 Task: Add a signature Danielle Scott containing Have a great vacation, Danielle Scott to email address softage.1@softage.net and add a label Security
Action: Mouse moved to (434, 716)
Screenshot: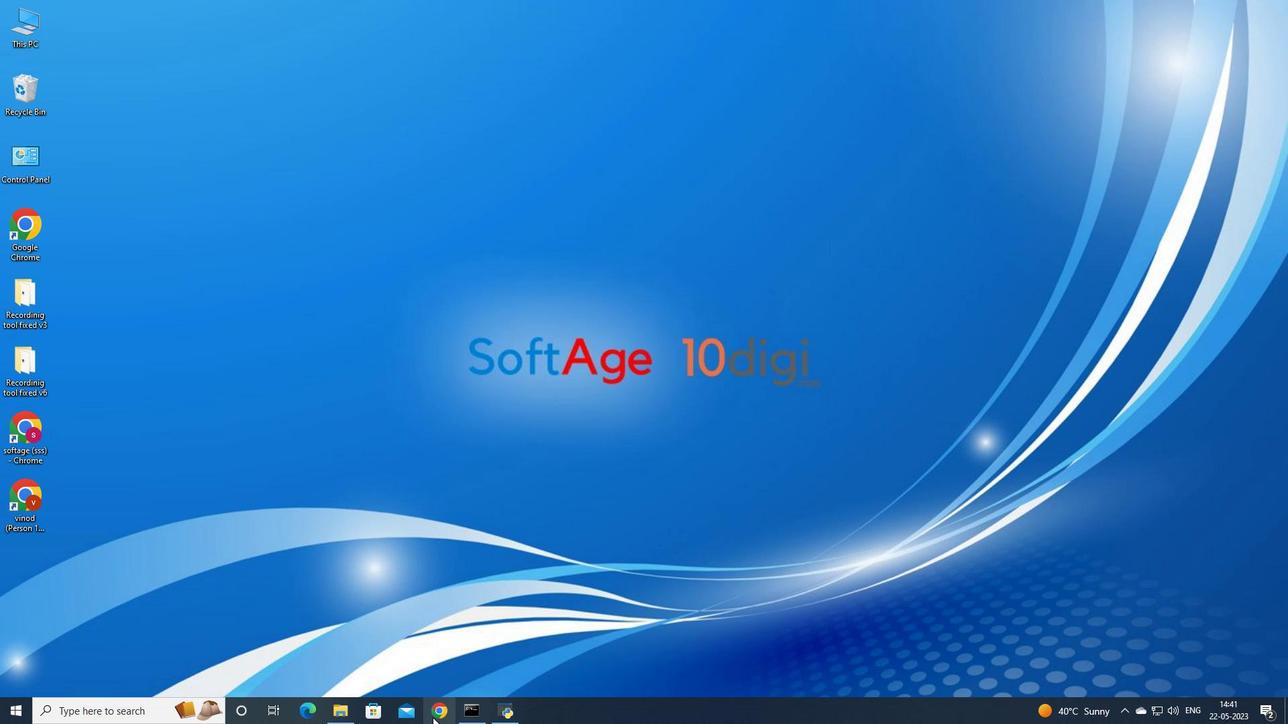 
Action: Mouse pressed left at (434, 716)
Screenshot: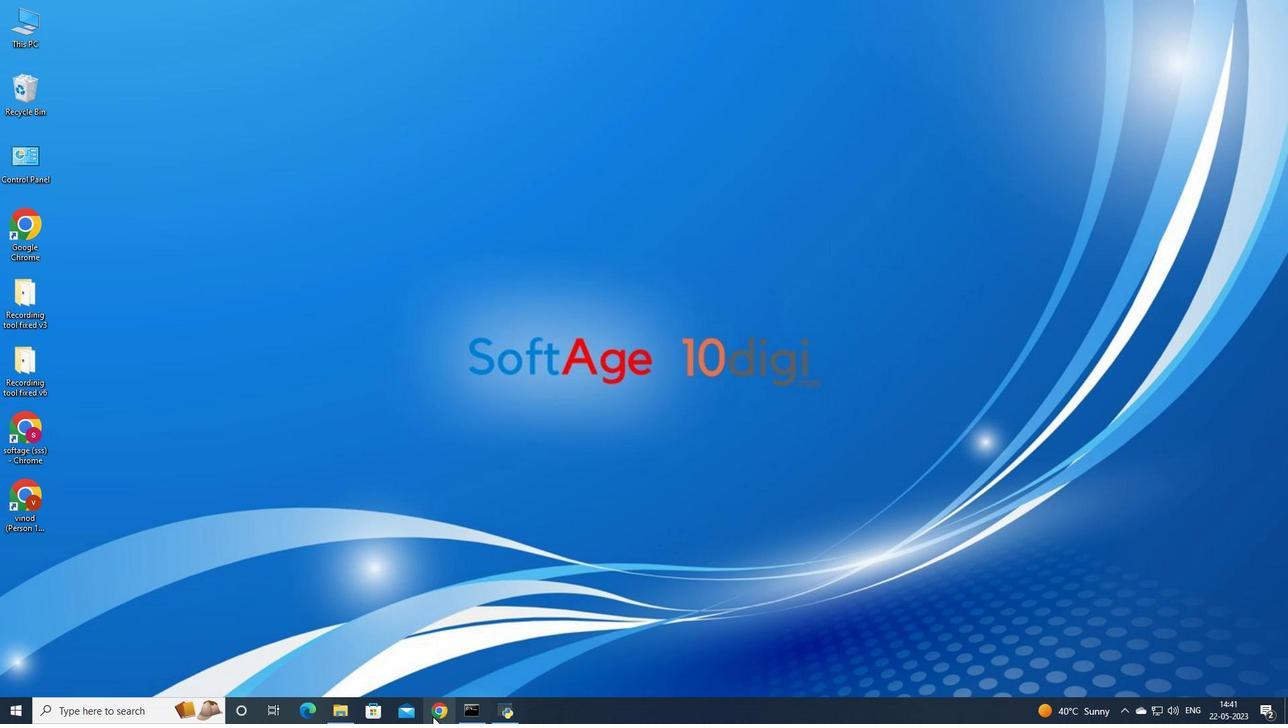 
Action: Mouse moved to (538, 417)
Screenshot: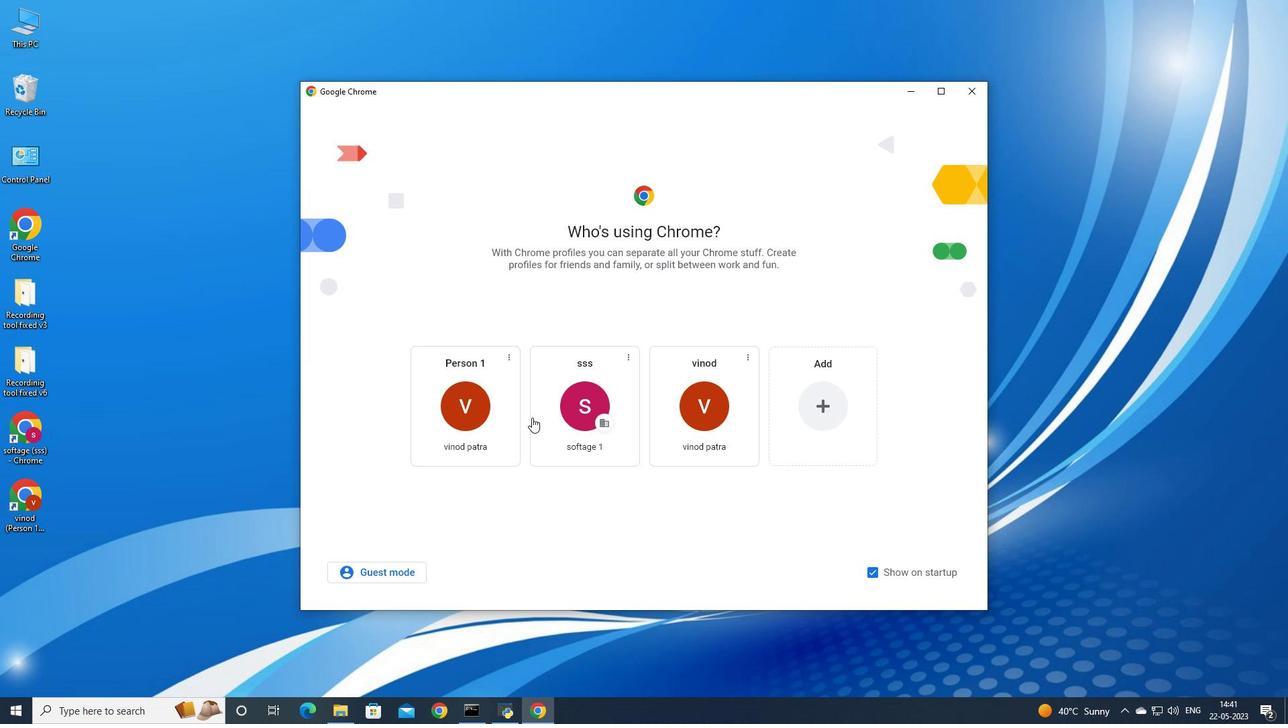 
Action: Mouse pressed left at (538, 417)
Screenshot: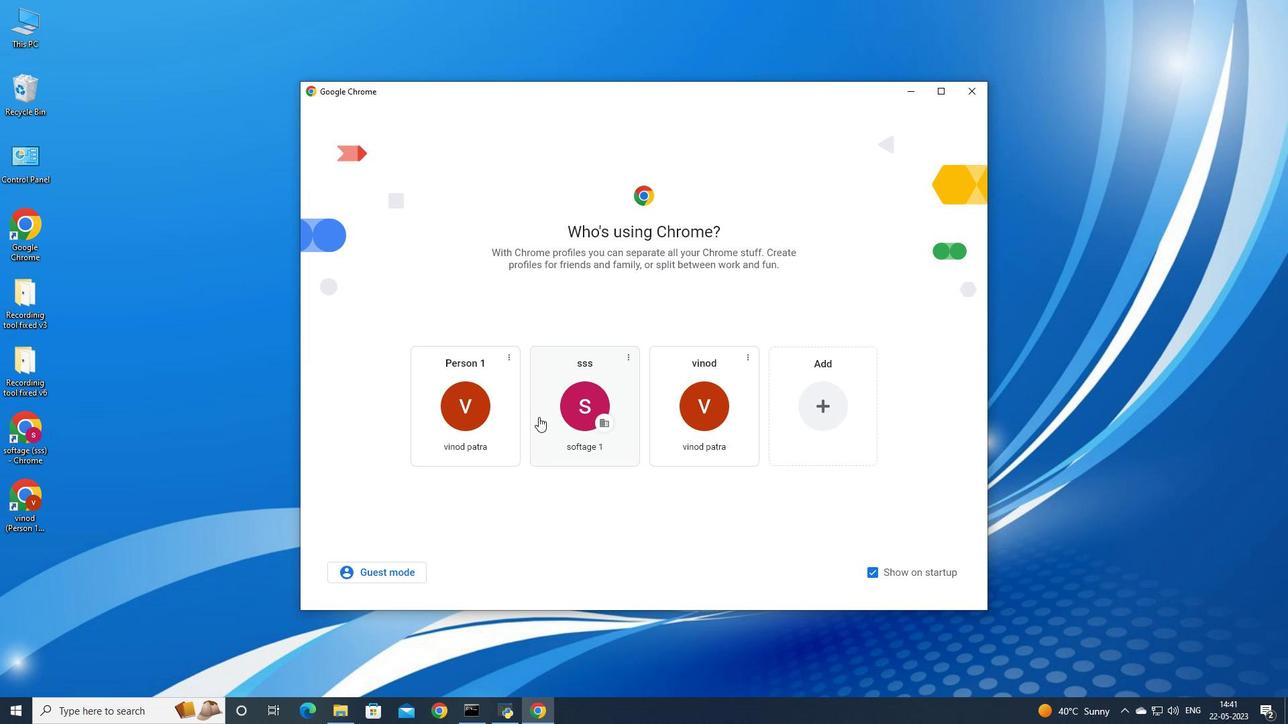 
Action: Mouse moved to (1160, 72)
Screenshot: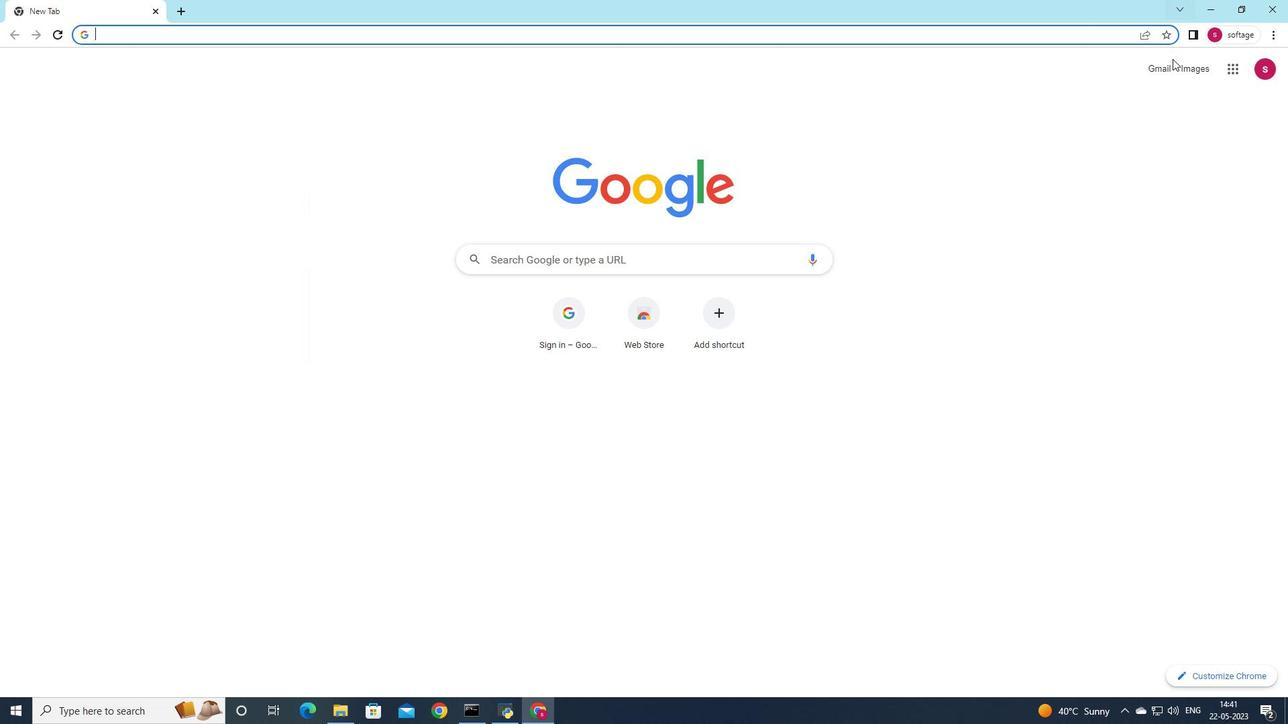 
Action: Mouse pressed left at (1160, 72)
Screenshot: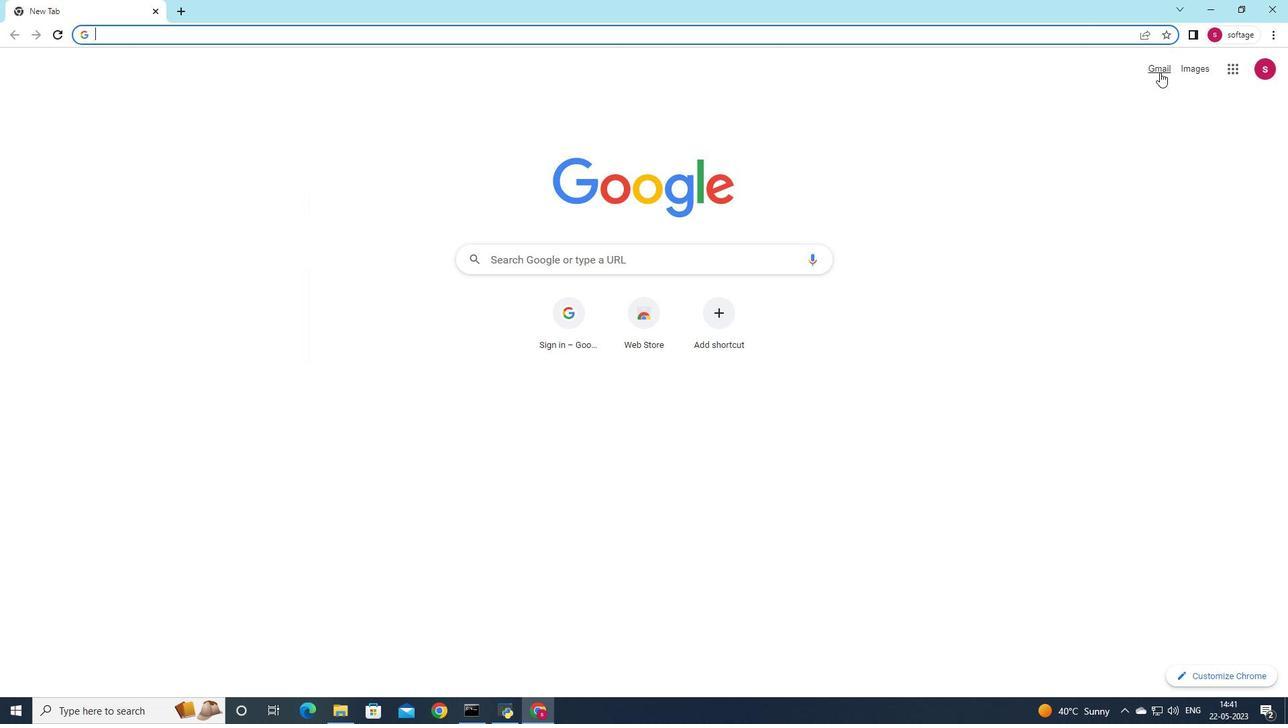 
Action: Mouse moved to (1136, 98)
Screenshot: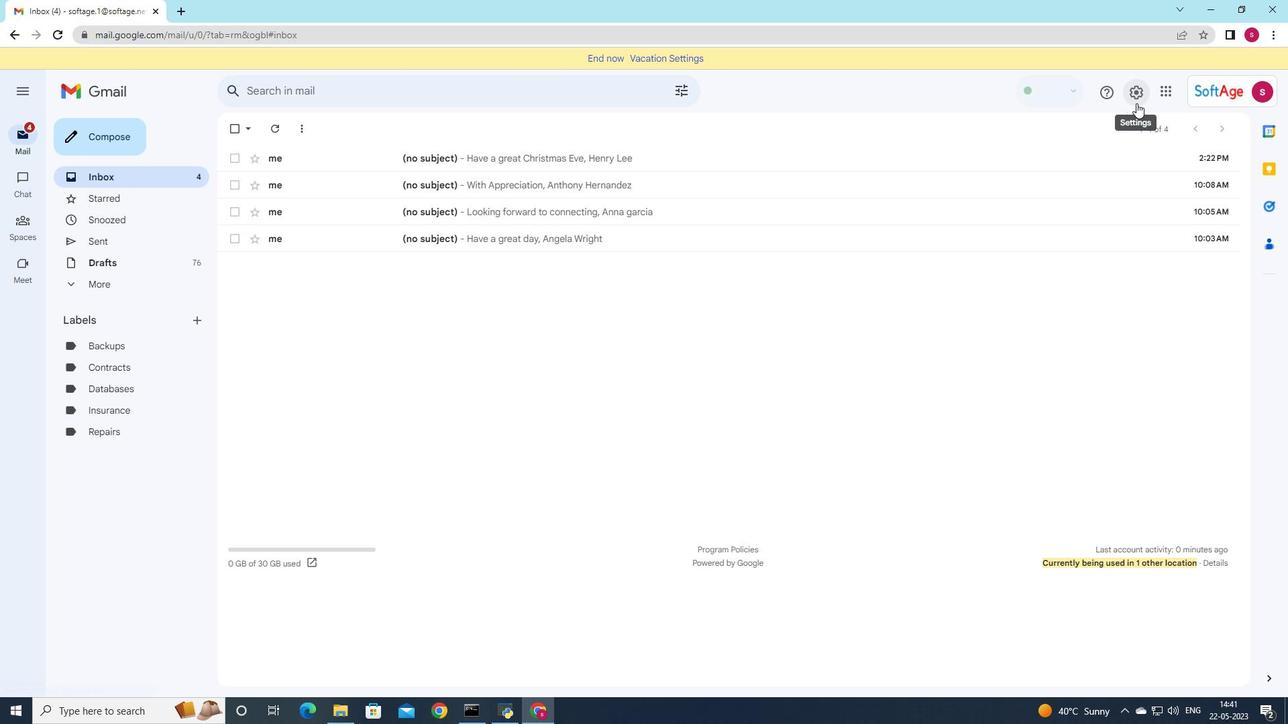 
Action: Mouse pressed left at (1136, 98)
Screenshot: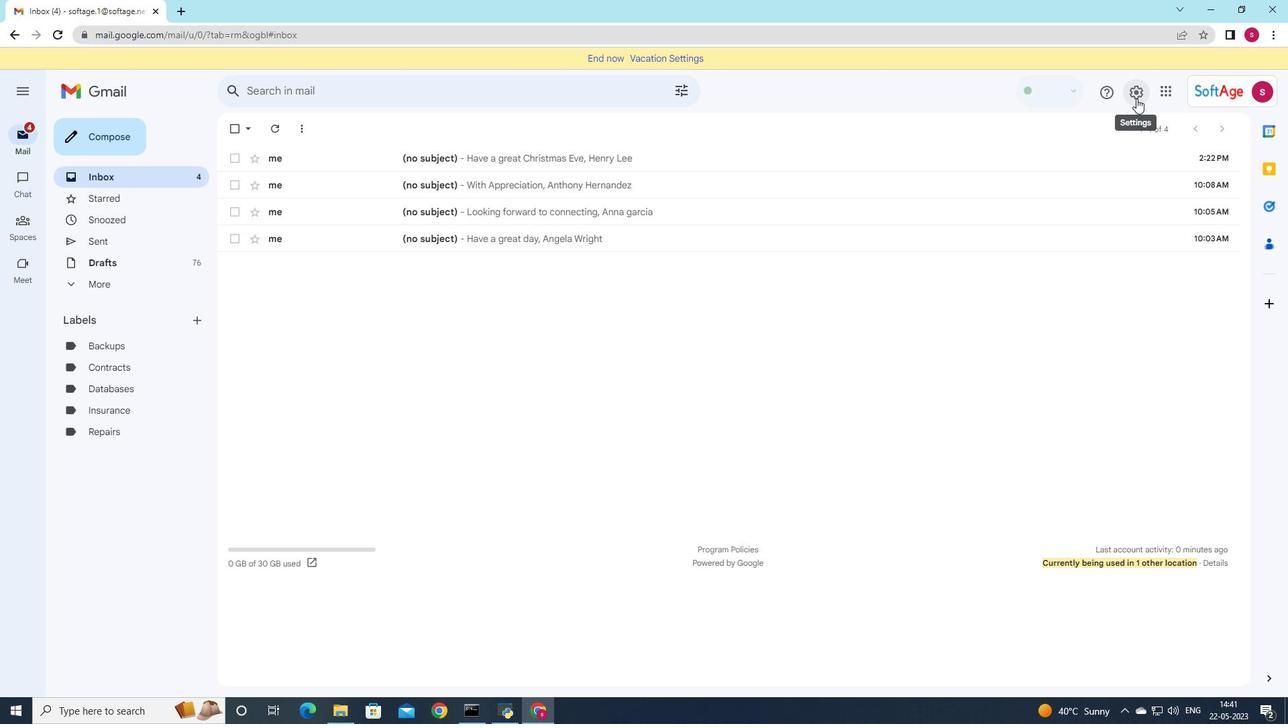 
Action: Mouse moved to (1121, 159)
Screenshot: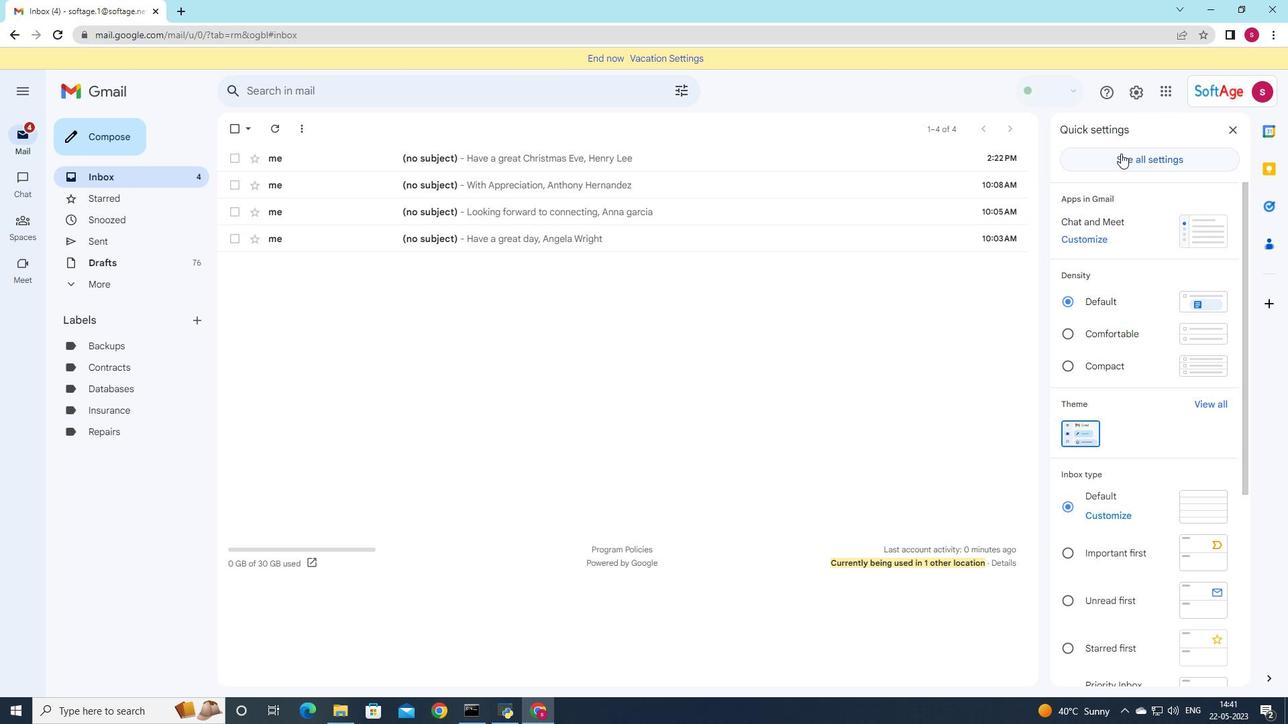 
Action: Mouse pressed left at (1121, 159)
Screenshot: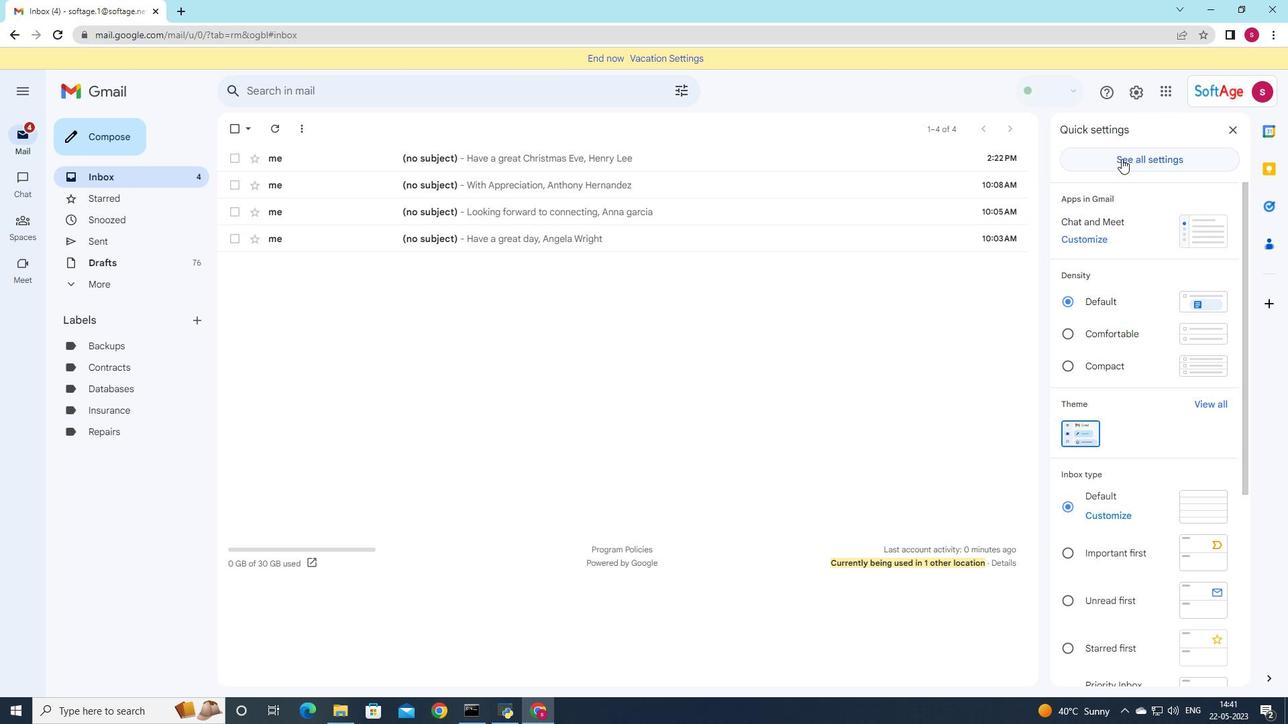 
Action: Mouse moved to (563, 595)
Screenshot: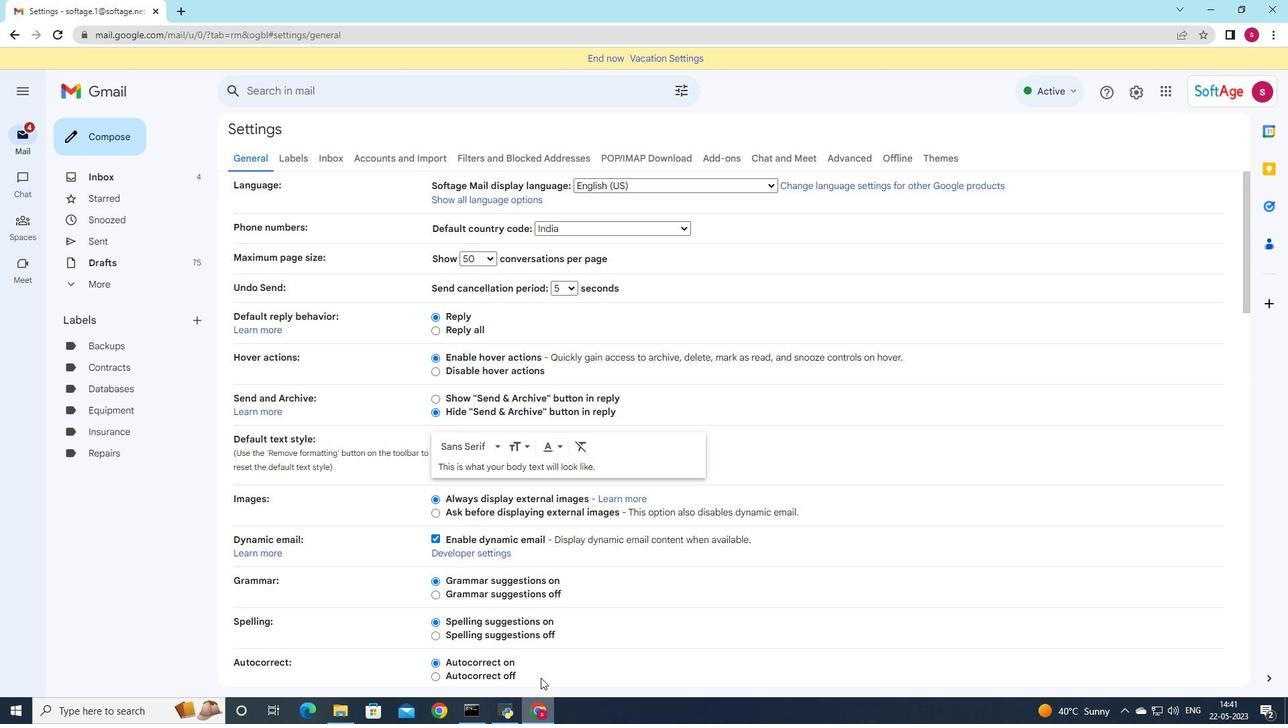 
Action: Mouse scrolled (563, 594) with delta (0, 0)
Screenshot: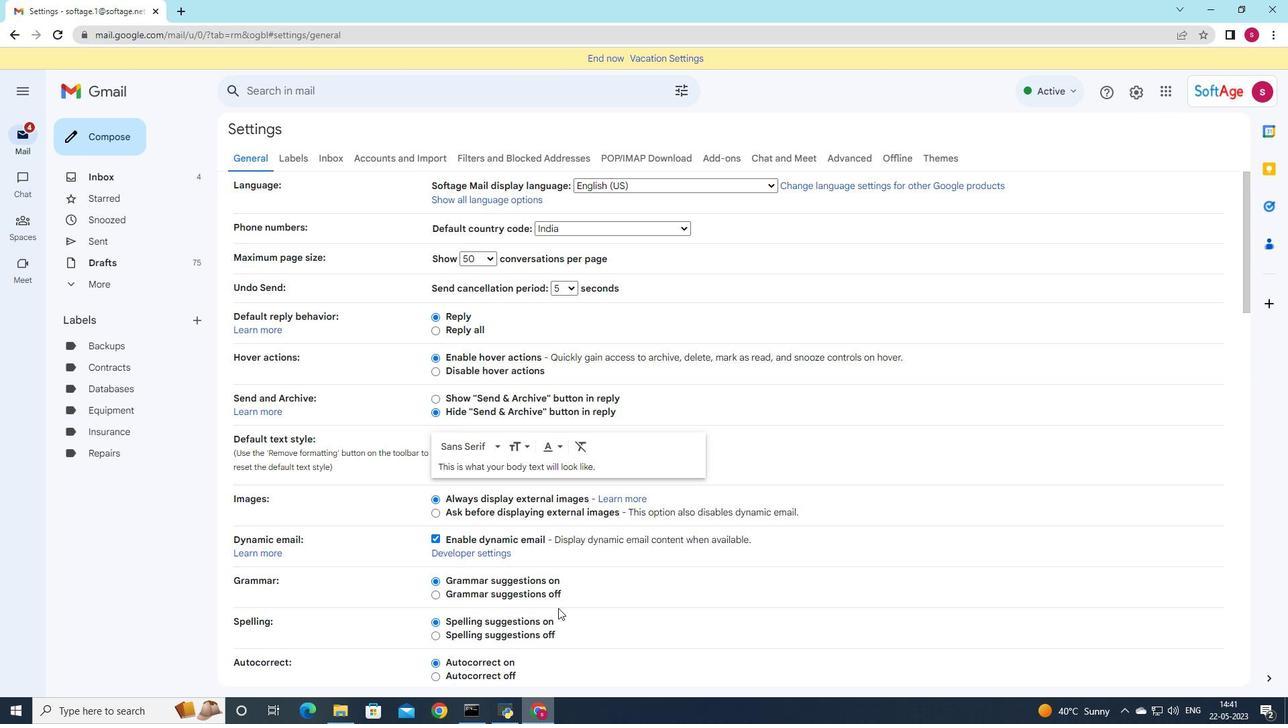 
Action: Mouse moved to (563, 594)
Screenshot: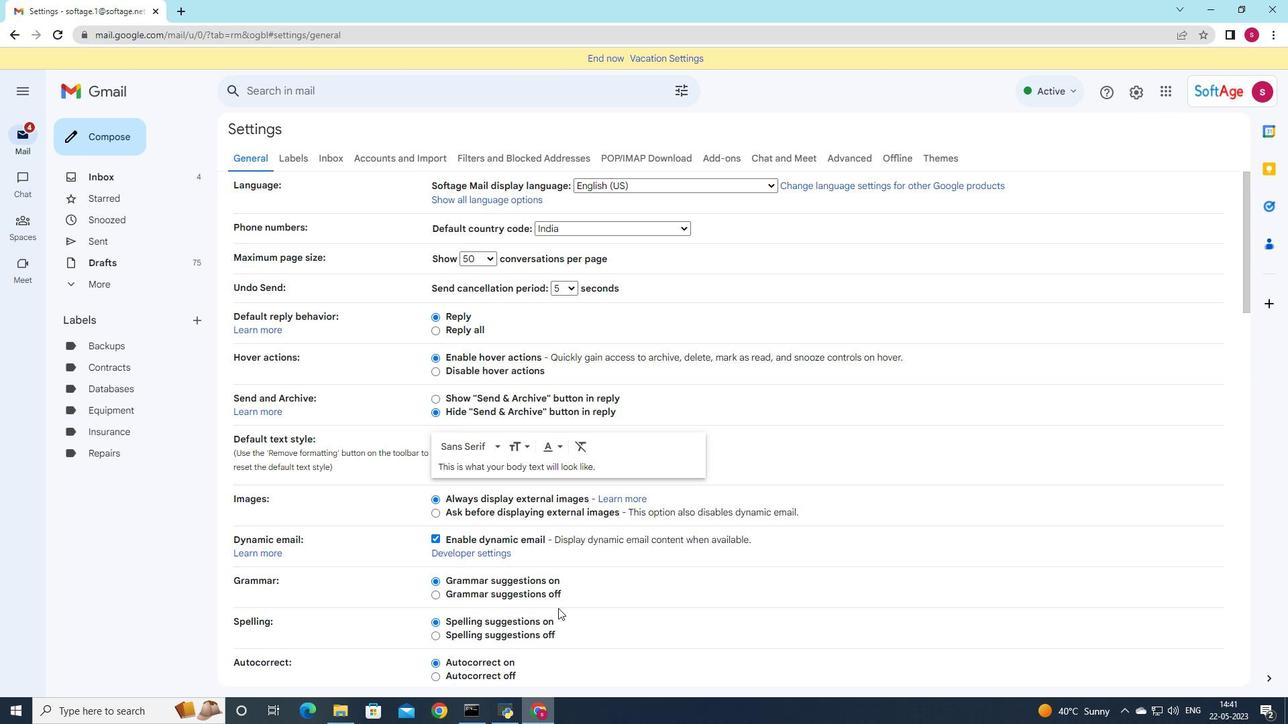 
Action: Mouse scrolled (563, 593) with delta (0, 0)
Screenshot: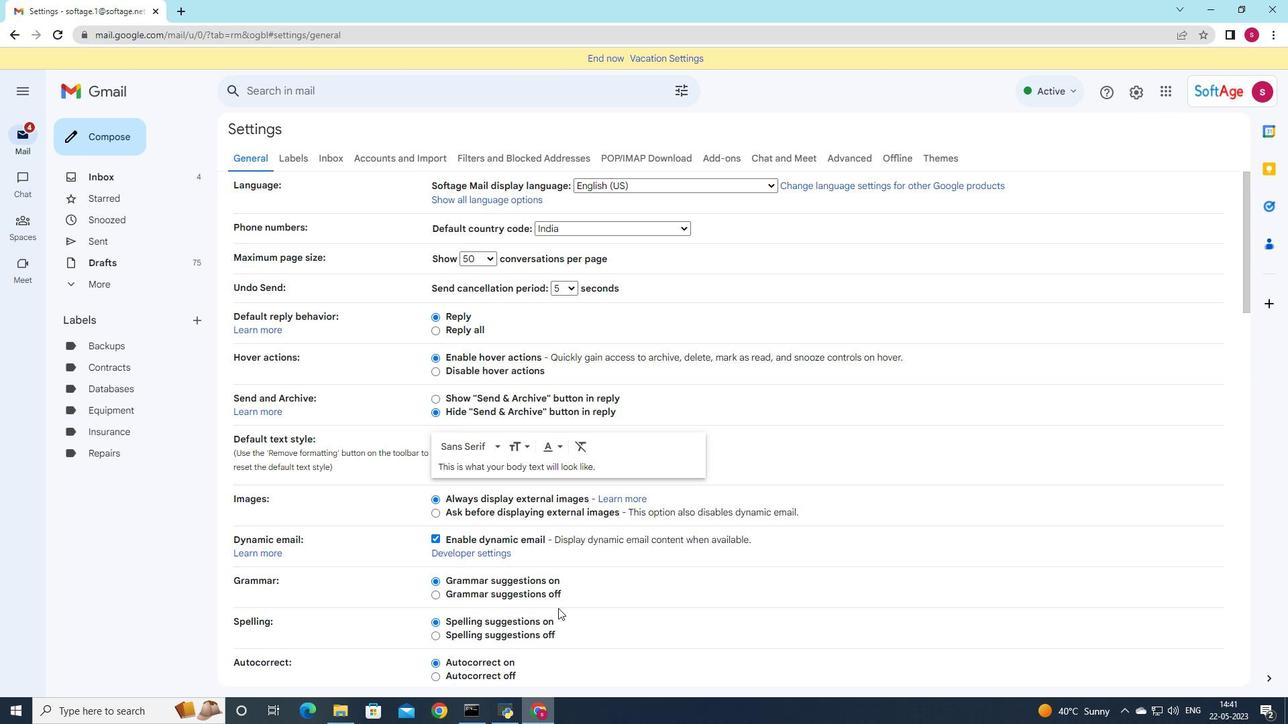 
Action: Mouse scrolled (563, 593) with delta (0, 0)
Screenshot: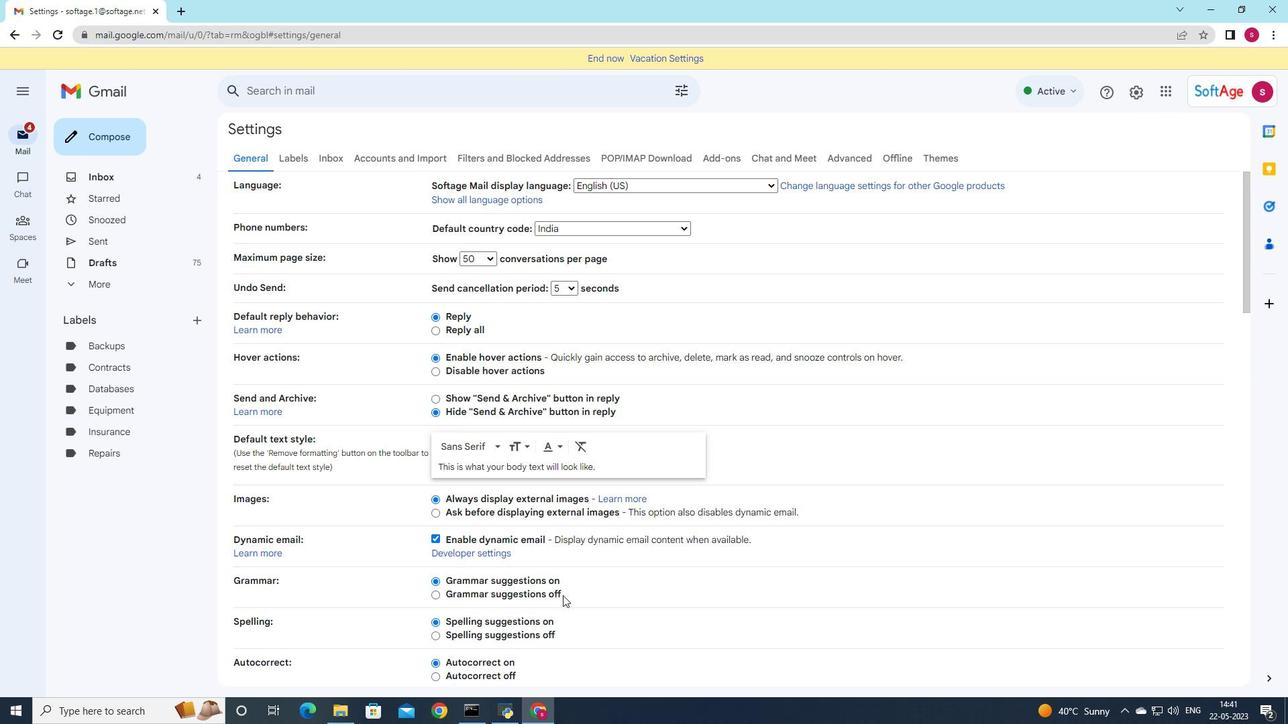 
Action: Mouse scrolled (563, 593) with delta (0, 0)
Screenshot: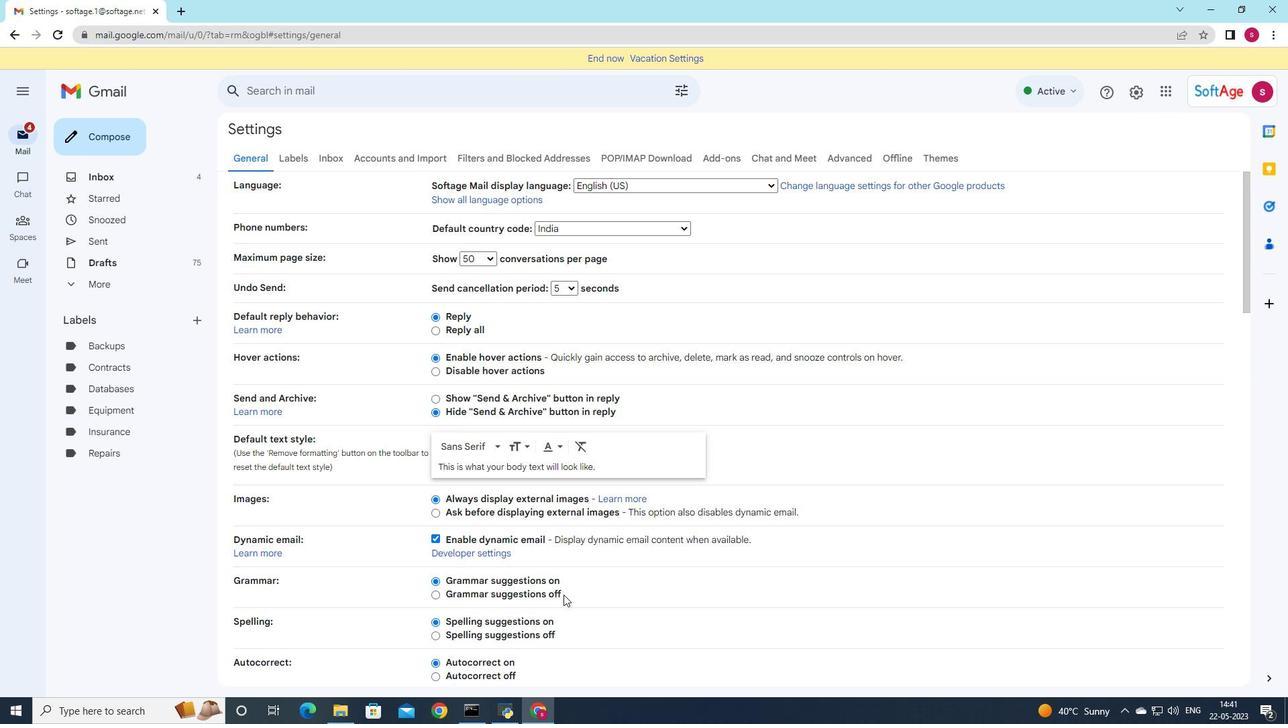 
Action: Mouse scrolled (563, 593) with delta (0, 0)
Screenshot: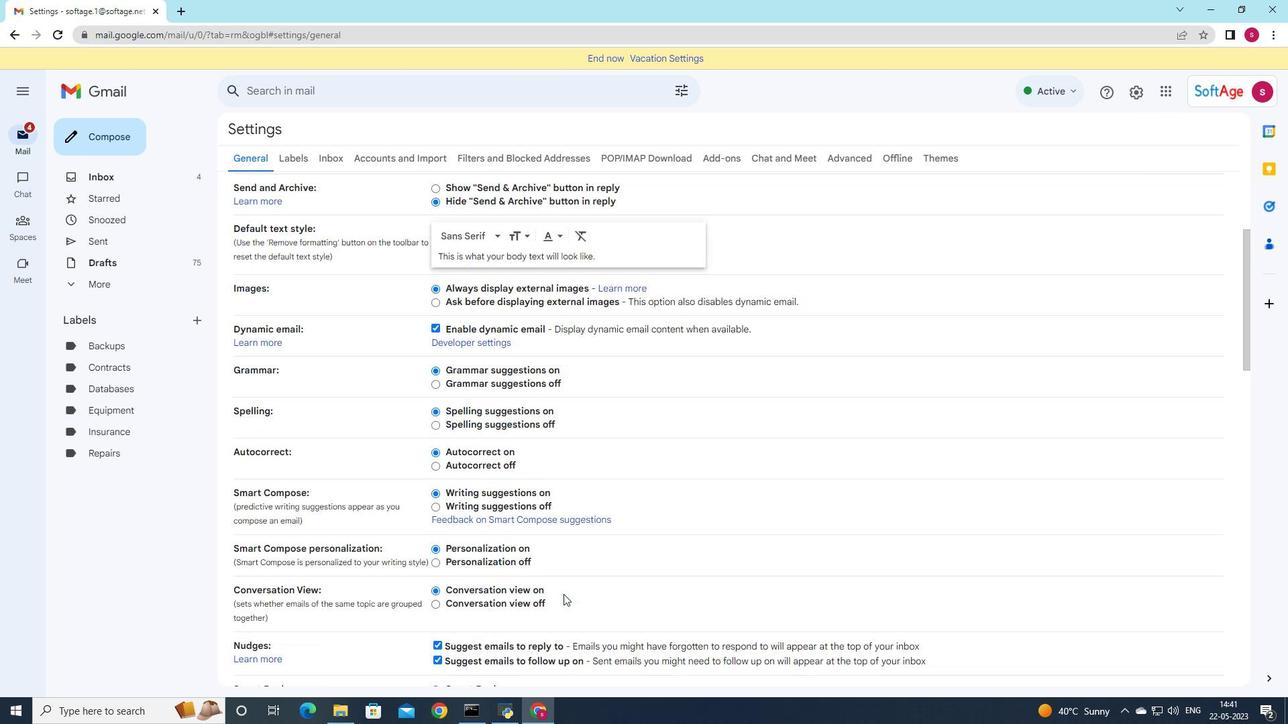 
Action: Mouse scrolled (563, 593) with delta (0, 0)
Screenshot: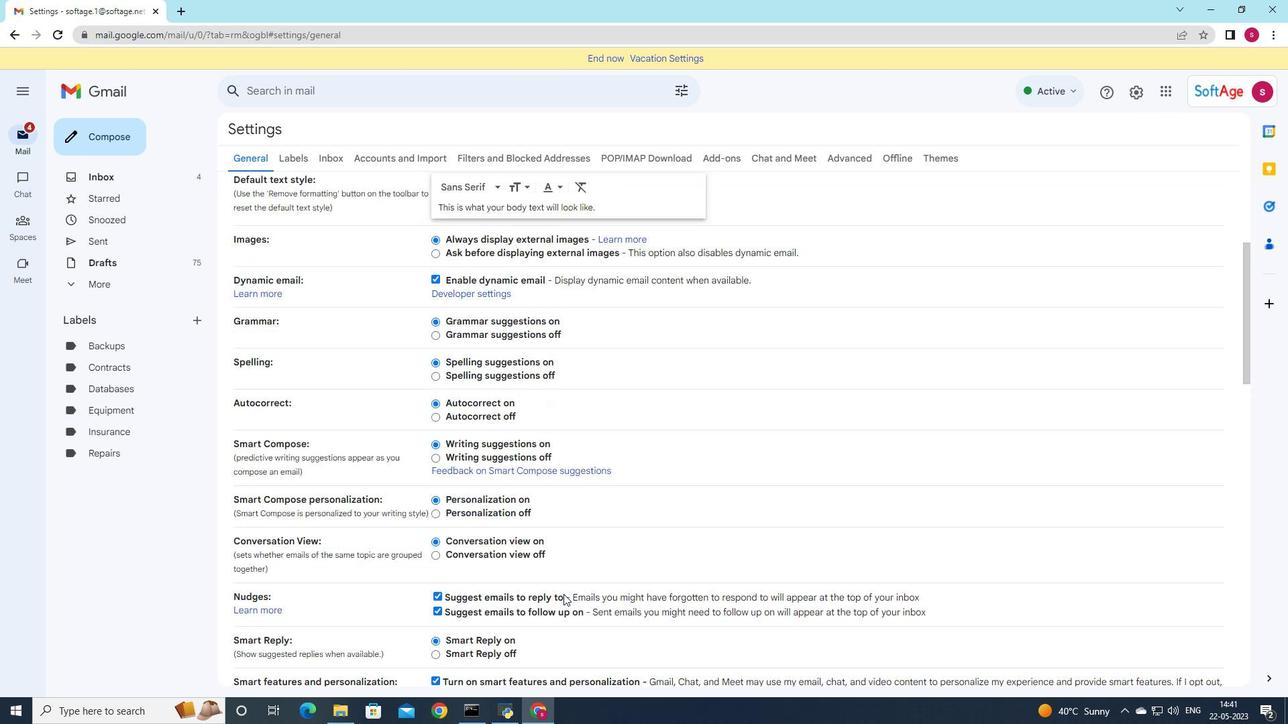 
Action: Mouse scrolled (563, 593) with delta (0, 0)
Screenshot: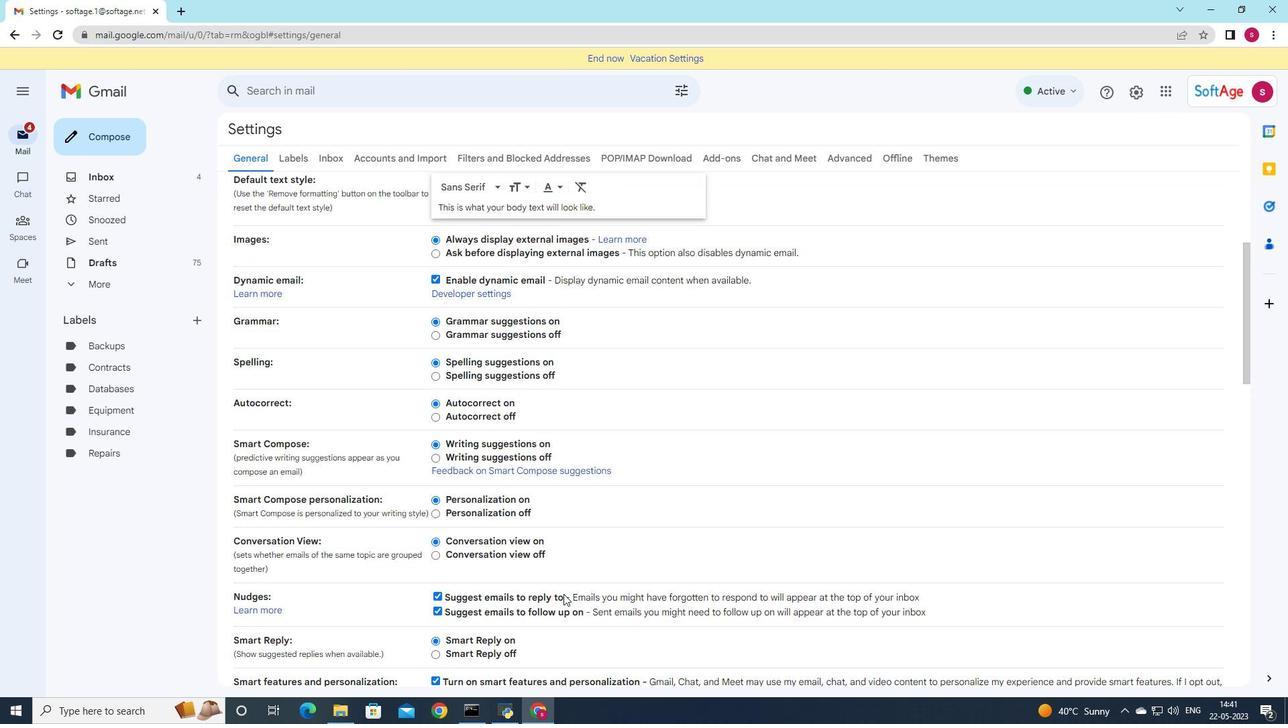 
Action: Mouse scrolled (563, 593) with delta (0, 0)
Screenshot: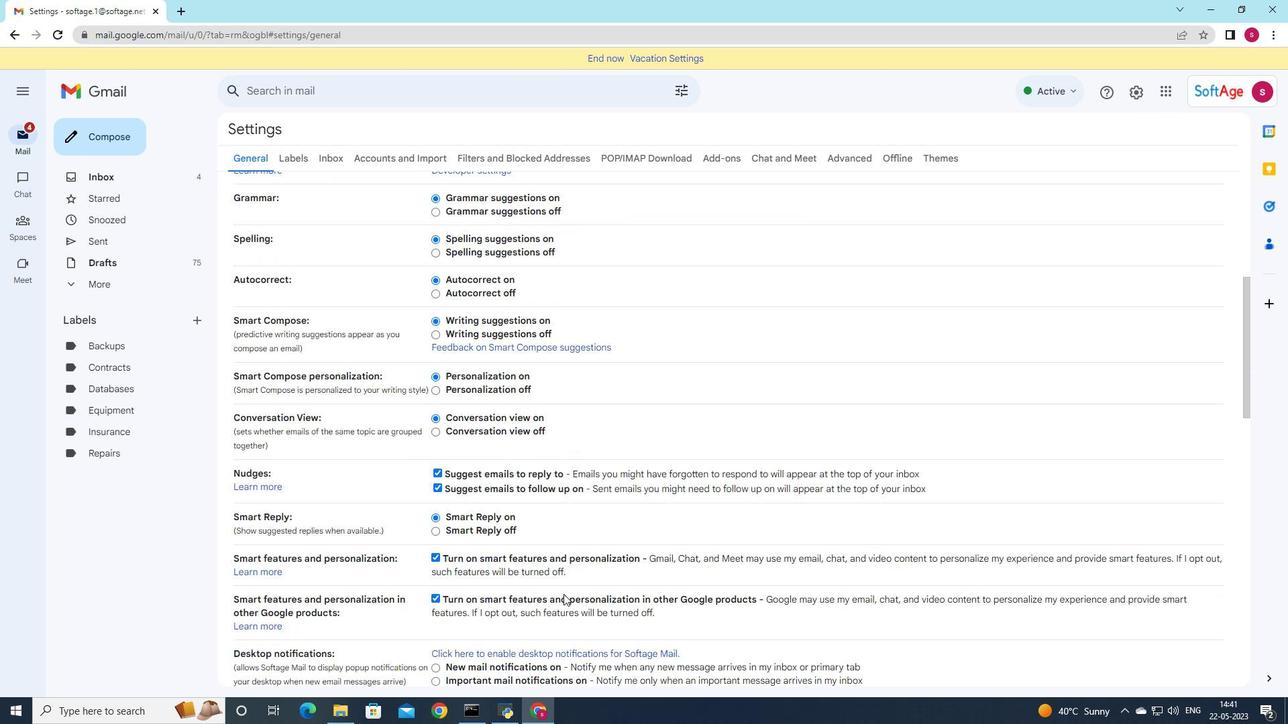 
Action: Mouse scrolled (563, 593) with delta (0, 0)
Screenshot: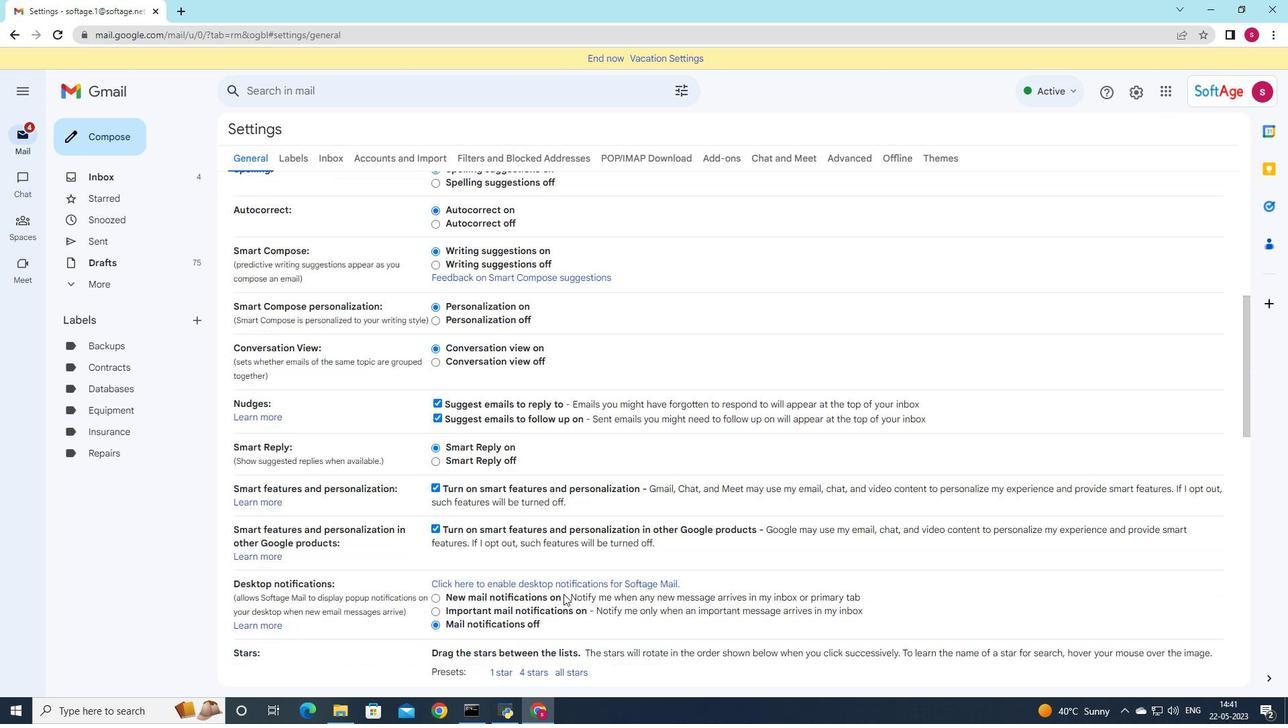 
Action: Mouse scrolled (563, 593) with delta (0, 0)
Screenshot: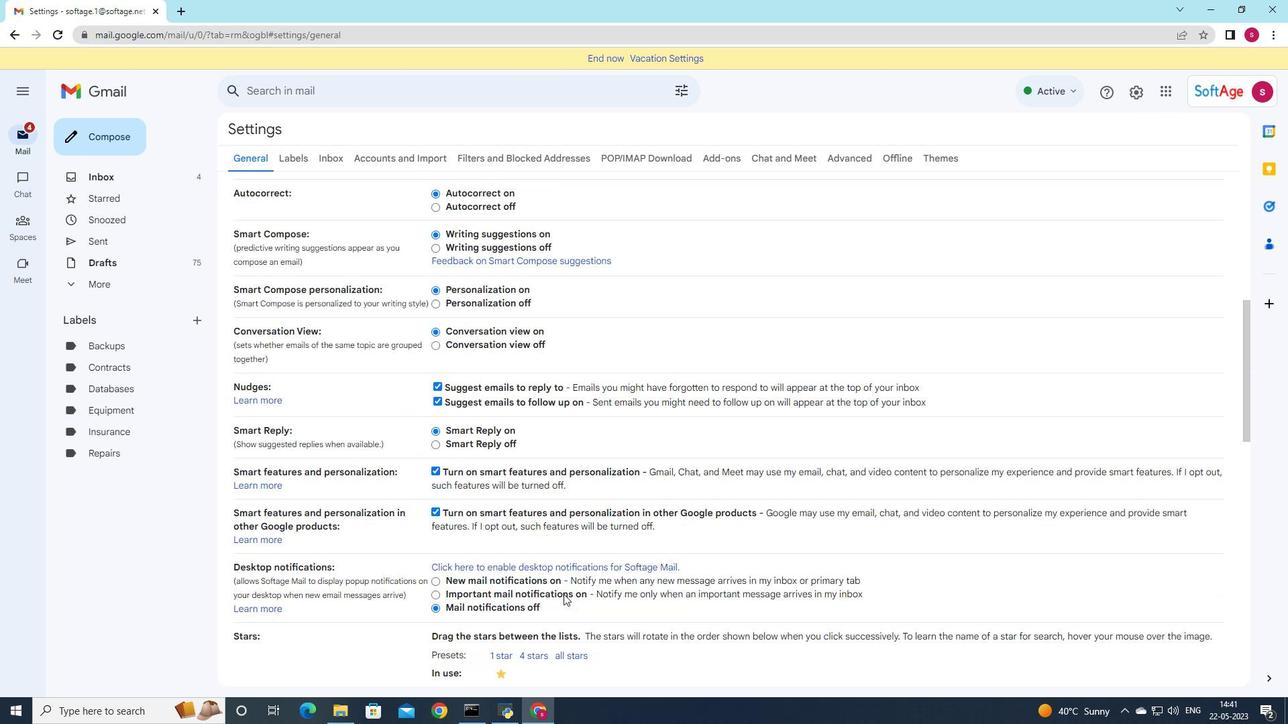 
Action: Mouse moved to (524, 612)
Screenshot: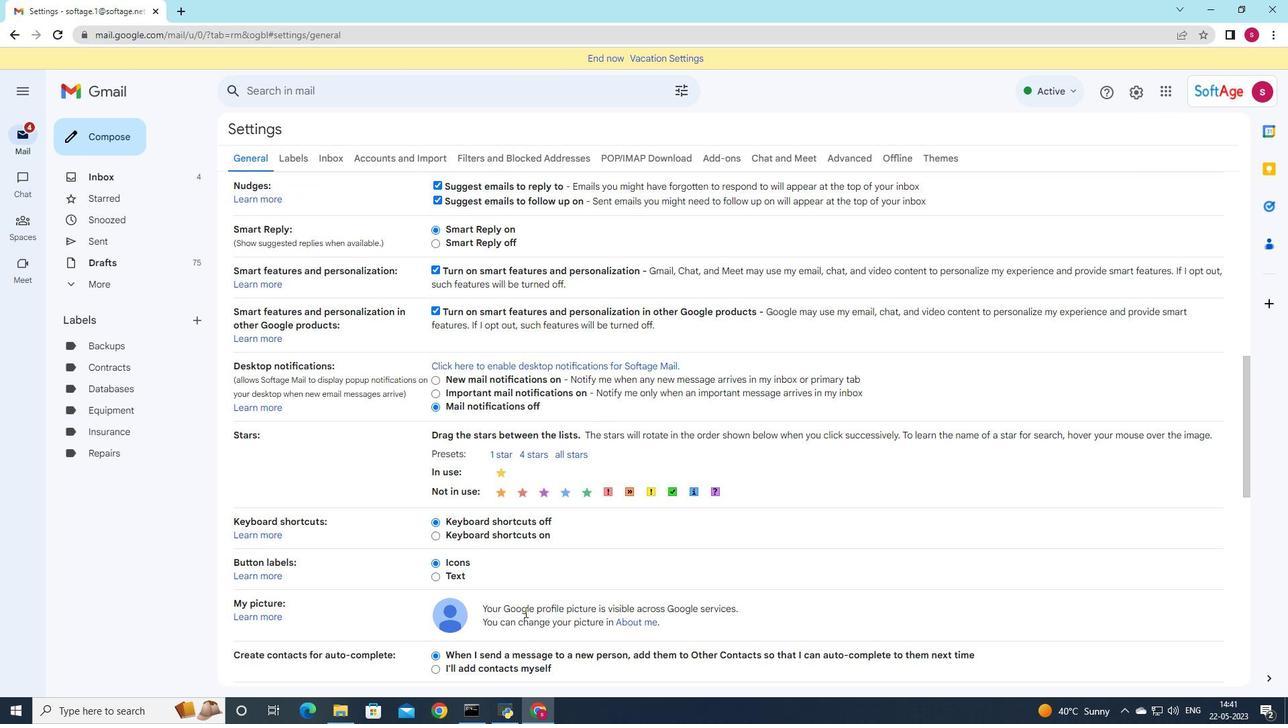 
Action: Mouse scrolled (524, 611) with delta (0, 0)
Screenshot: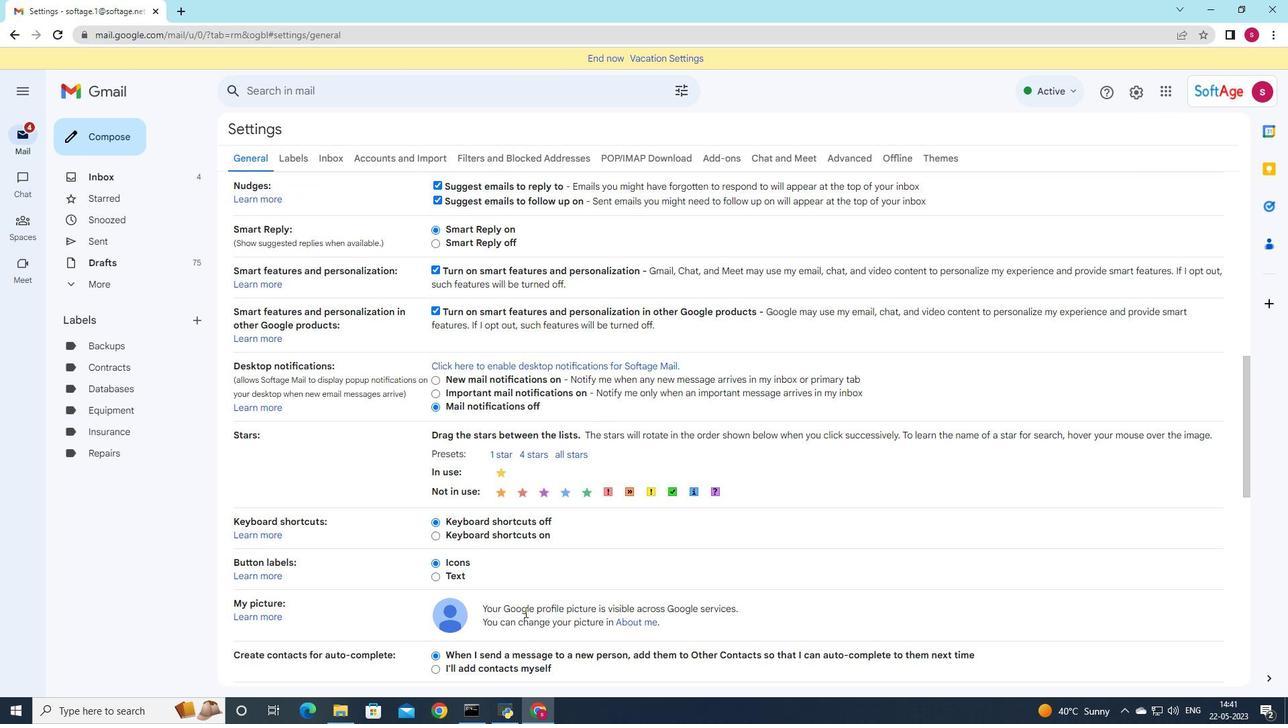 
Action: Mouse scrolled (524, 611) with delta (0, 0)
Screenshot: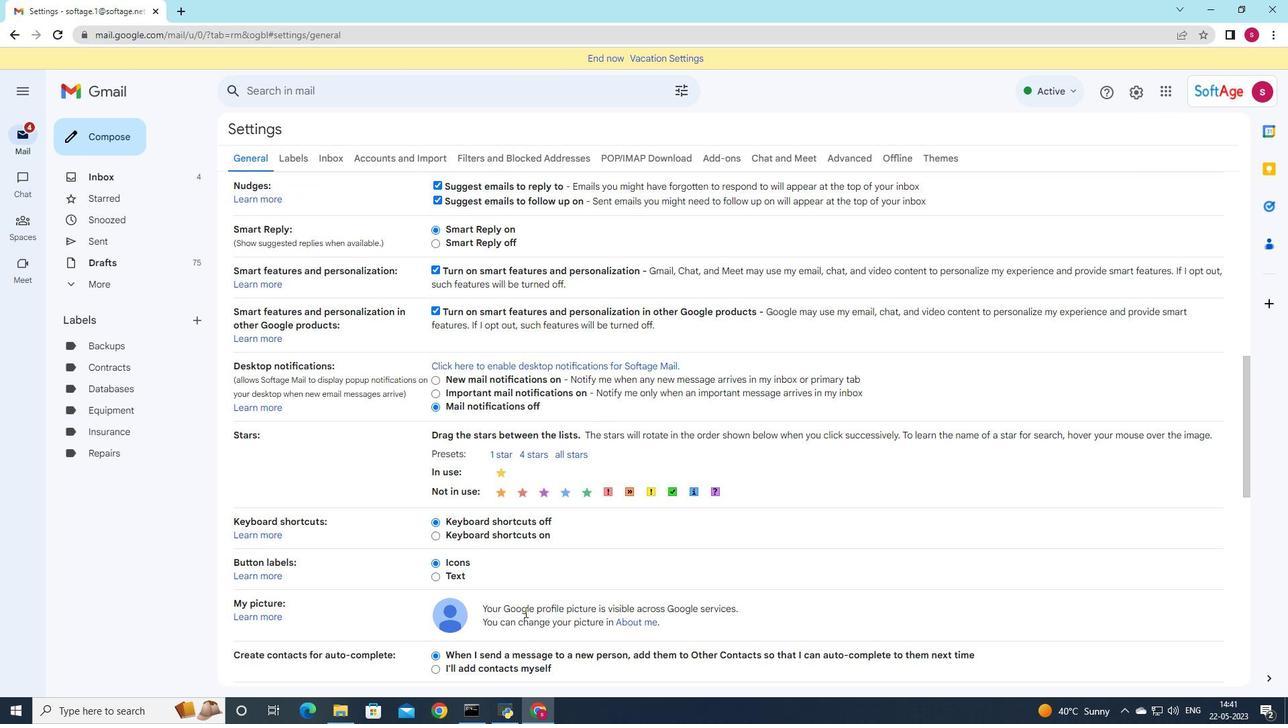 
Action: Mouse moved to (580, 576)
Screenshot: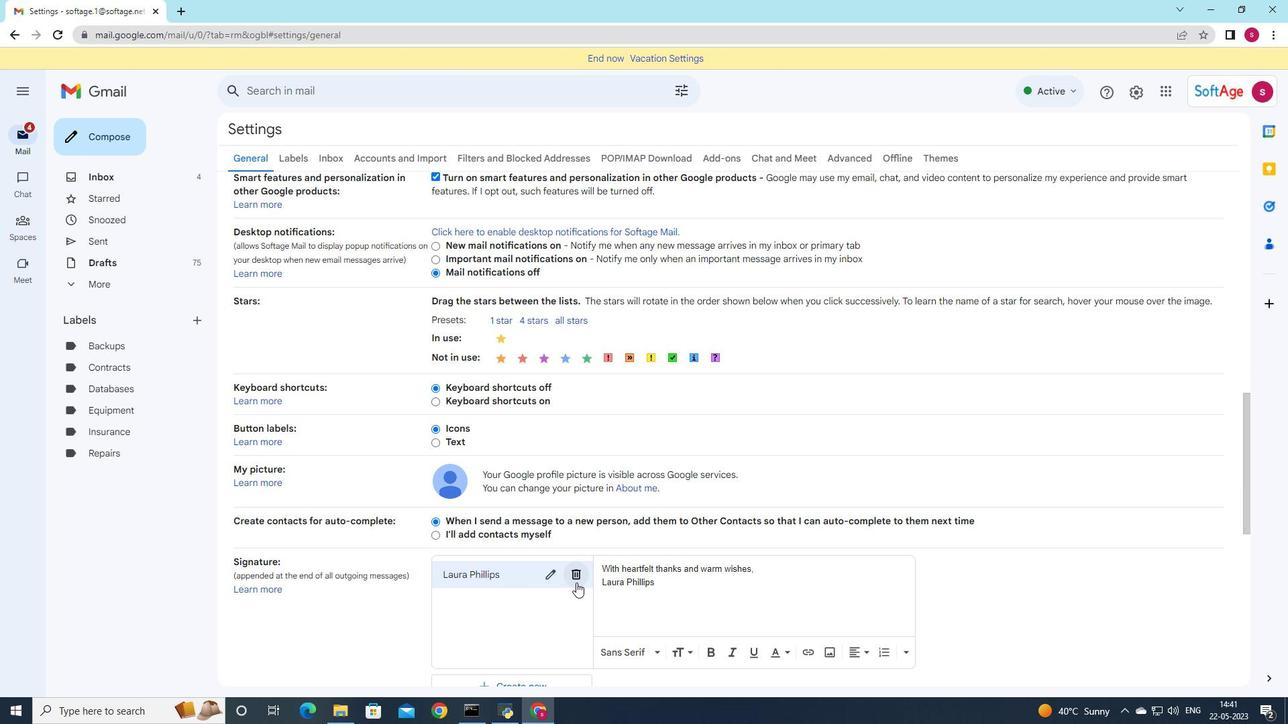 
Action: Mouse pressed left at (580, 576)
Screenshot: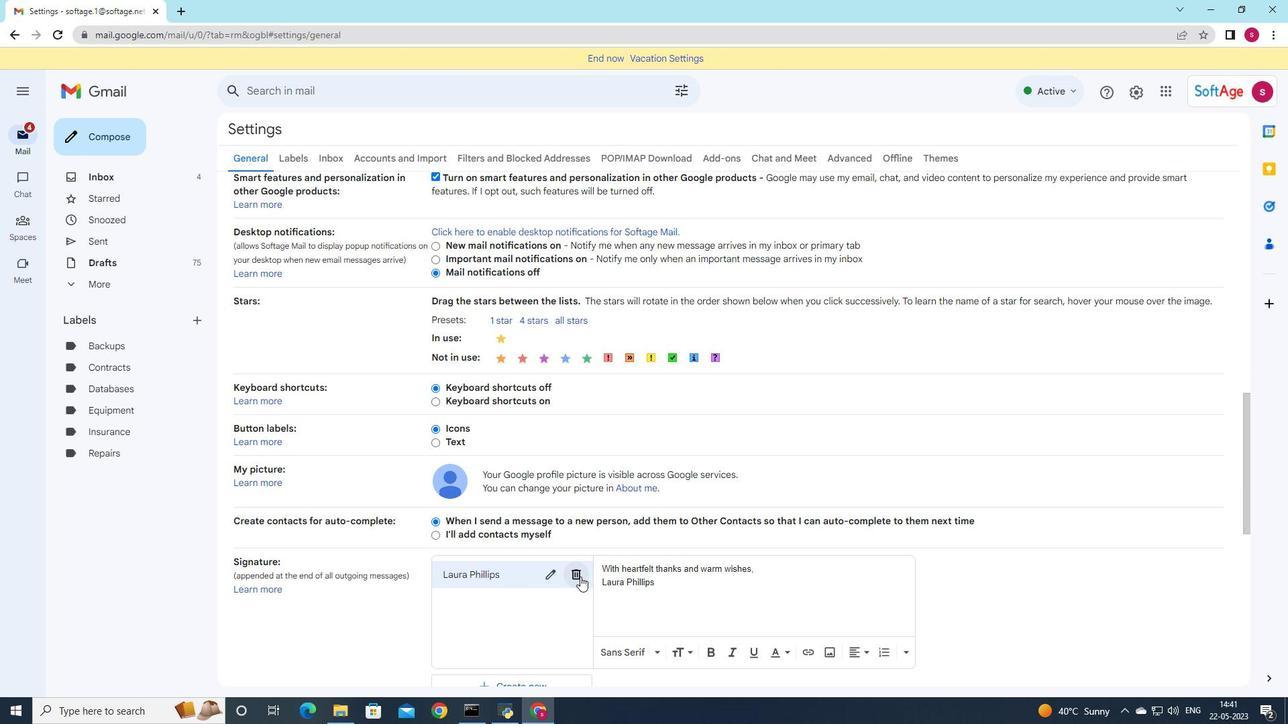 
Action: Mouse moved to (760, 402)
Screenshot: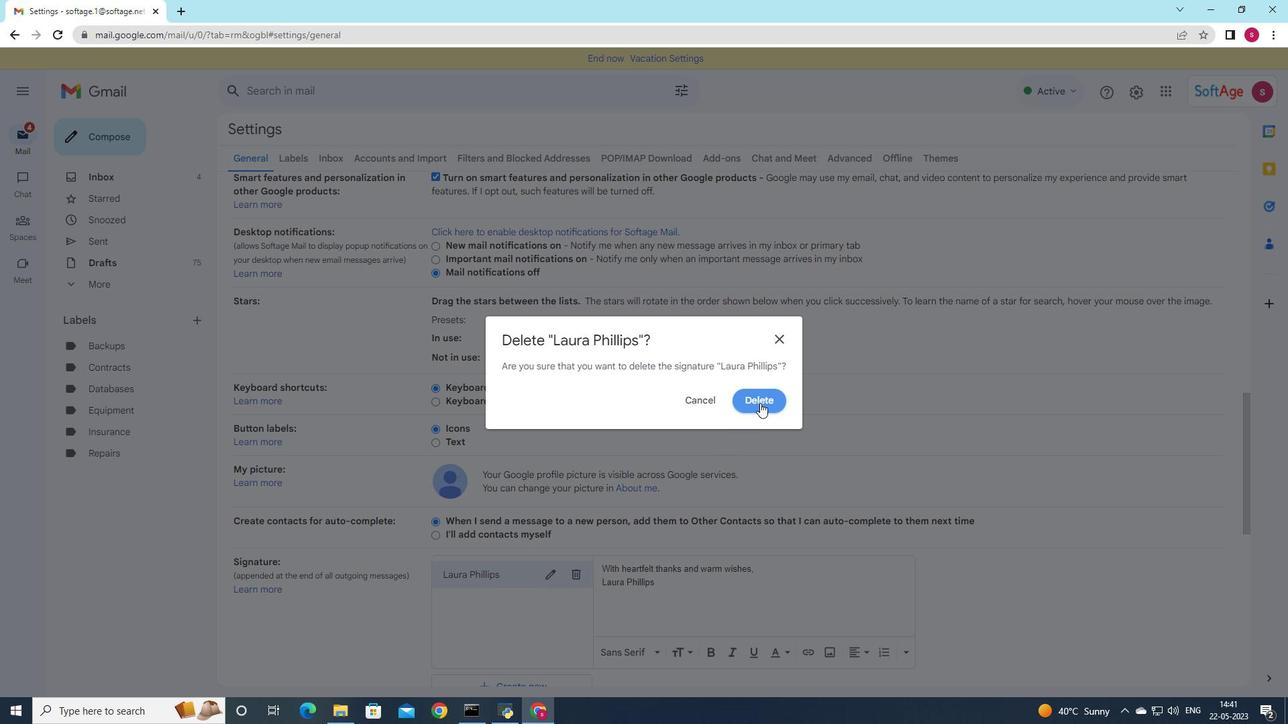 
Action: Mouse pressed left at (760, 402)
Screenshot: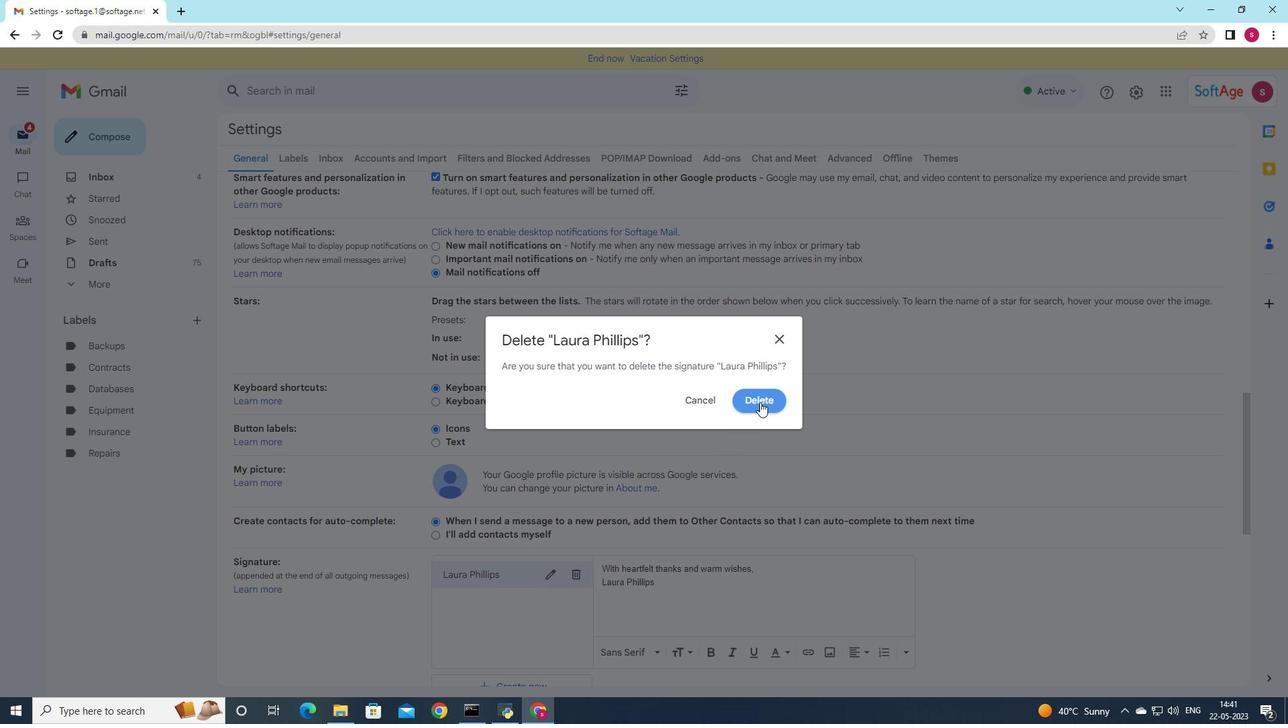 
Action: Mouse moved to (515, 583)
Screenshot: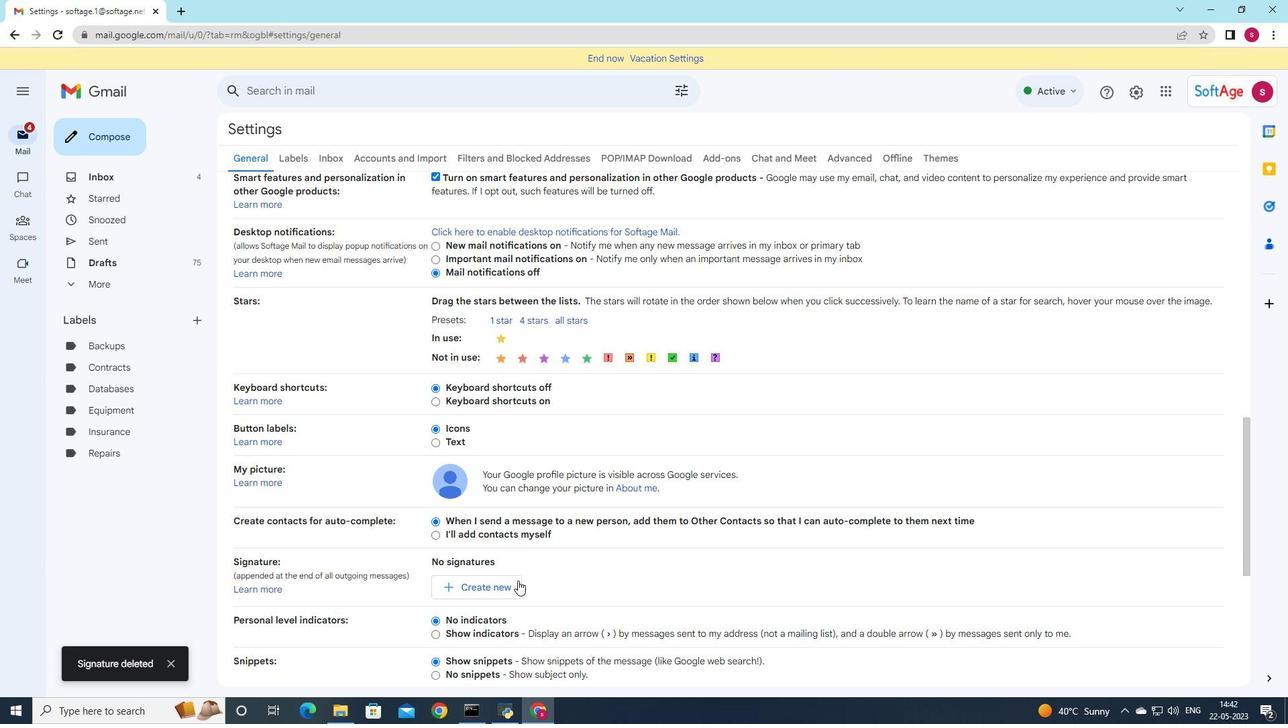 
Action: Mouse pressed left at (515, 583)
Screenshot: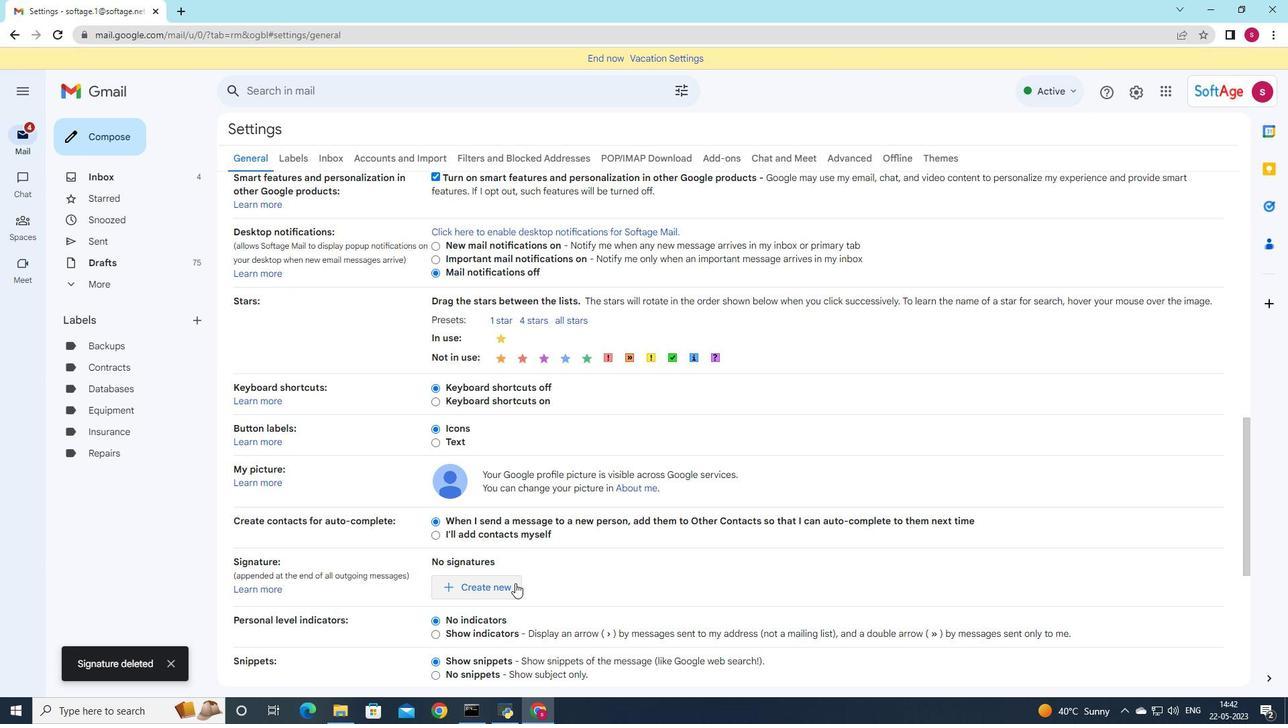 
Action: Mouse moved to (728, 424)
Screenshot: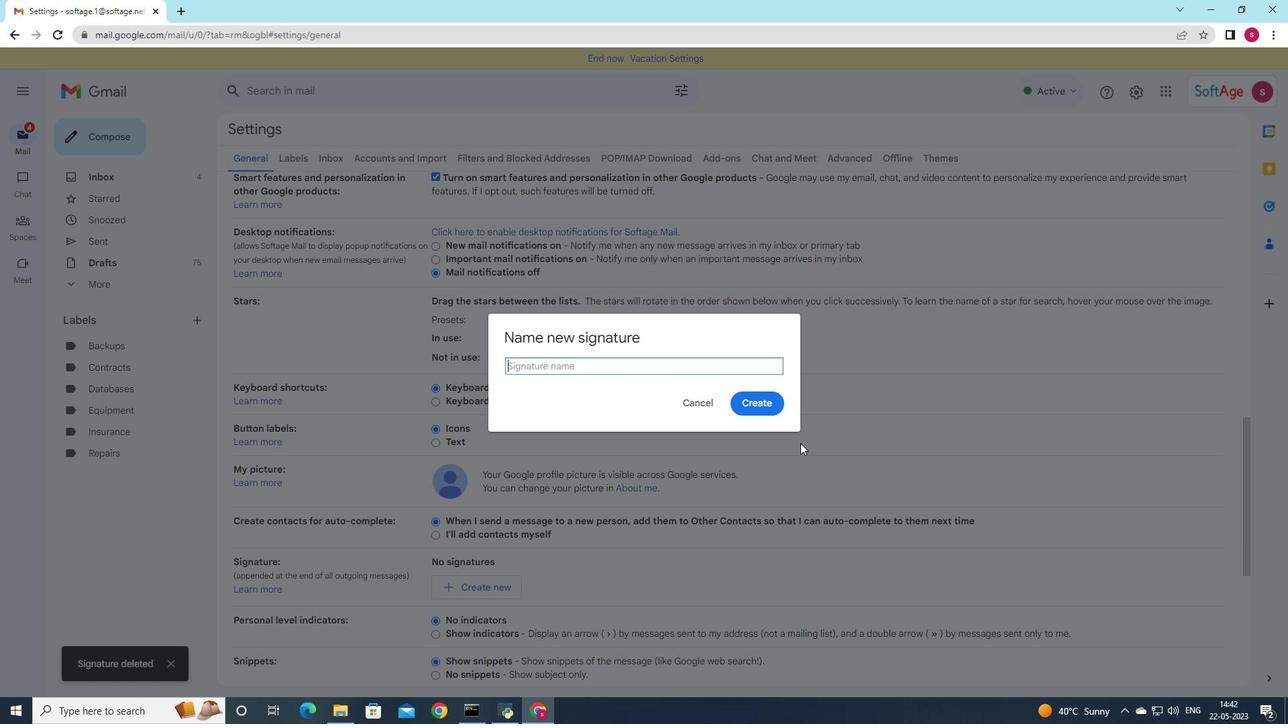 
Action: Key pressed <Key.shift><Key.shift>Ds<Key.backspace>anielle
Screenshot: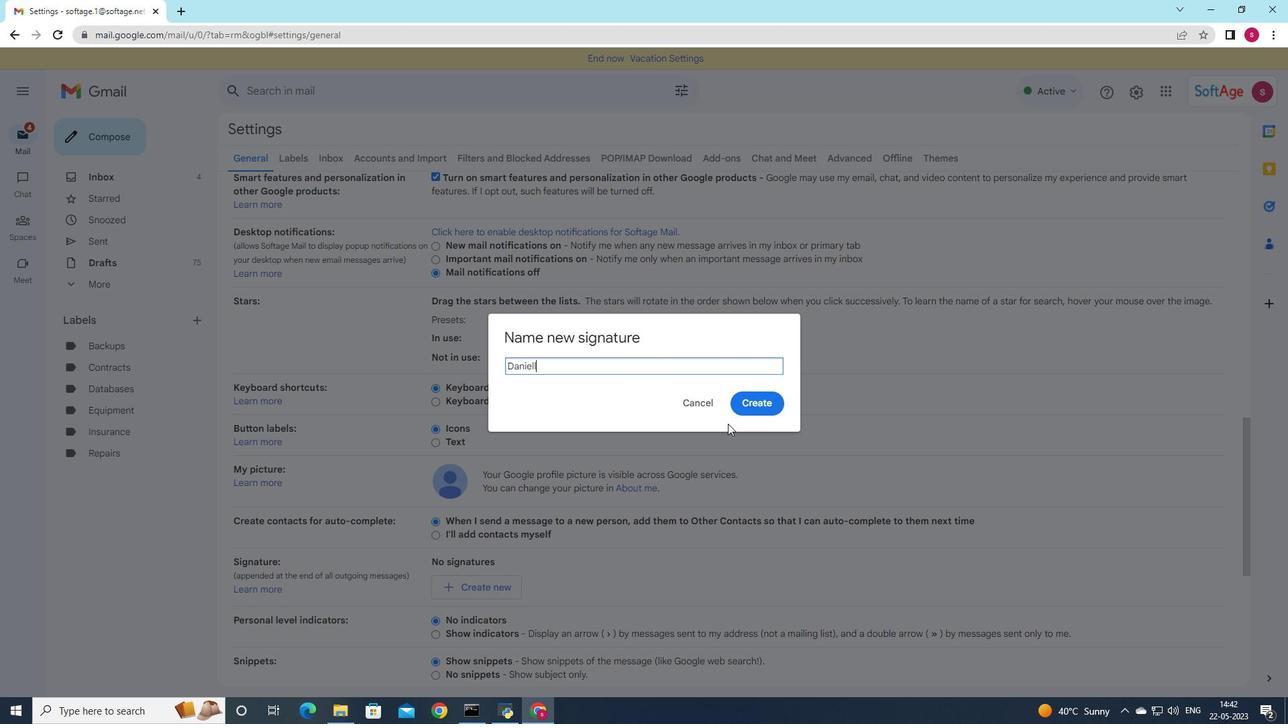 
Action: Mouse moved to (767, 405)
Screenshot: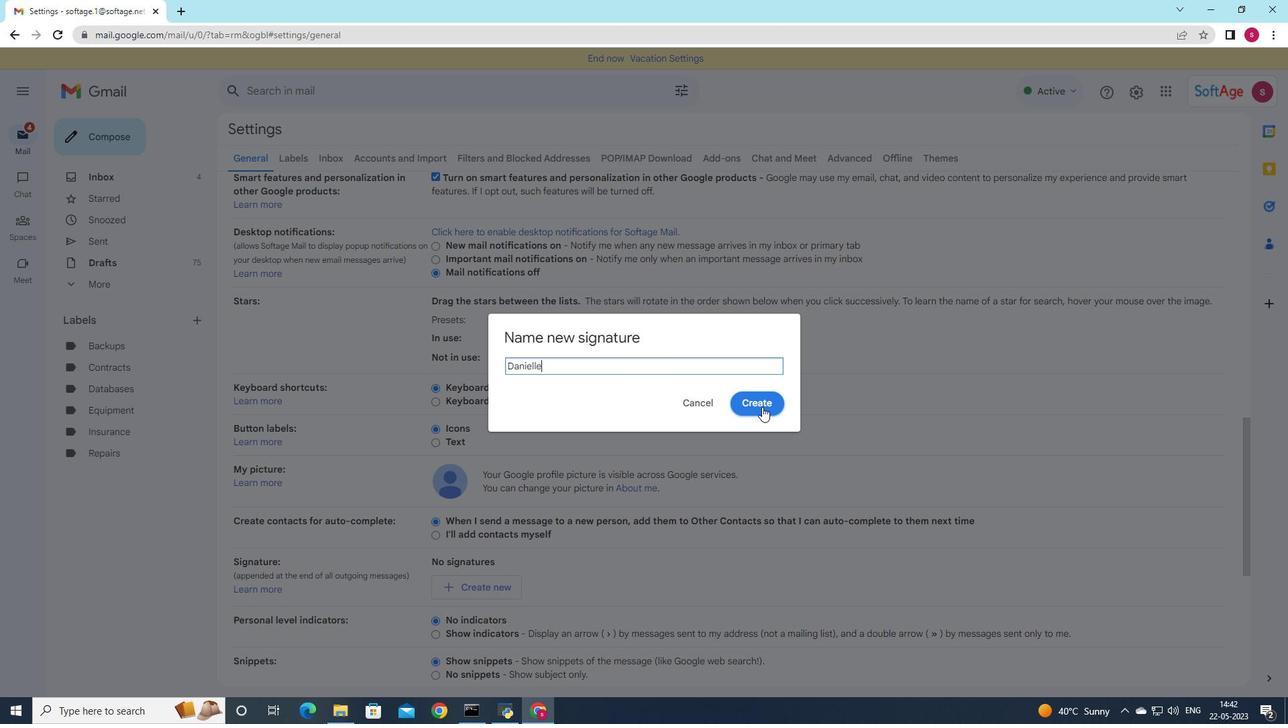 
Action: Mouse pressed left at (767, 405)
Screenshot: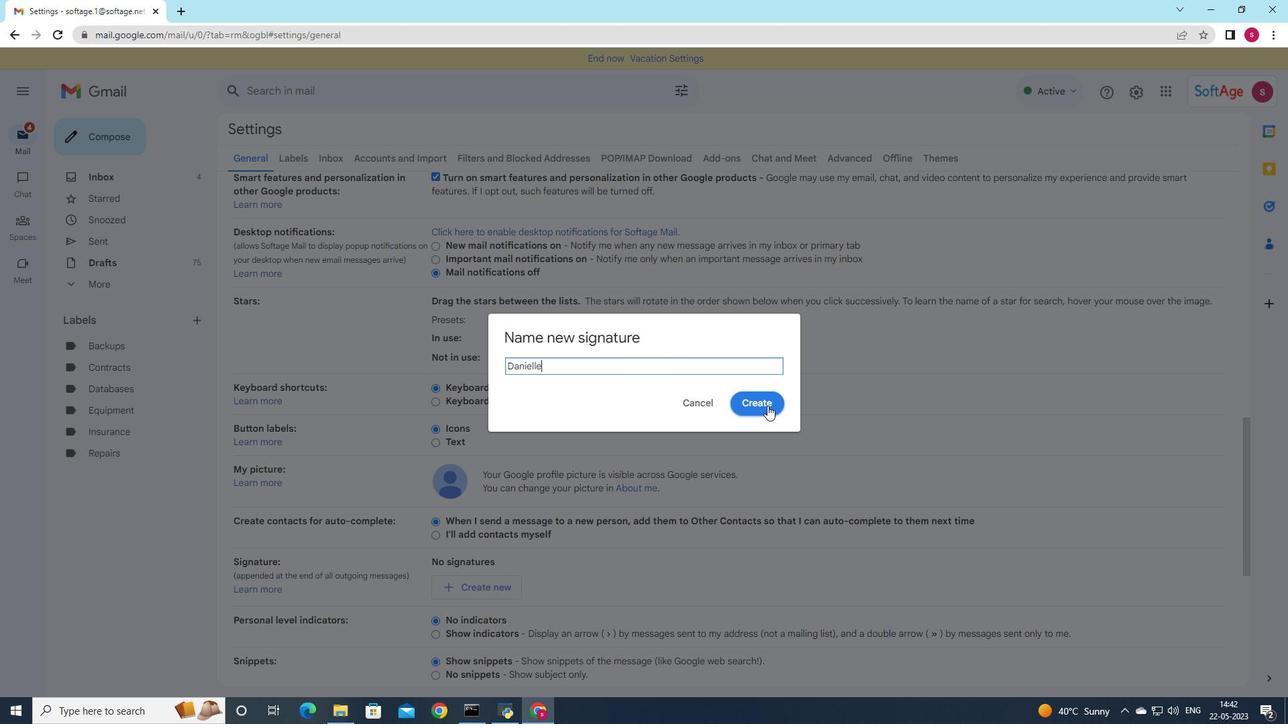 
Action: Mouse moved to (646, 477)
Screenshot: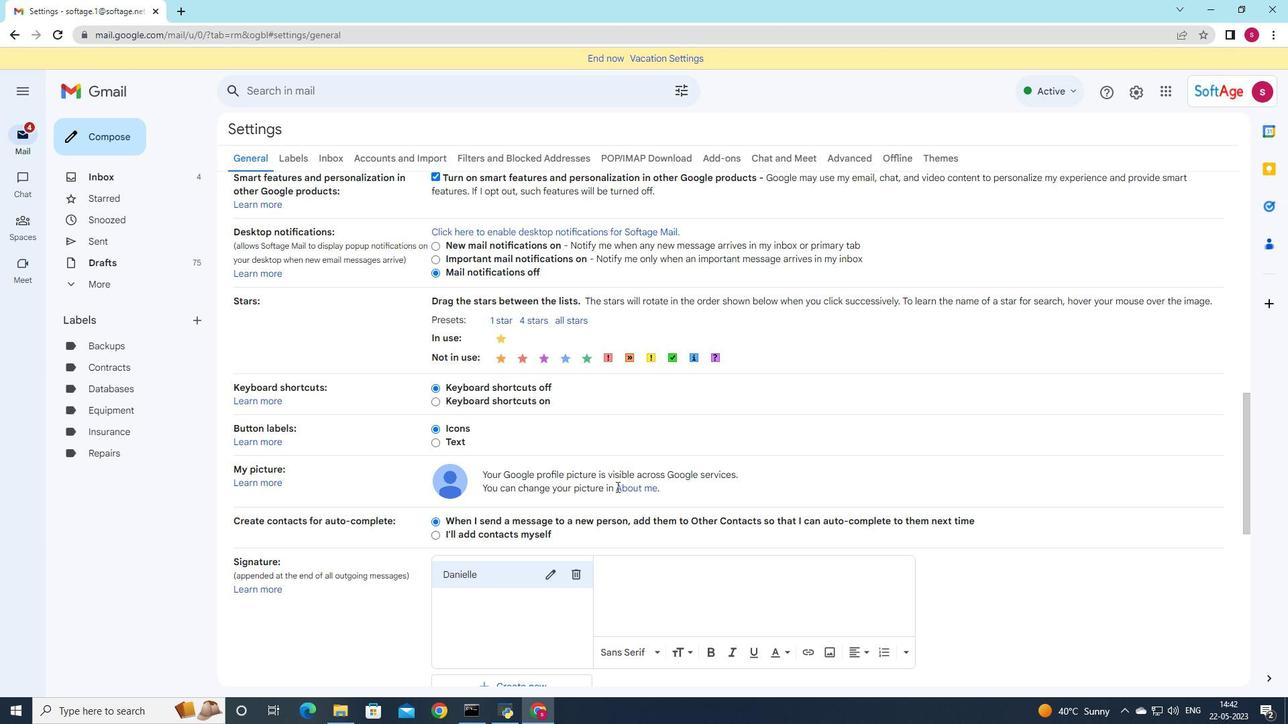 
Action: Mouse scrolled (646, 477) with delta (0, 0)
Screenshot: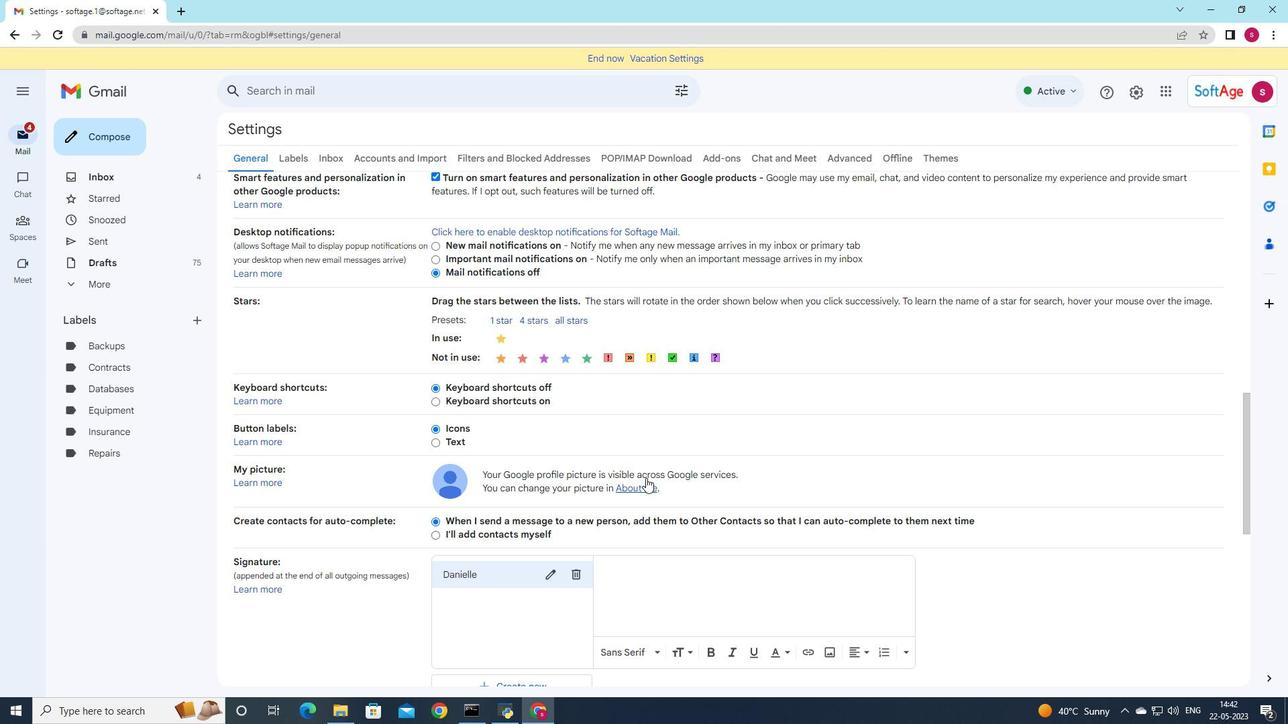 
Action: Mouse scrolled (646, 477) with delta (0, 0)
Screenshot: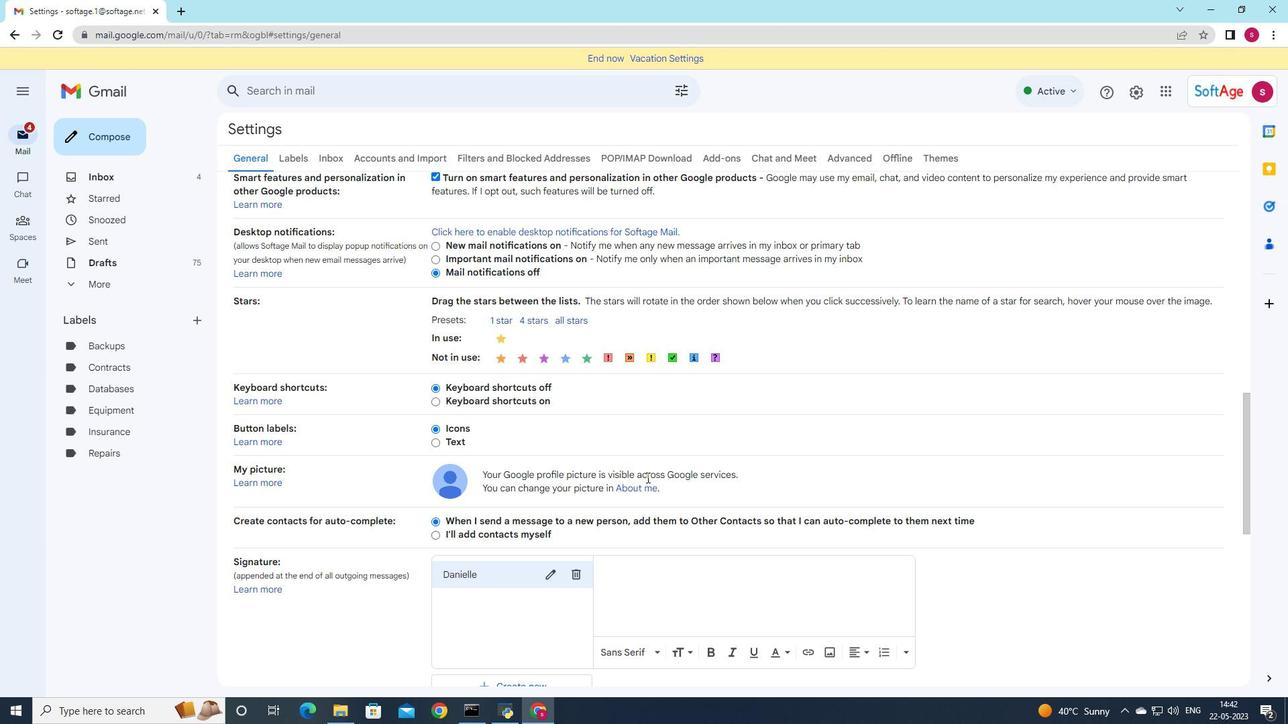 
Action: Mouse moved to (656, 470)
Screenshot: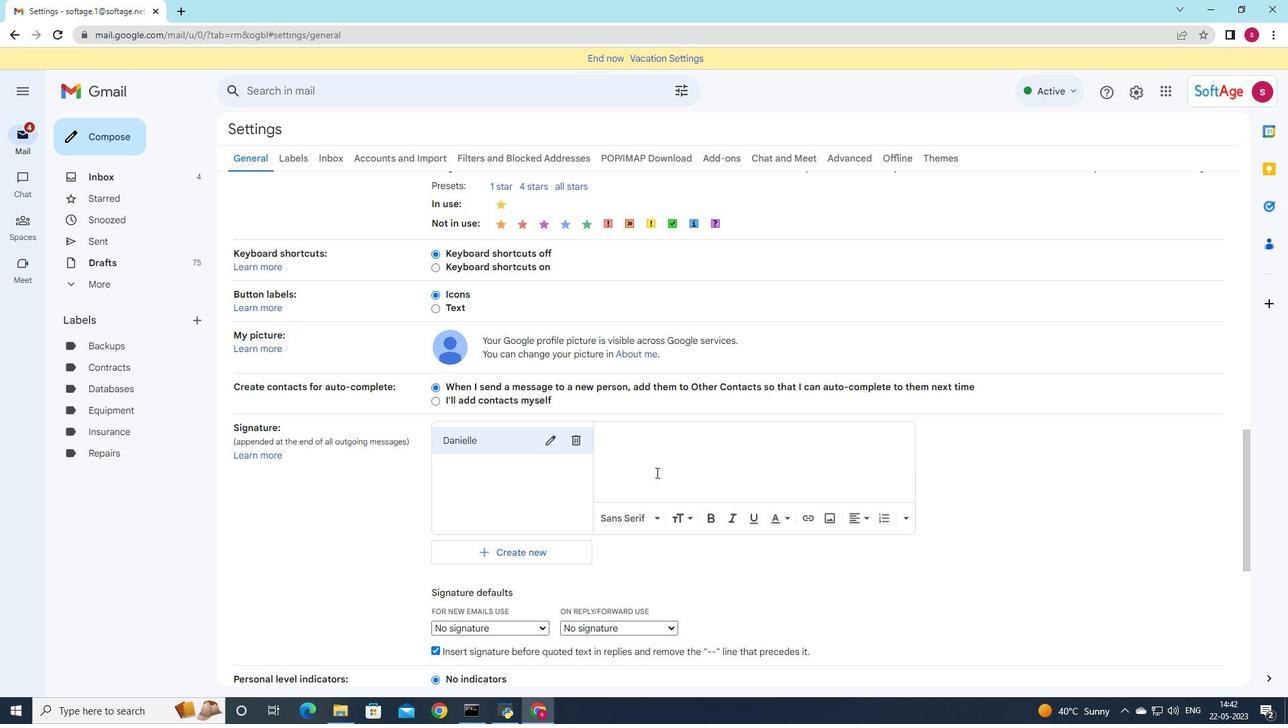 
Action: Mouse pressed left at (656, 470)
Screenshot: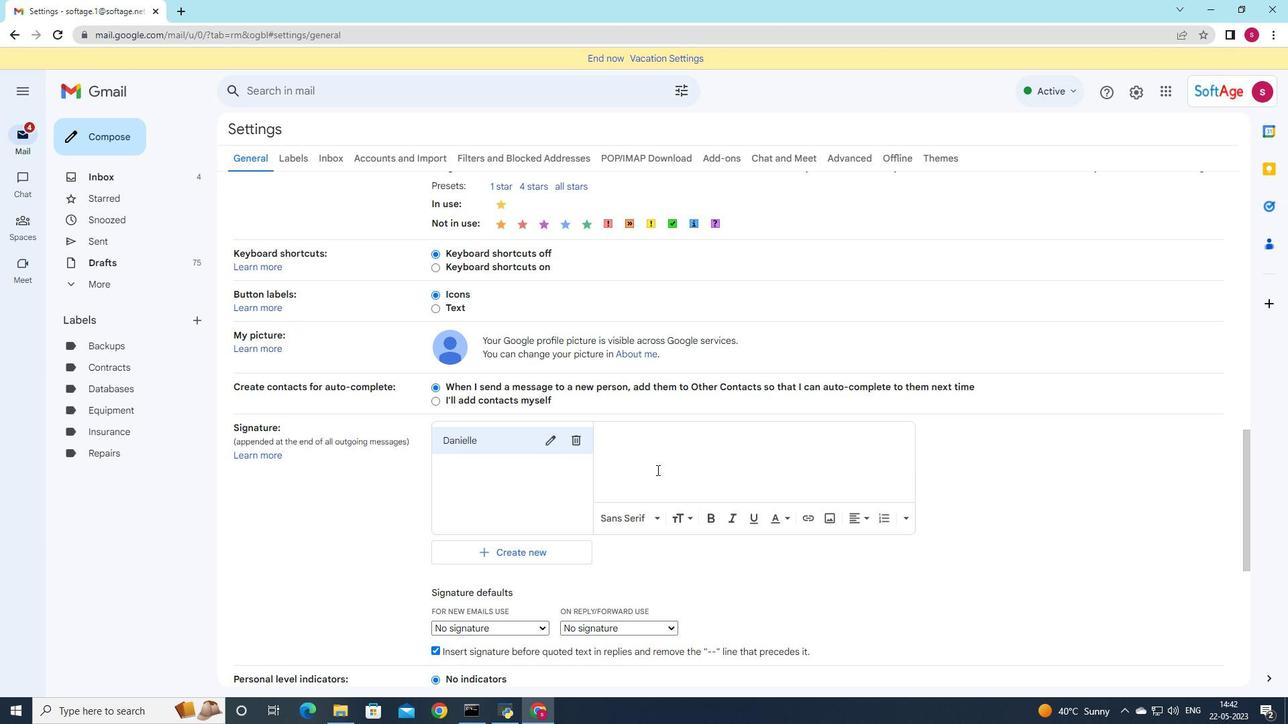 
Action: Mouse moved to (677, 465)
Screenshot: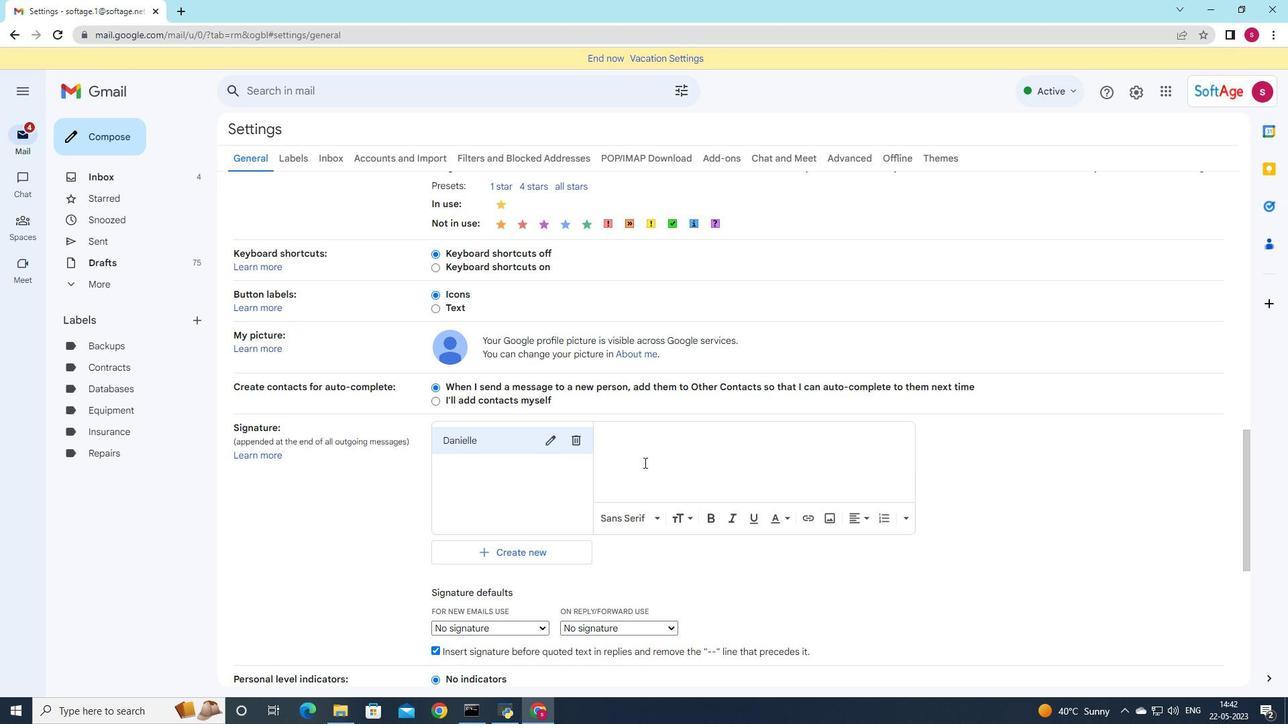 
Action: Key pressed <Key.shift_r><Key.shift_r><Key.shift_r><Key.shift_r>Have<Key.space>a<Key.space>great<Key.space>vacation,<Key.shift><Key.shift><Key.shift>Daniu<Key.backspace>elle<Key.space><Key.shift>Scott
Screenshot: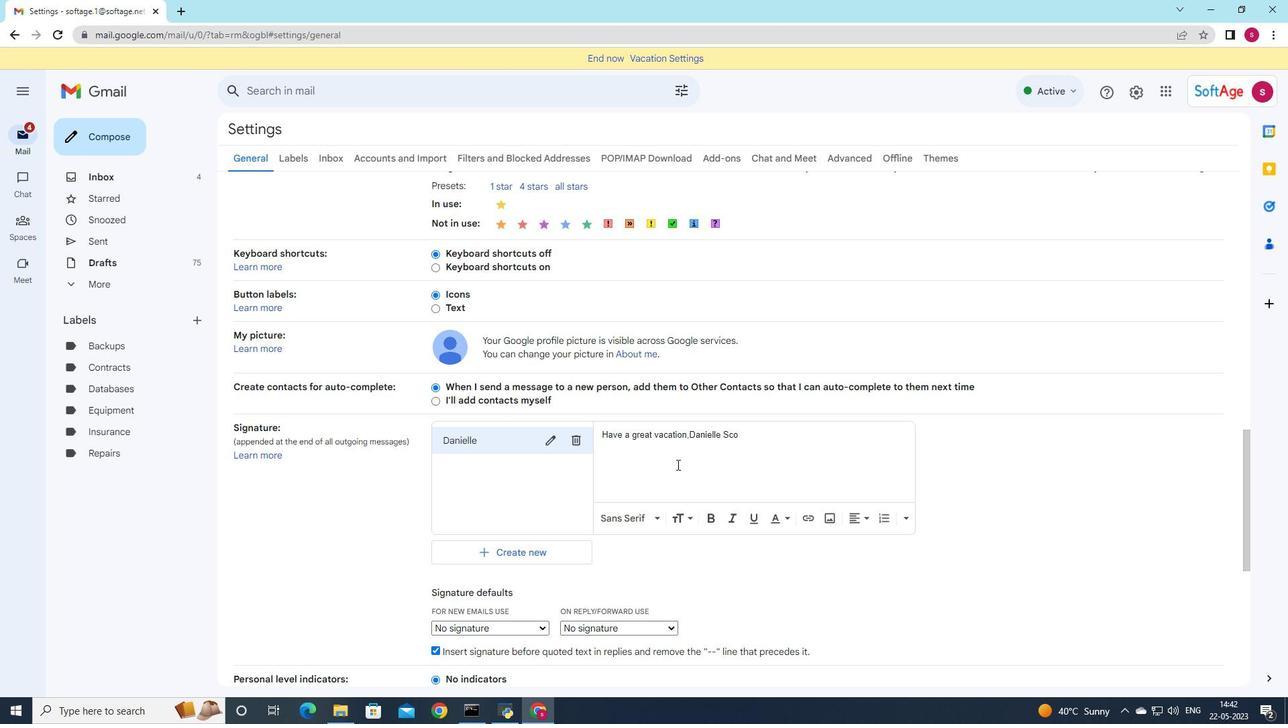 
Action: Mouse moved to (691, 436)
Screenshot: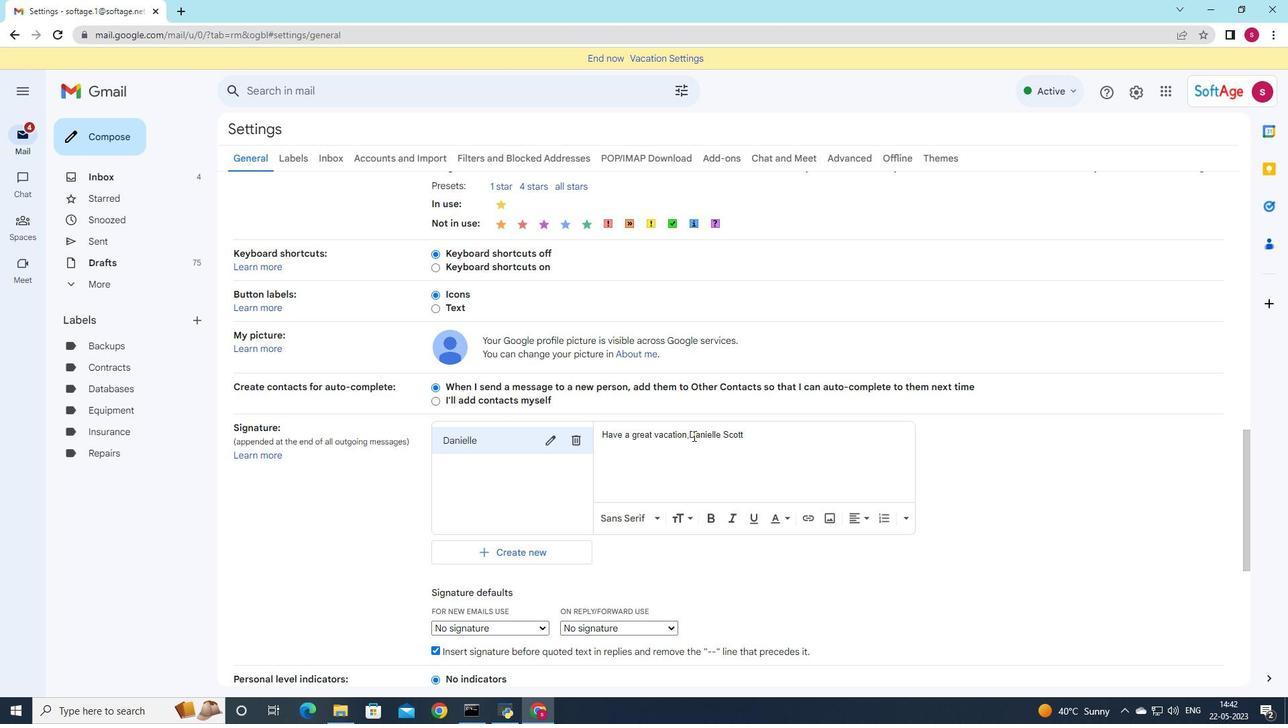 
Action: Mouse pressed left at (691, 436)
Screenshot: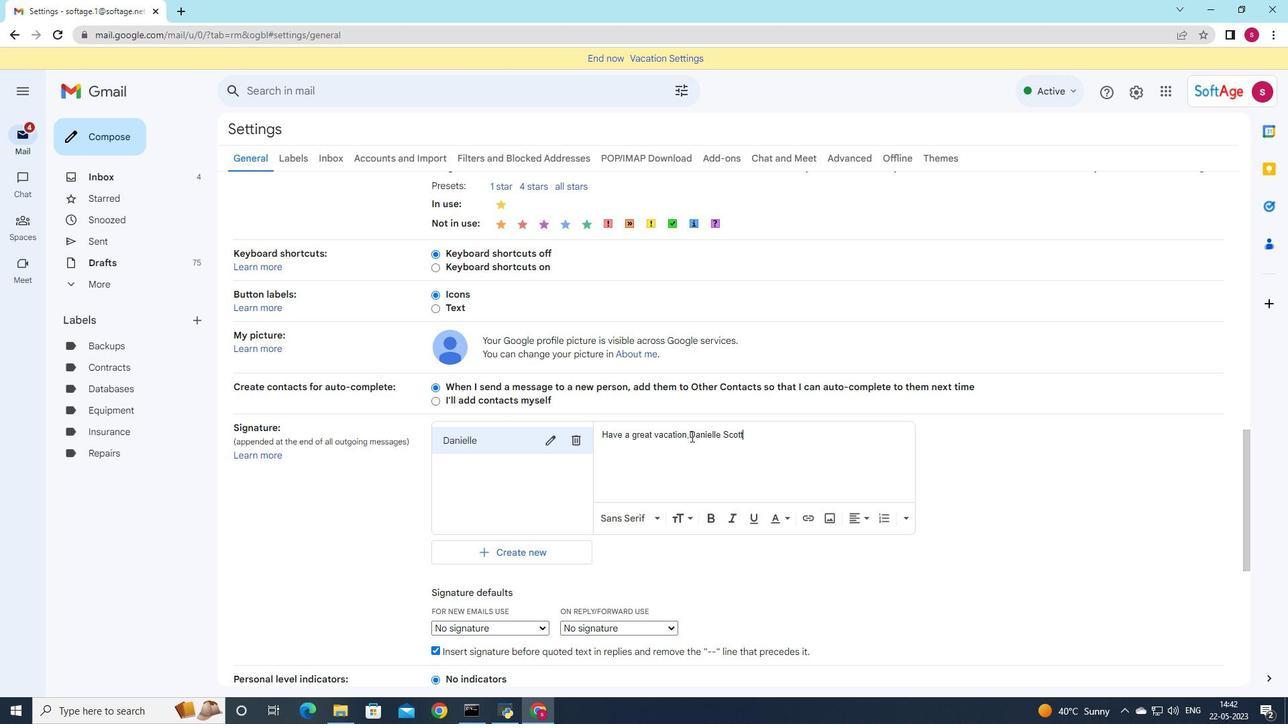 
Action: Key pressed <Key.enter>
Screenshot: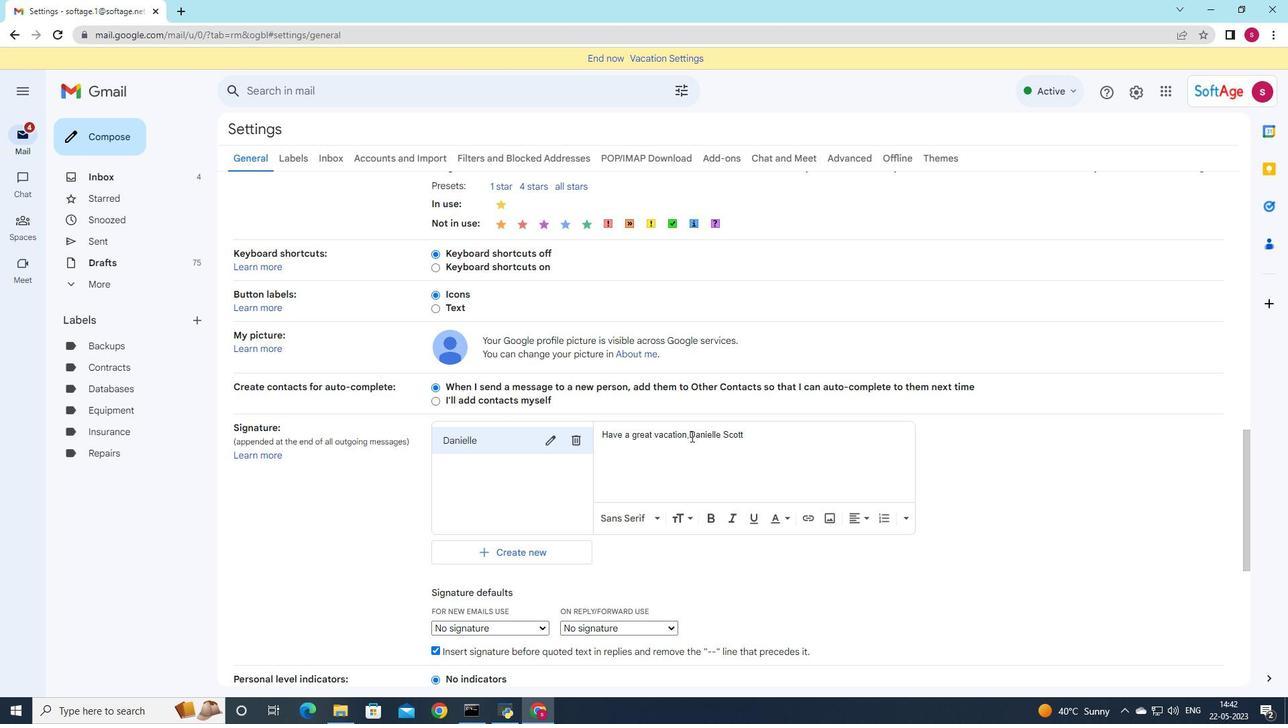 
Action: Mouse moved to (620, 432)
Screenshot: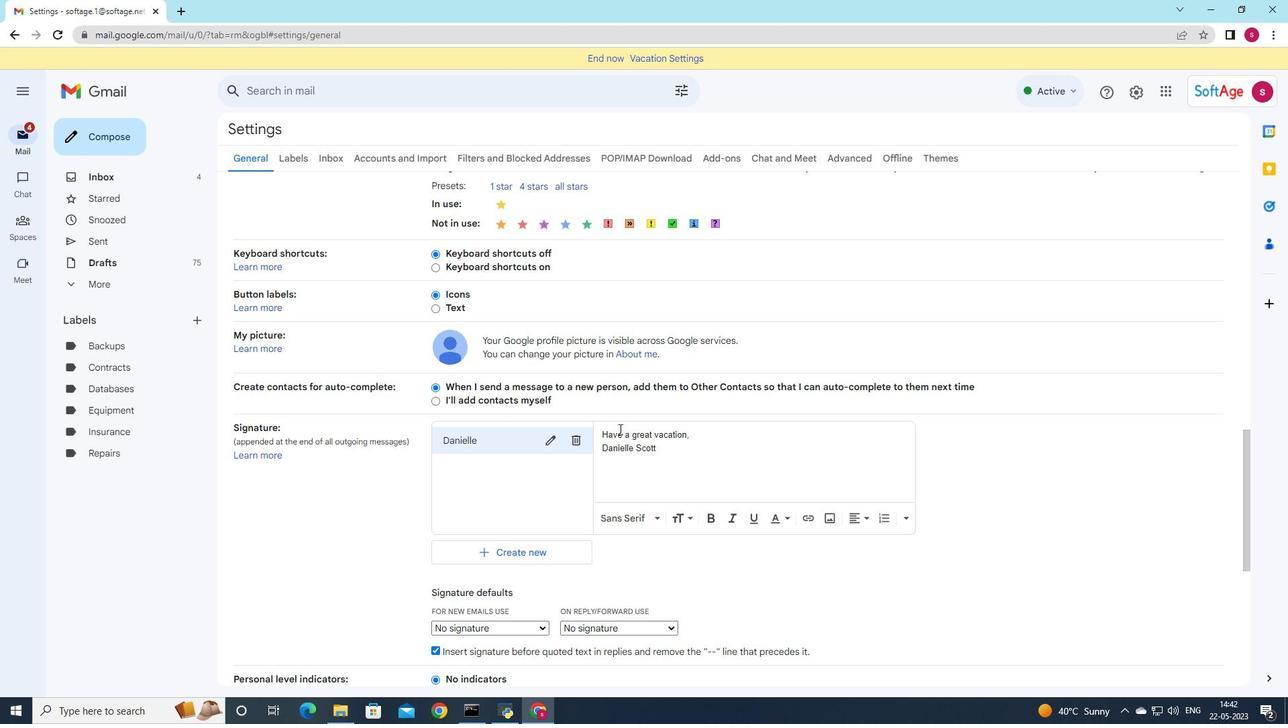 
Action: Mouse scrolled (620, 431) with delta (0, 0)
Screenshot: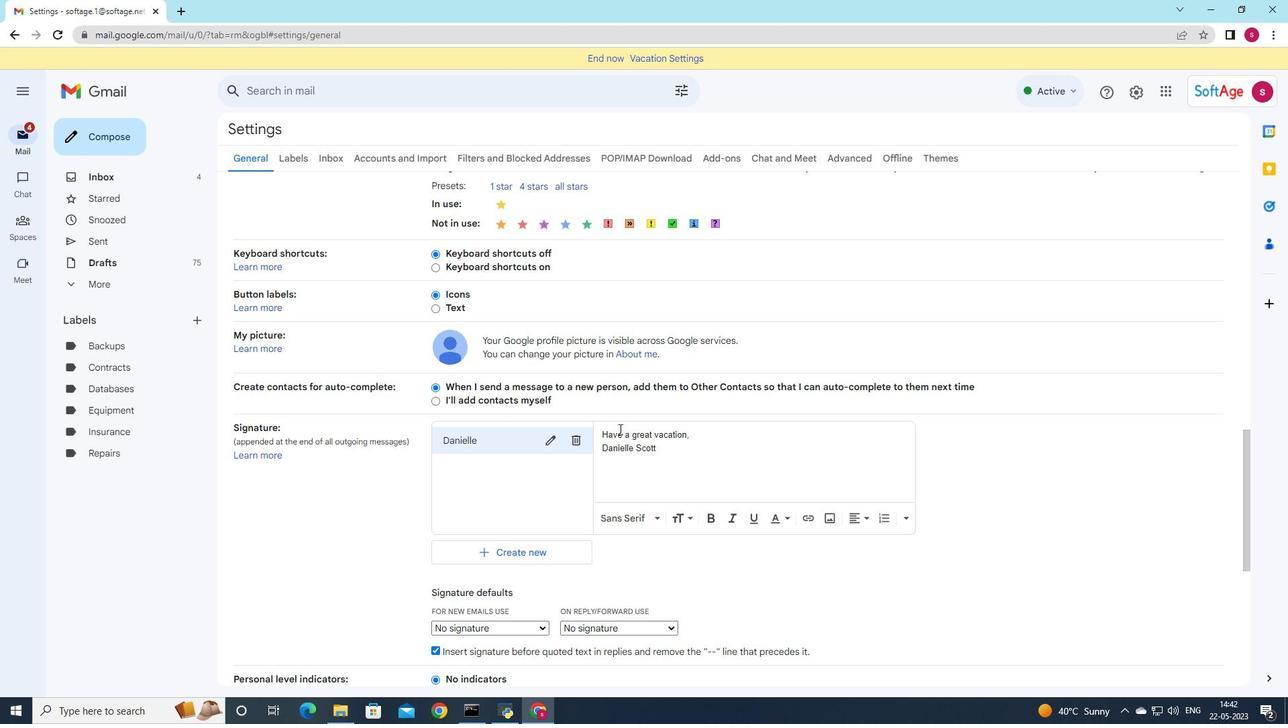 
Action: Mouse moved to (516, 559)
Screenshot: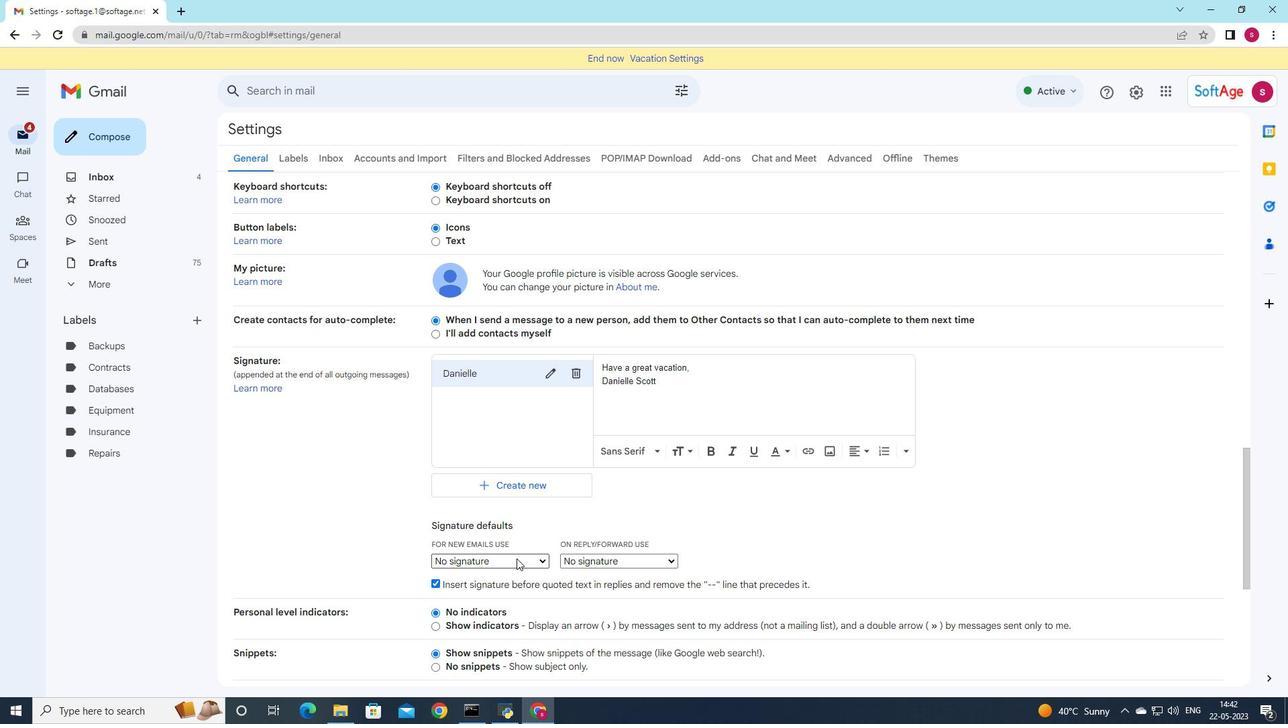 
Action: Mouse pressed left at (516, 559)
Screenshot: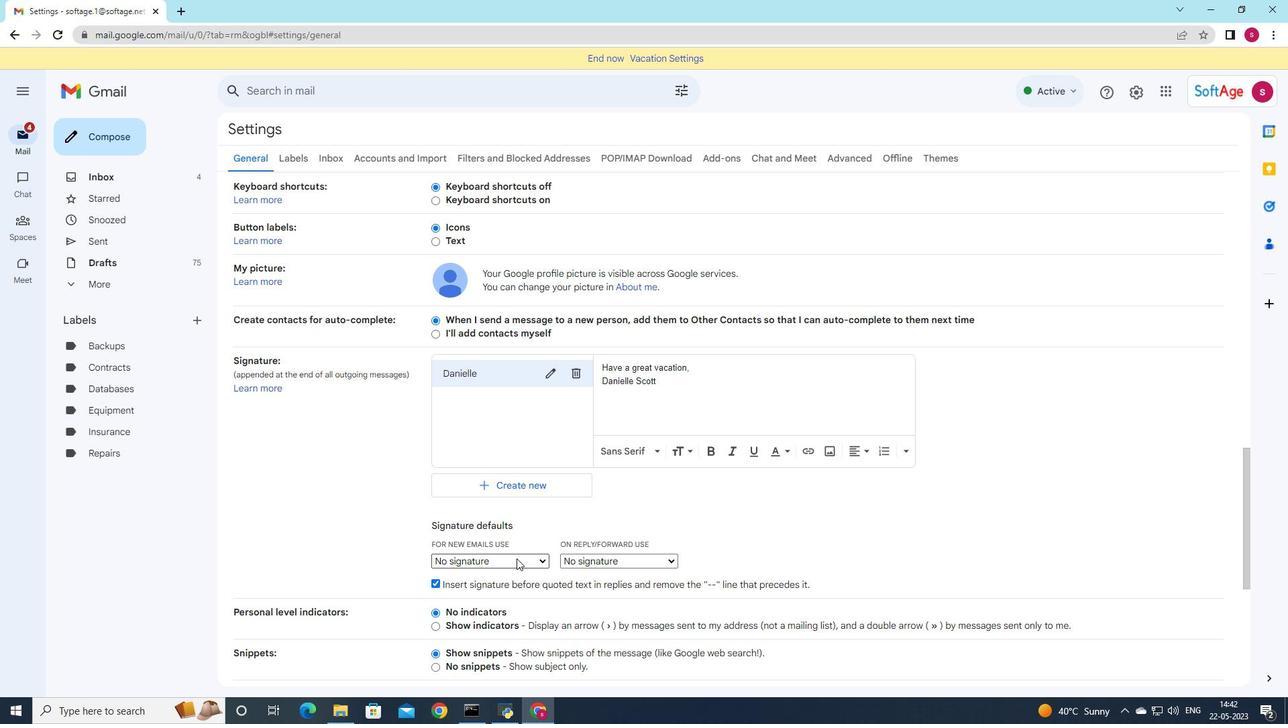 
Action: Mouse moved to (512, 584)
Screenshot: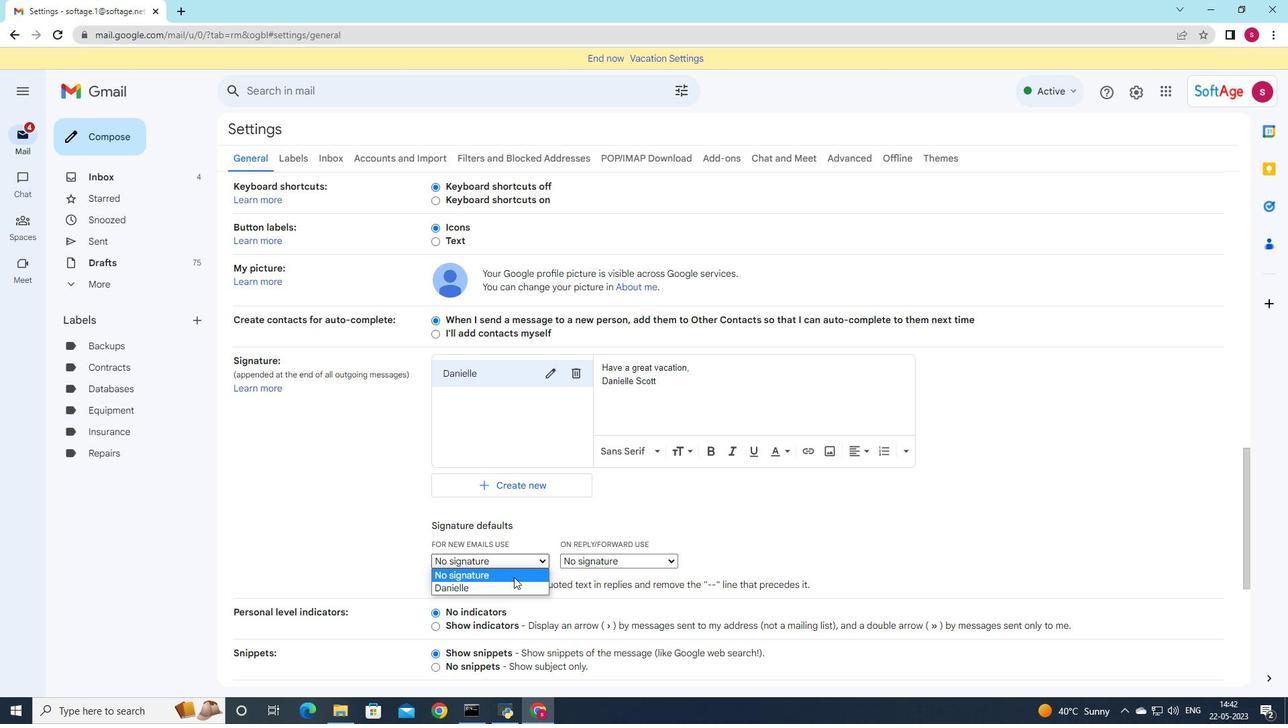 
Action: Mouse pressed left at (512, 584)
Screenshot: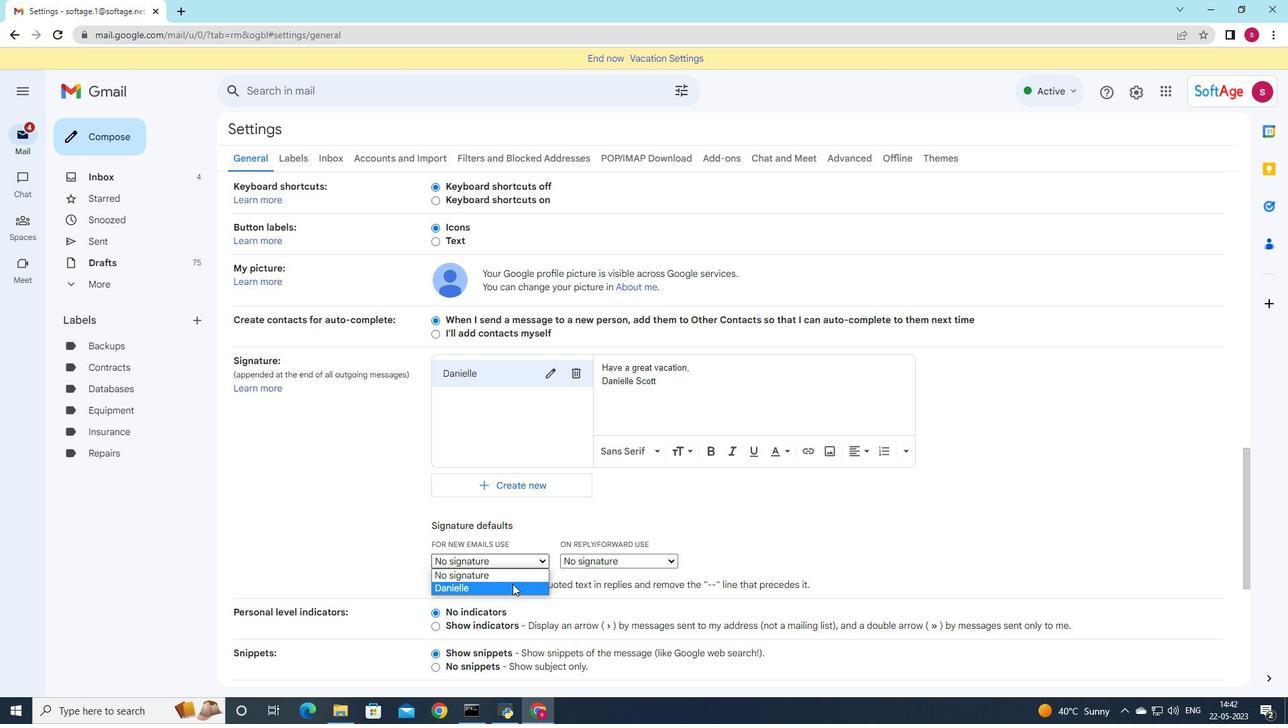 
Action: Mouse moved to (627, 565)
Screenshot: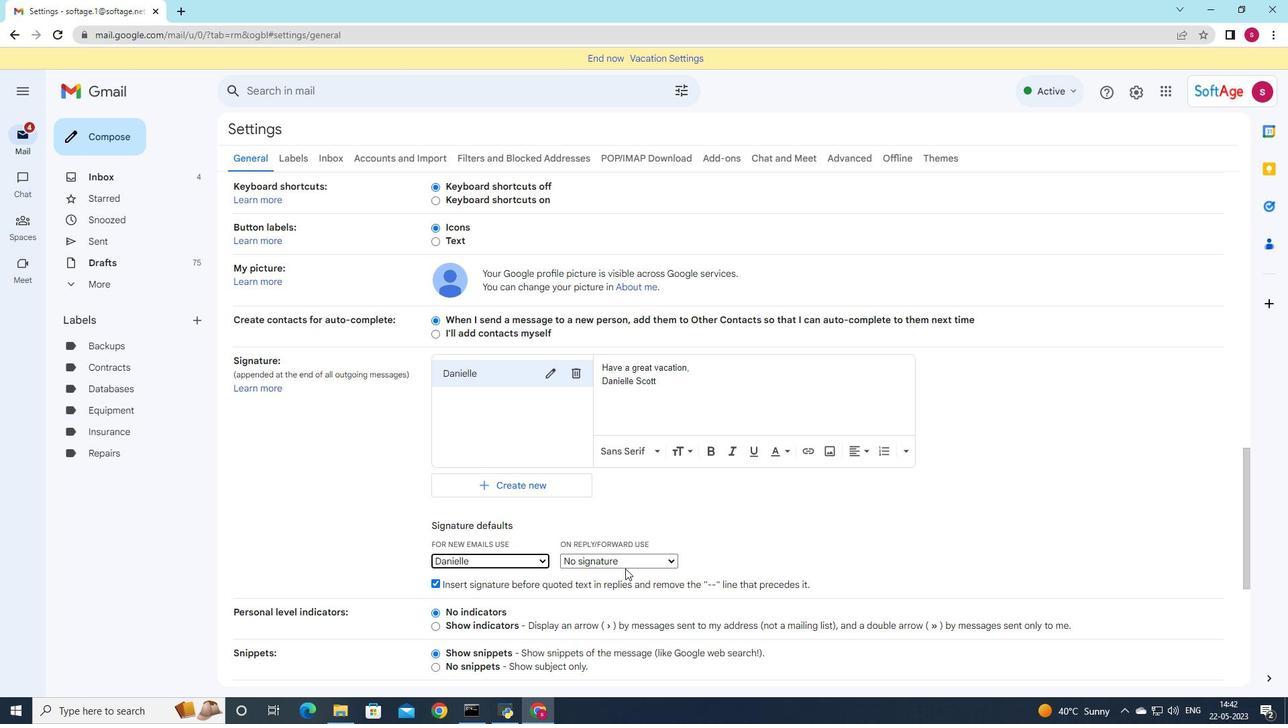 
Action: Mouse pressed left at (627, 565)
Screenshot: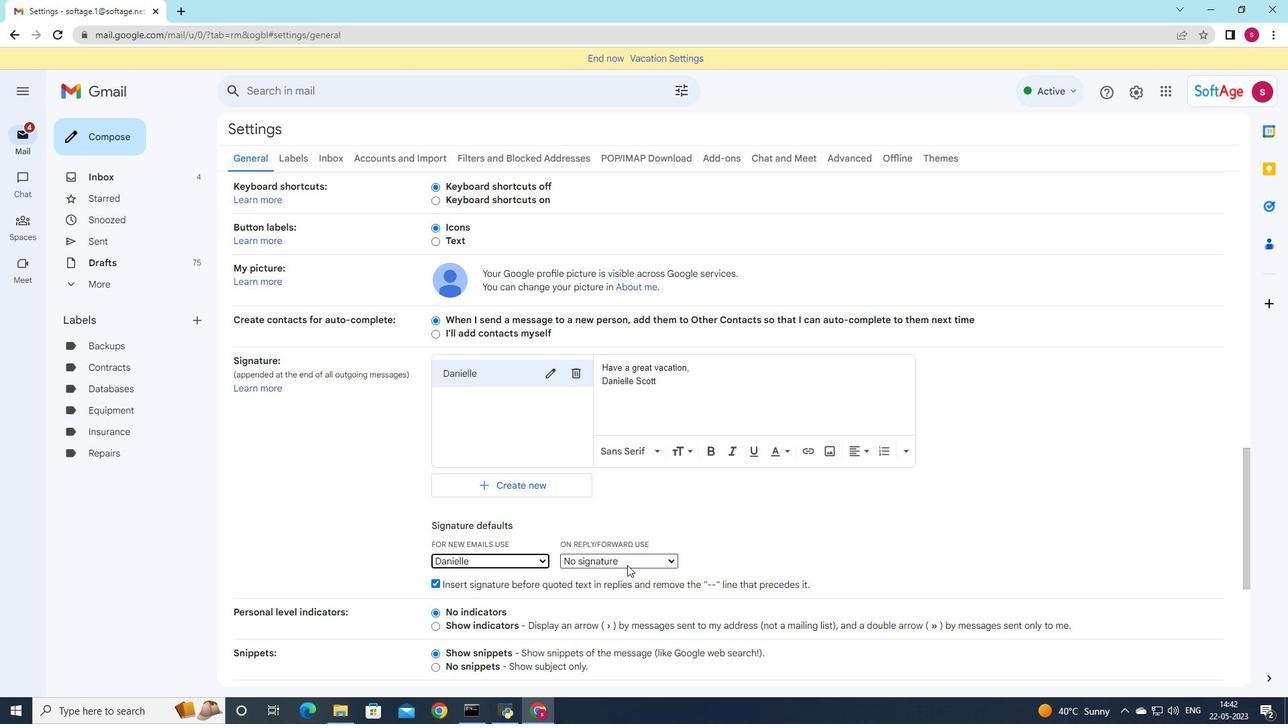 
Action: Mouse moved to (624, 580)
Screenshot: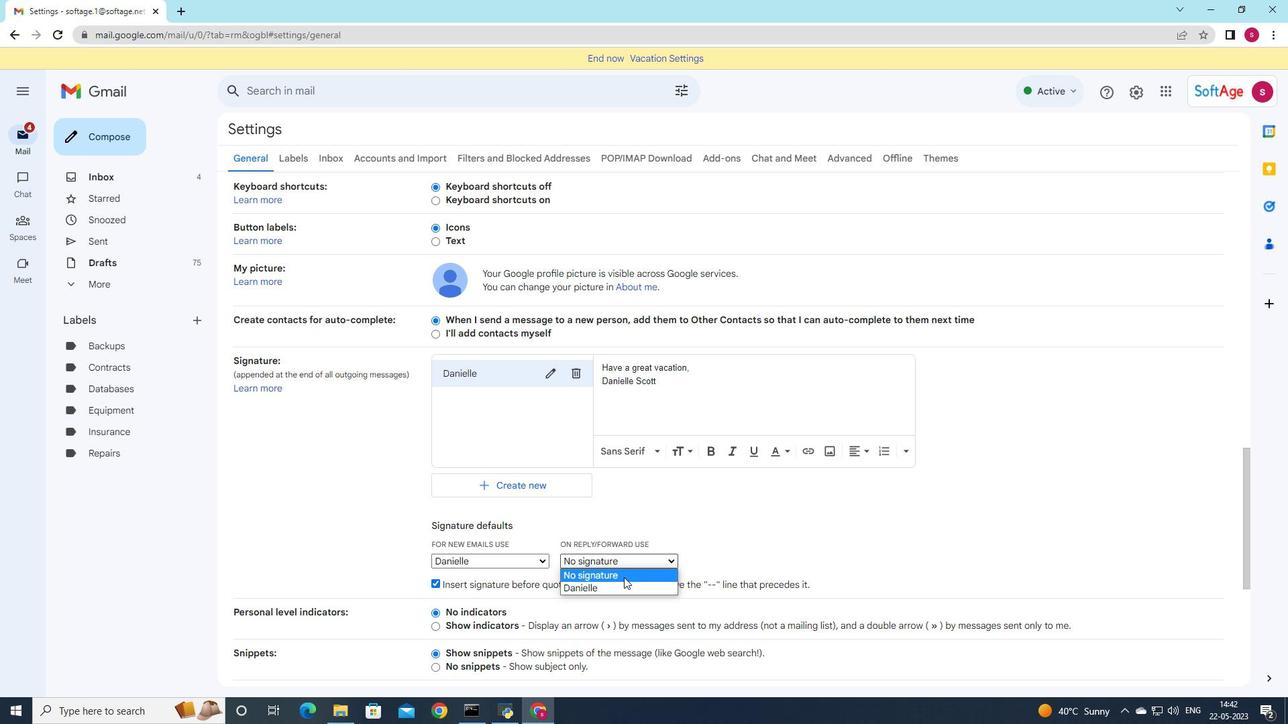 
Action: Mouse pressed left at (624, 580)
Screenshot: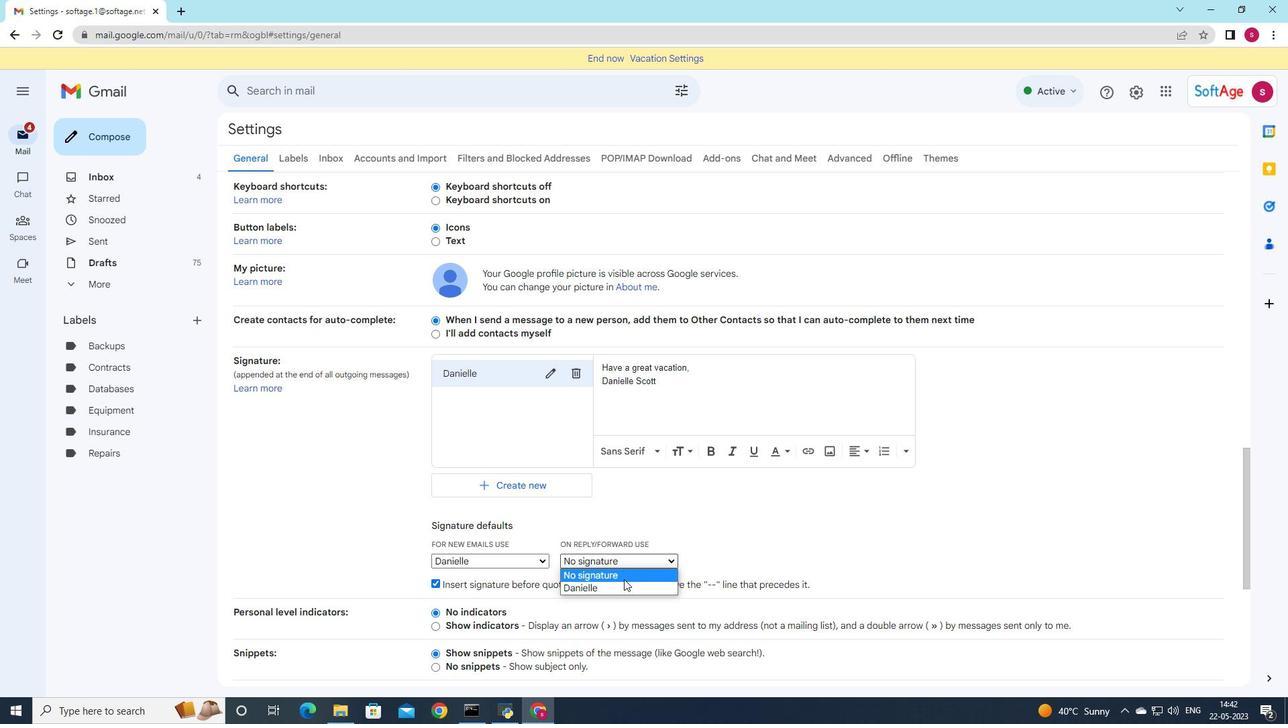 
Action: Mouse moved to (624, 564)
Screenshot: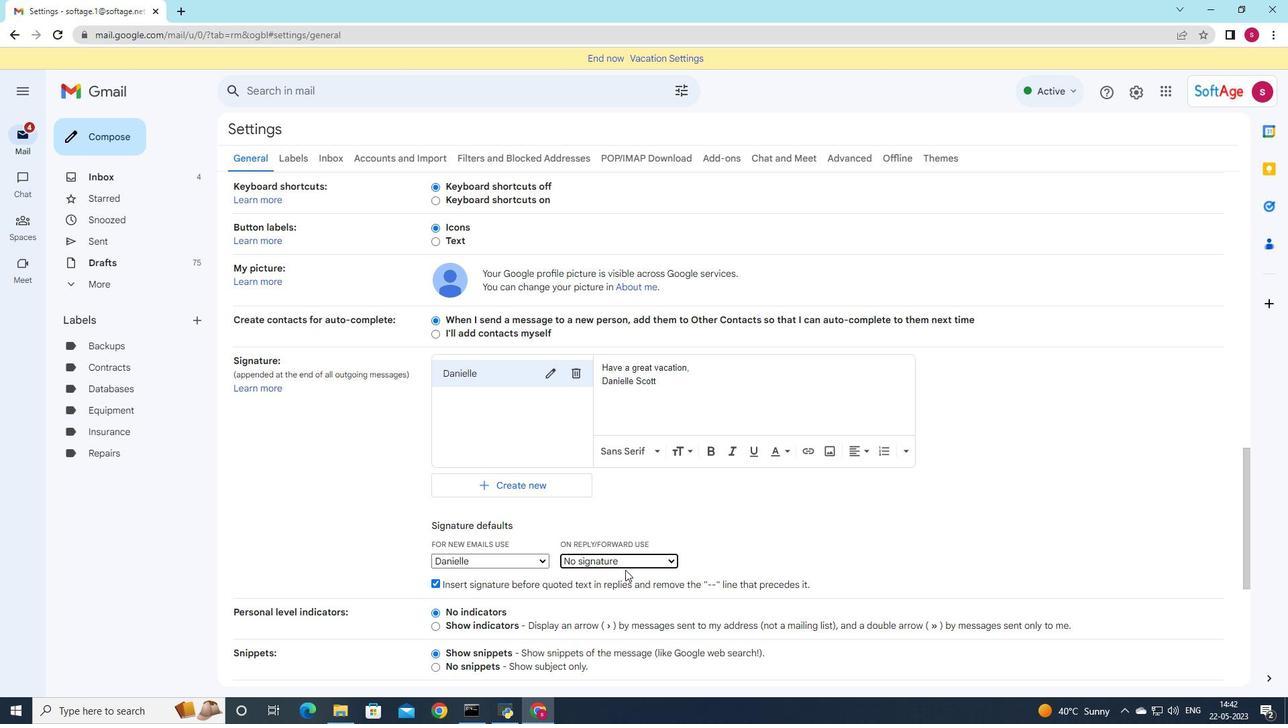 
Action: Mouse pressed left at (624, 564)
Screenshot: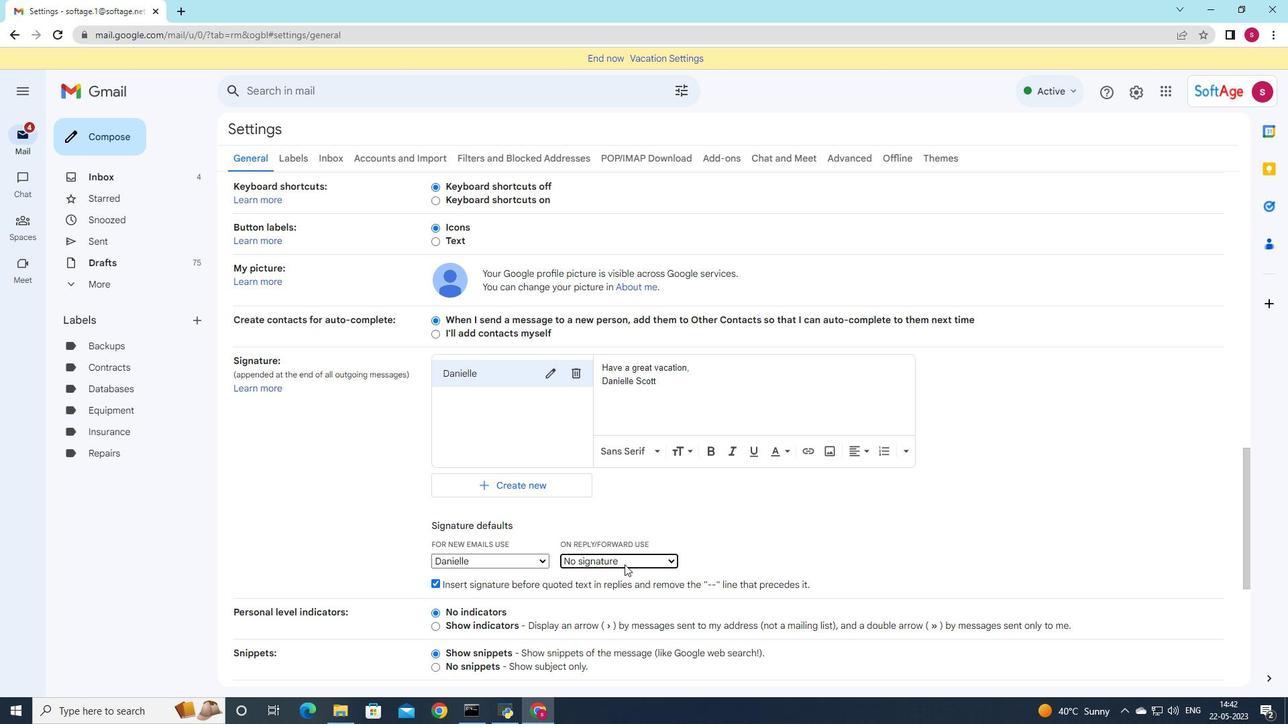 
Action: Mouse moved to (620, 587)
Screenshot: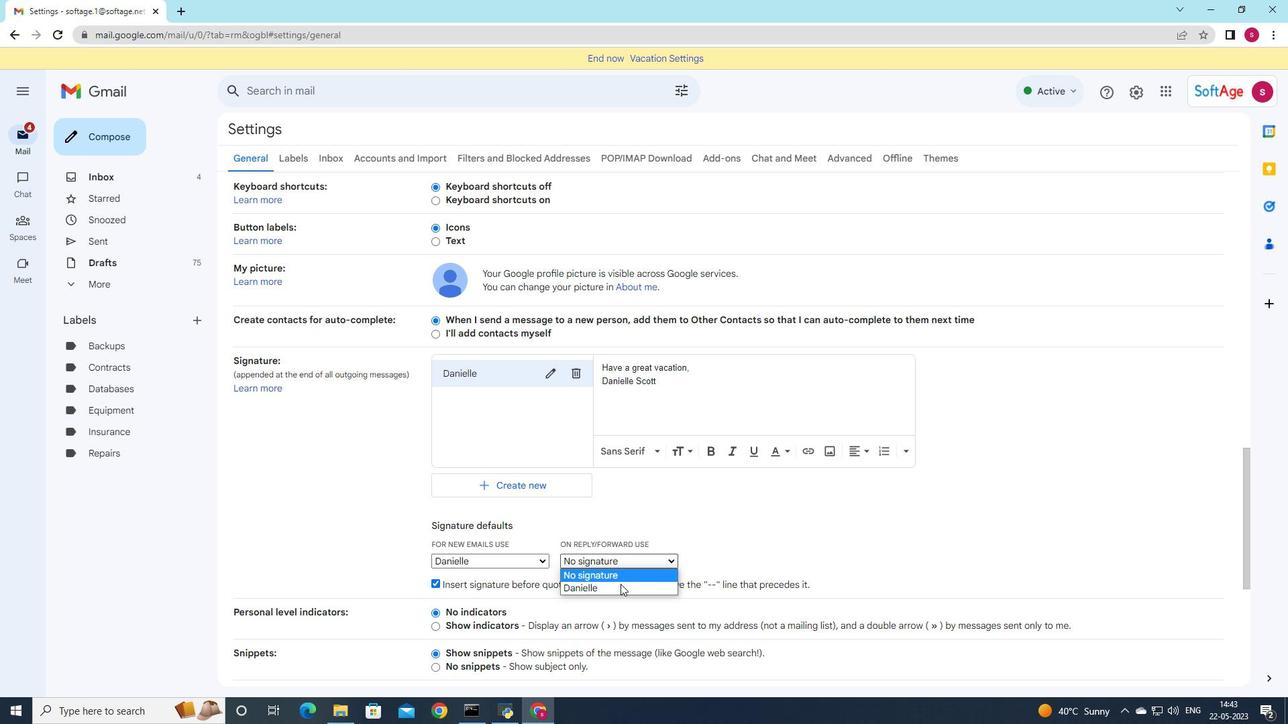 
Action: Mouse pressed left at (620, 587)
Screenshot: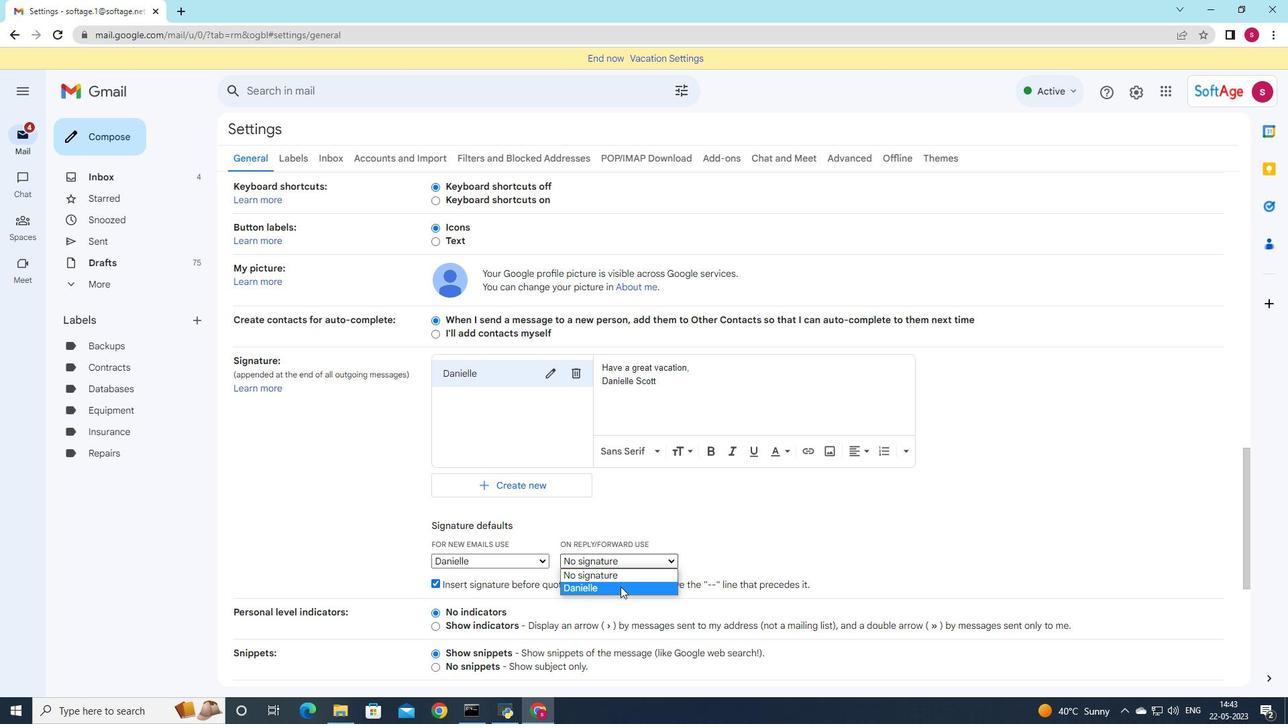 
Action: Mouse moved to (608, 584)
Screenshot: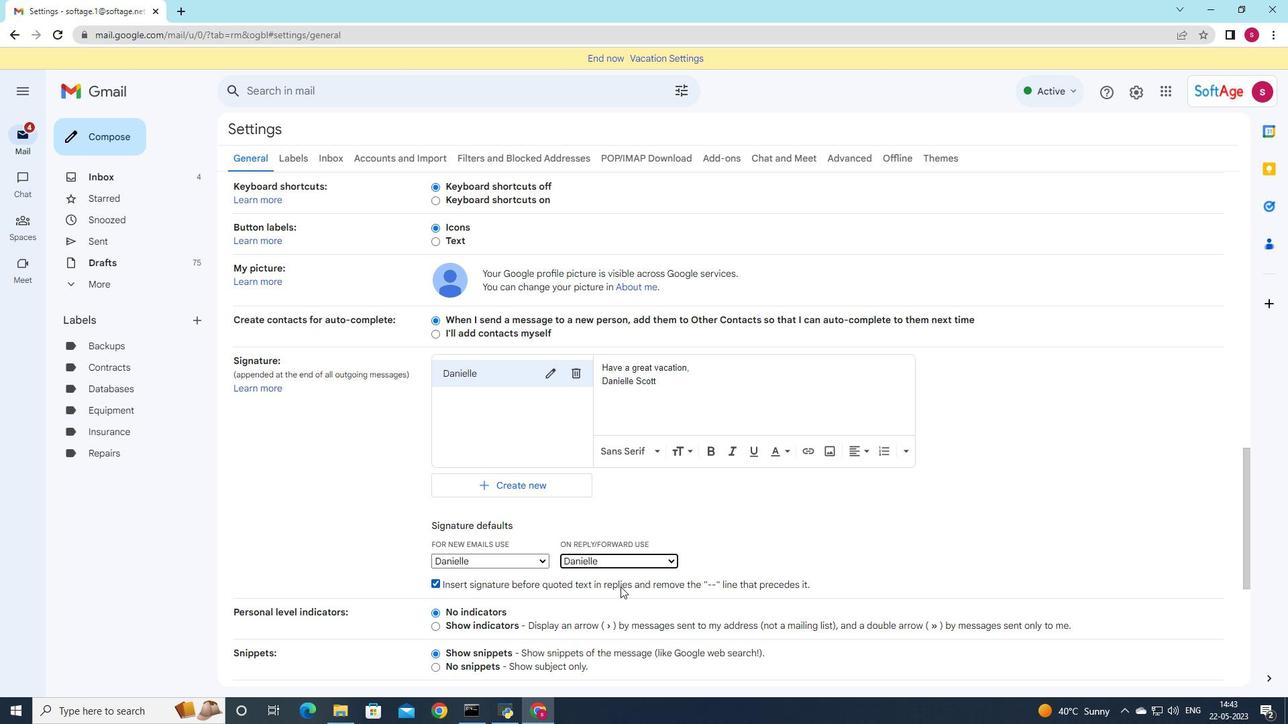 
Action: Mouse scrolled (608, 583) with delta (0, 0)
Screenshot: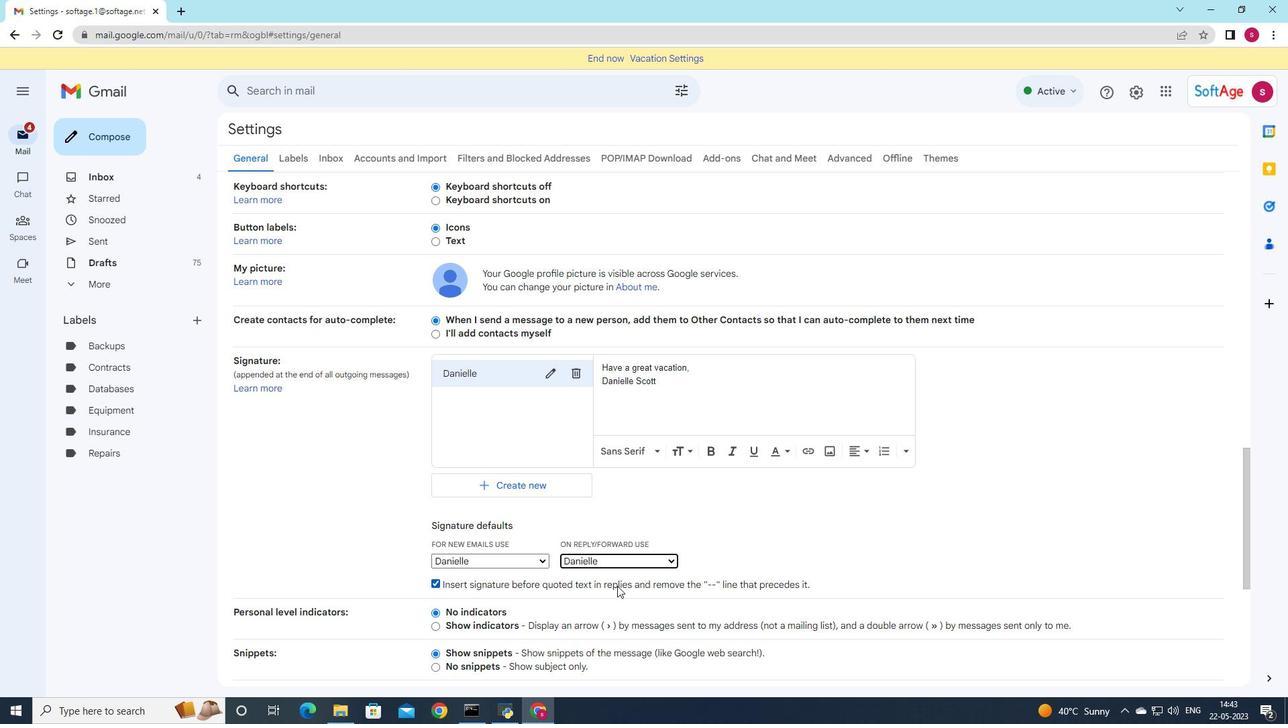 
Action: Mouse moved to (603, 585)
Screenshot: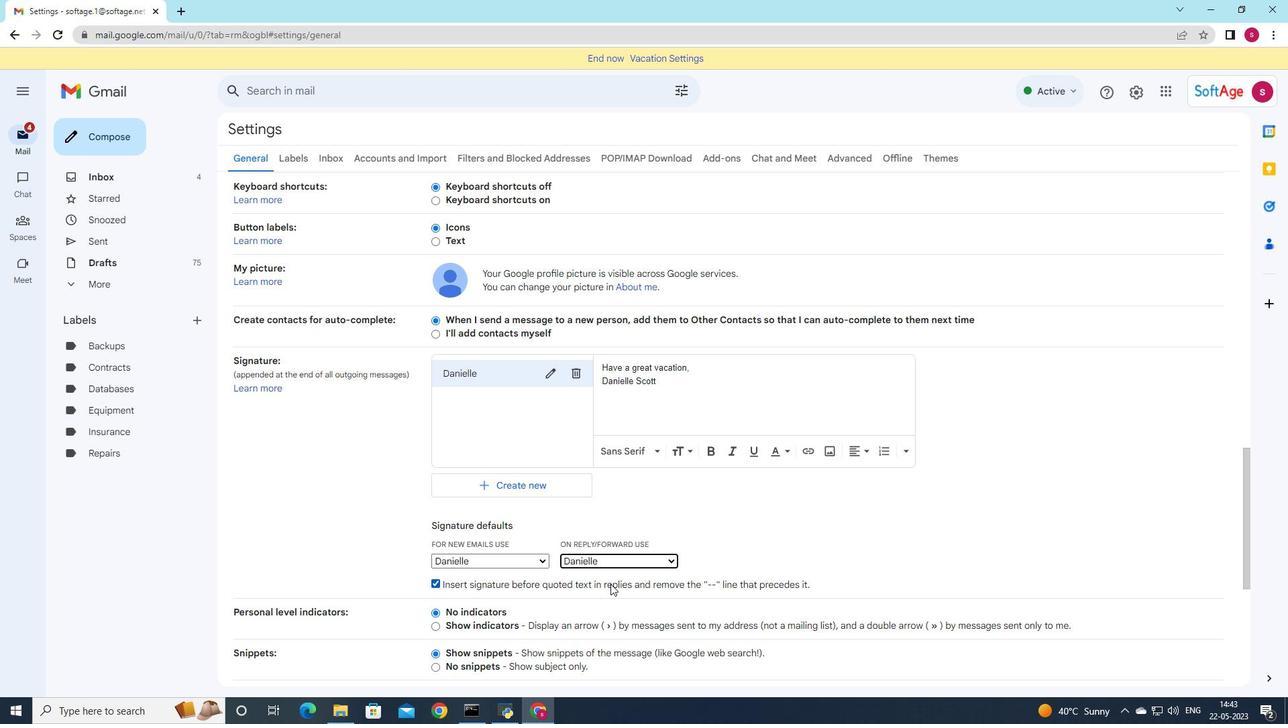 
Action: Mouse scrolled (603, 585) with delta (0, 0)
Screenshot: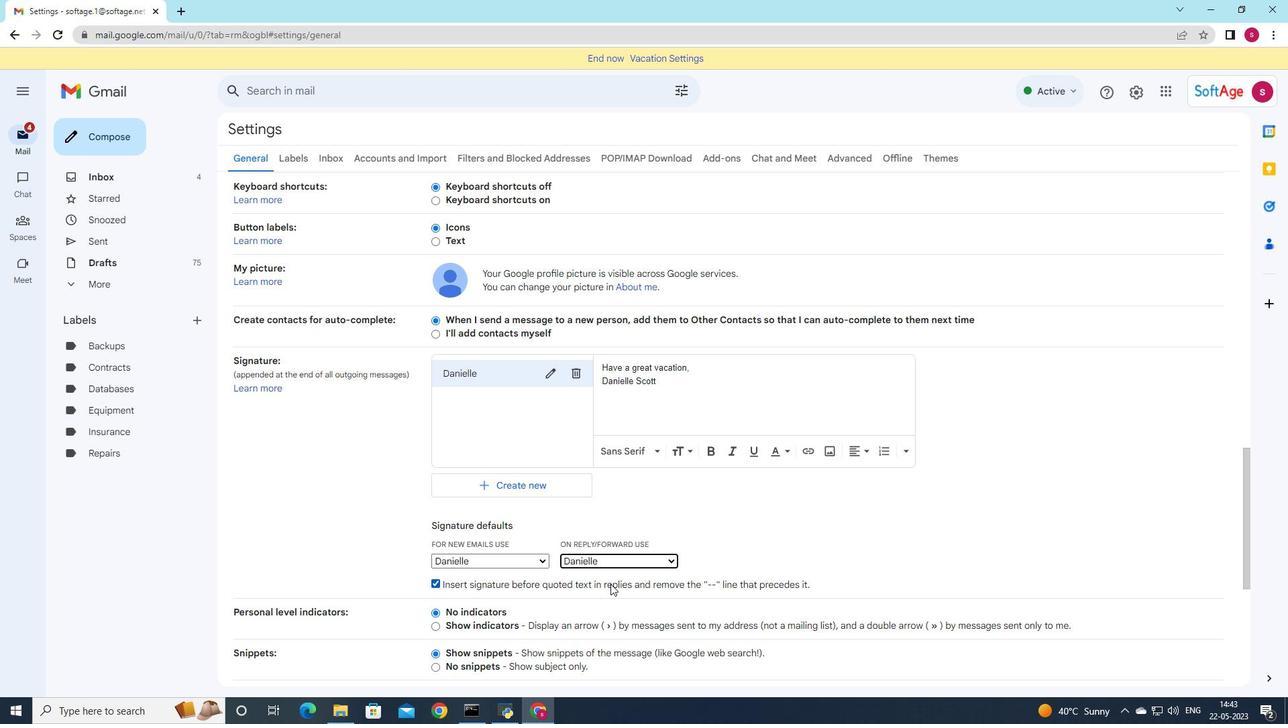 
Action: Mouse moved to (601, 587)
Screenshot: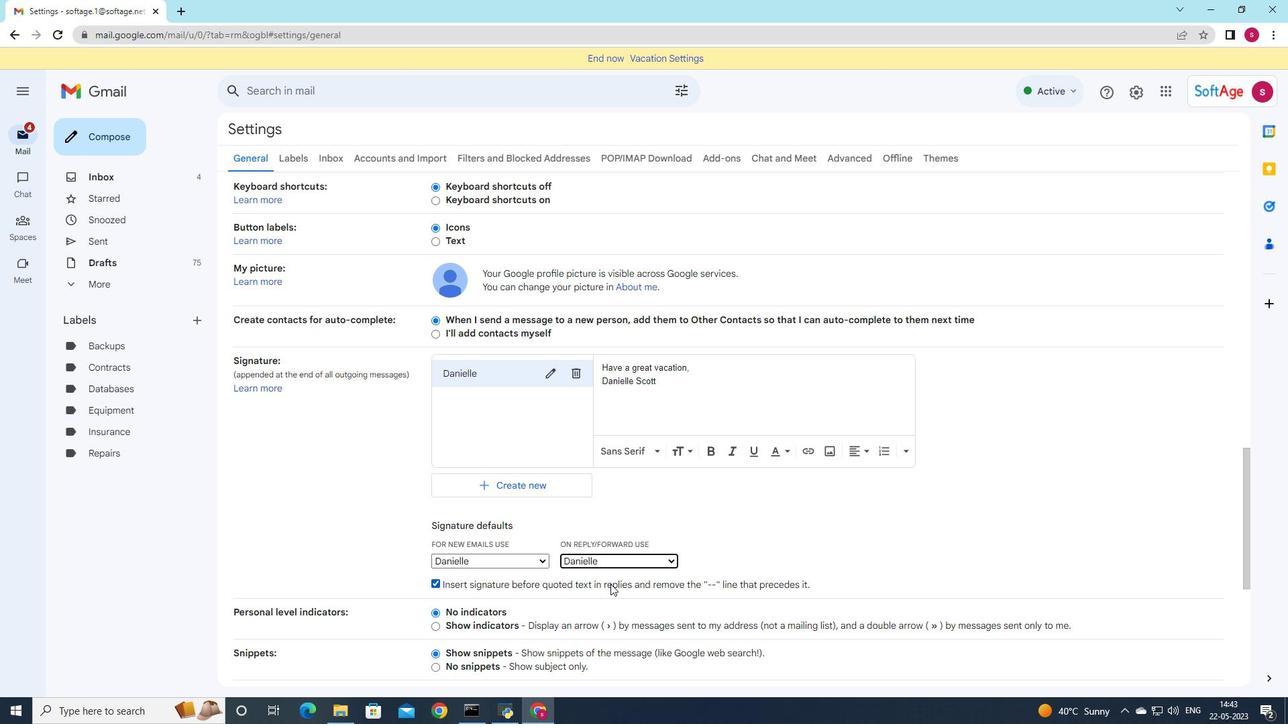 
Action: Mouse scrolled (601, 586) with delta (0, 0)
Screenshot: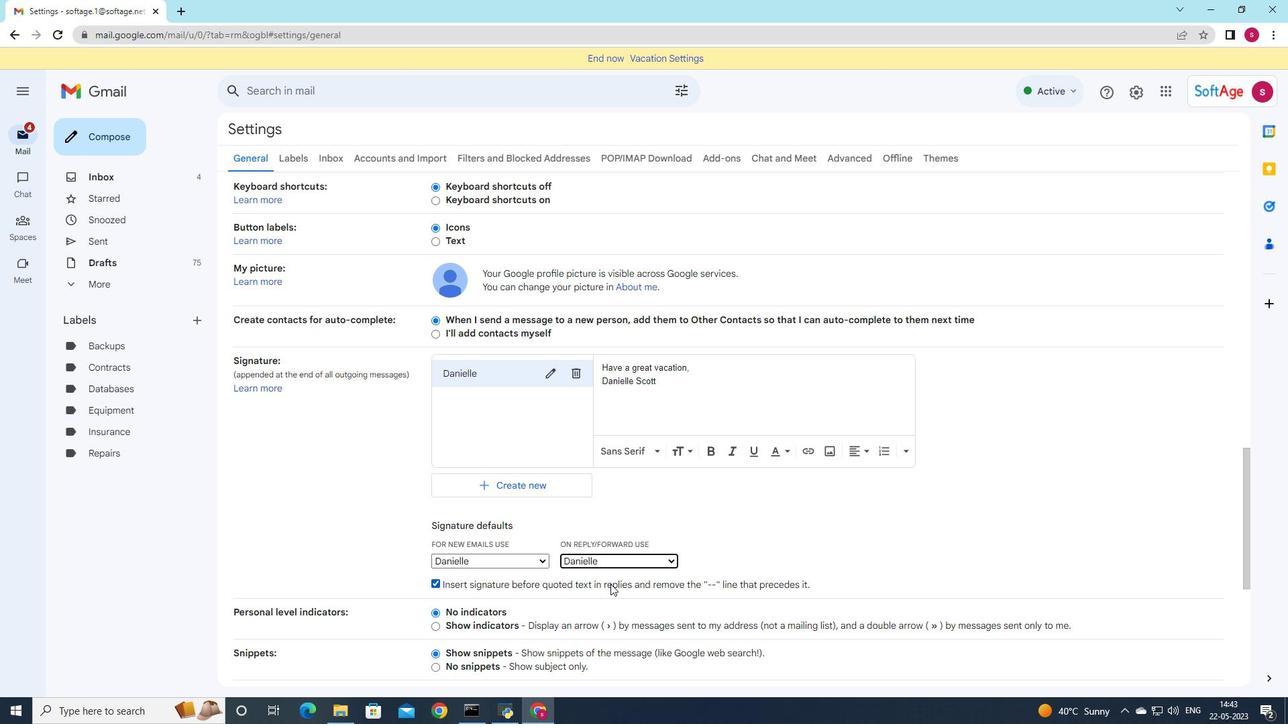 
Action: Mouse moved to (589, 589)
Screenshot: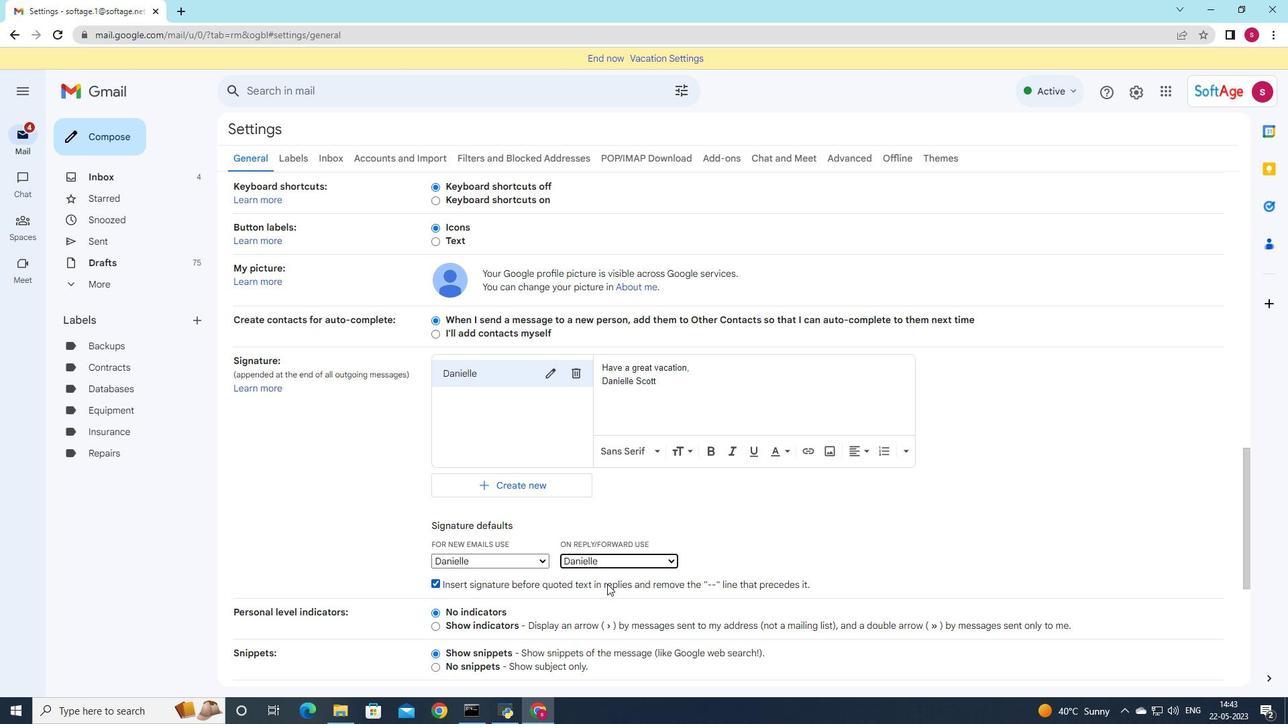 
Action: Mouse scrolled (589, 589) with delta (0, 0)
Screenshot: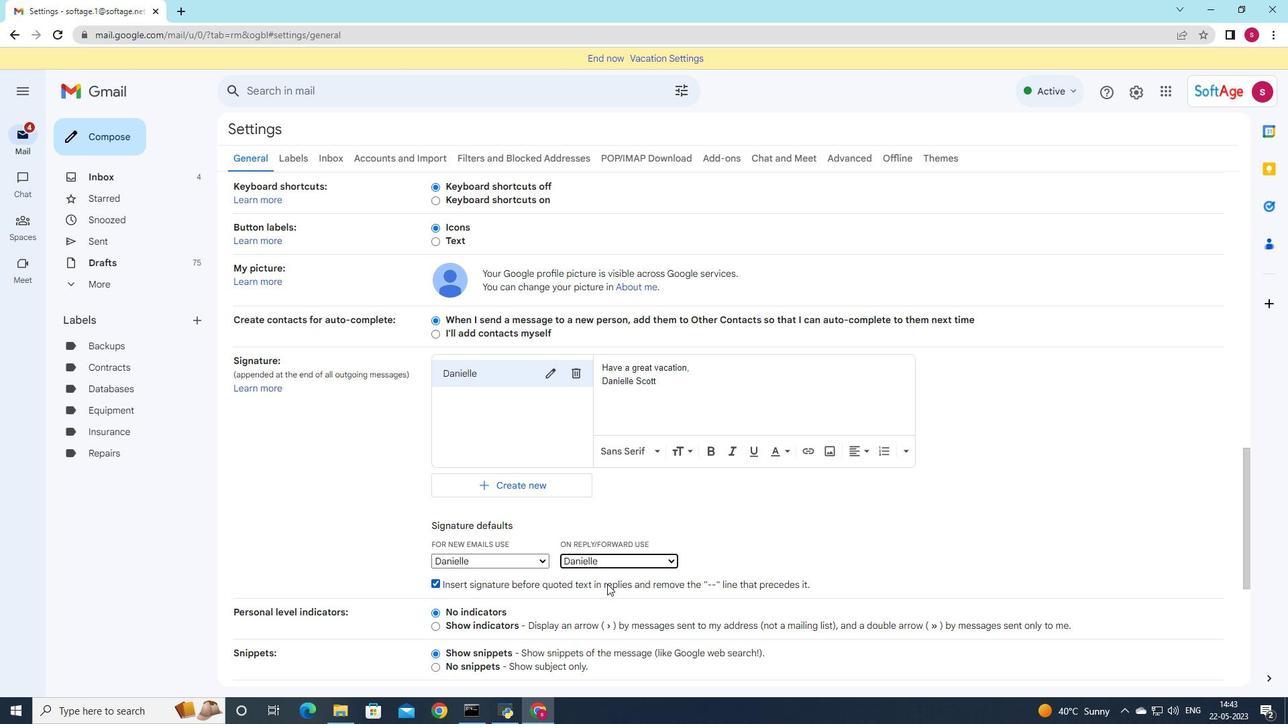 
Action: Mouse moved to (550, 591)
Screenshot: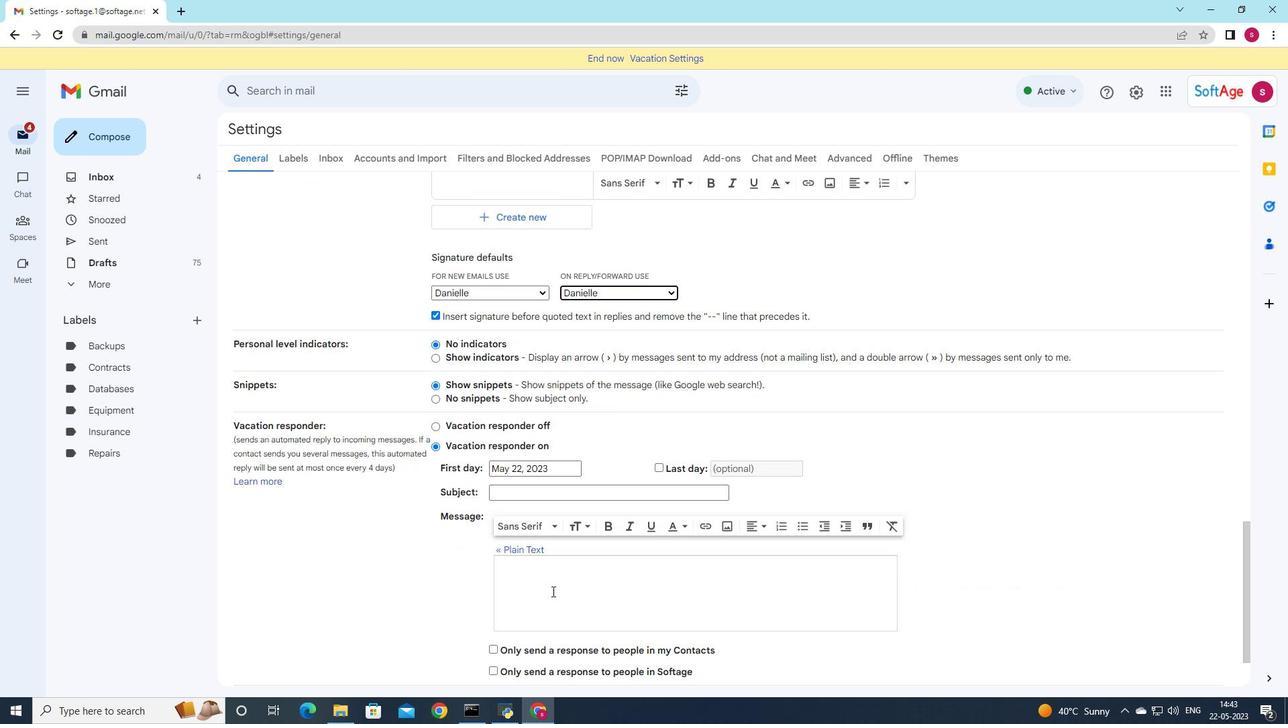
Action: Mouse scrolled (550, 591) with delta (0, 0)
Screenshot: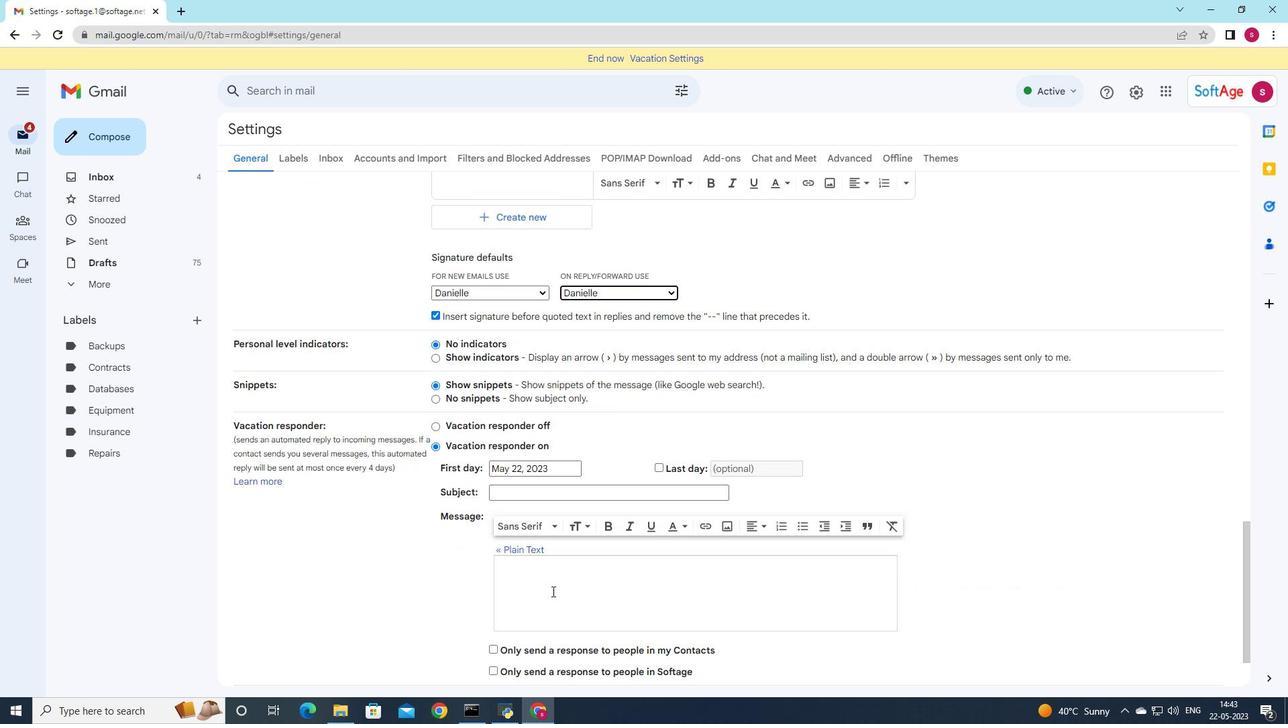 
Action: Mouse moved to (542, 596)
Screenshot: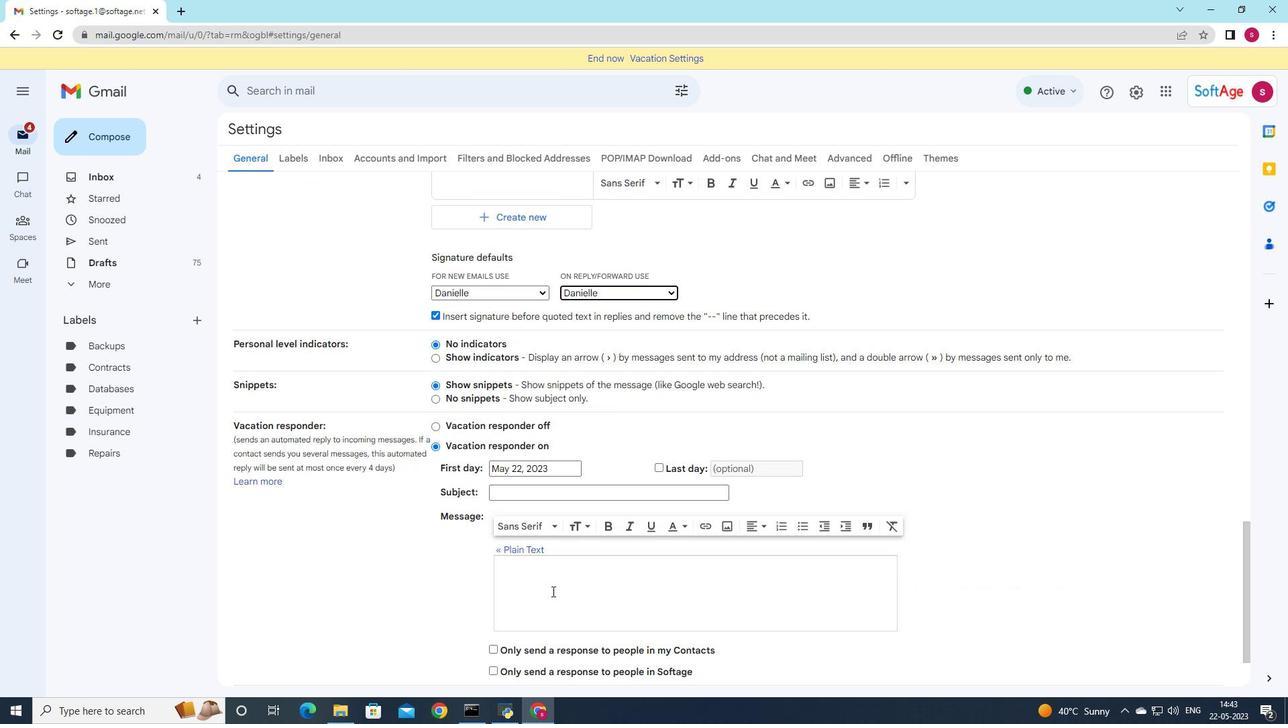 
Action: Mouse scrolled (542, 595) with delta (0, 0)
Screenshot: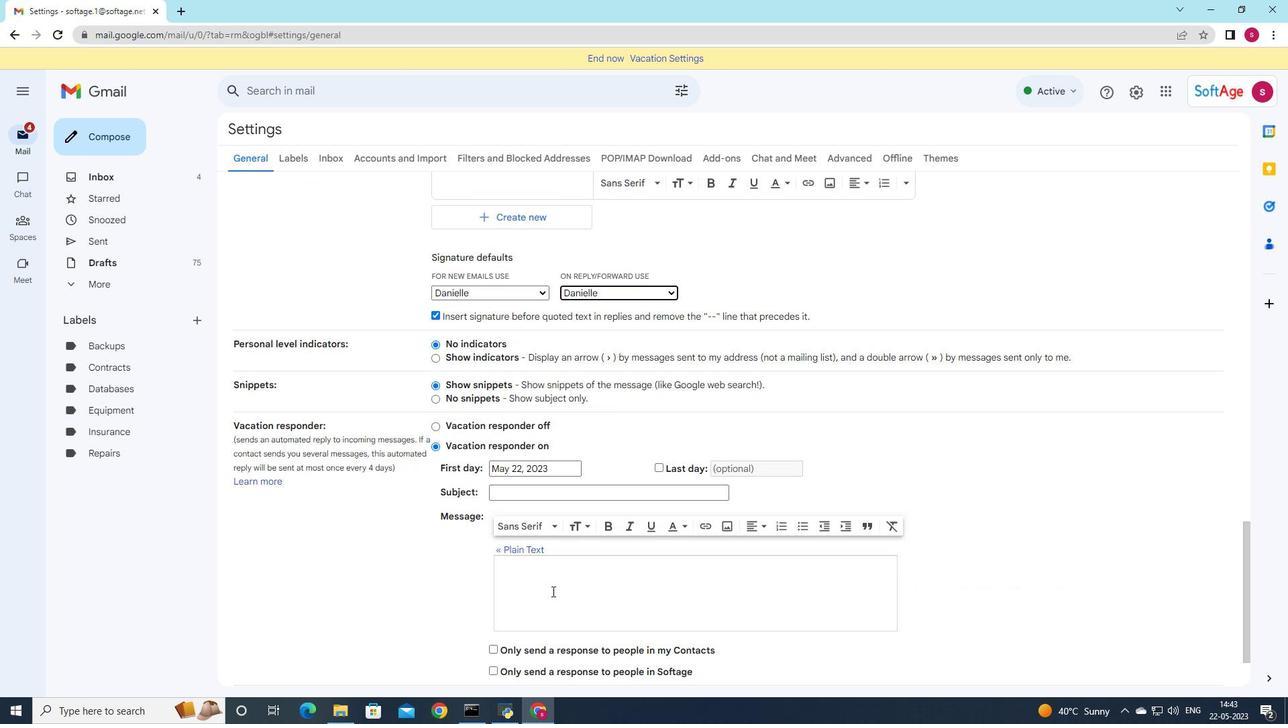 
Action: Mouse scrolled (542, 595) with delta (0, 0)
Screenshot: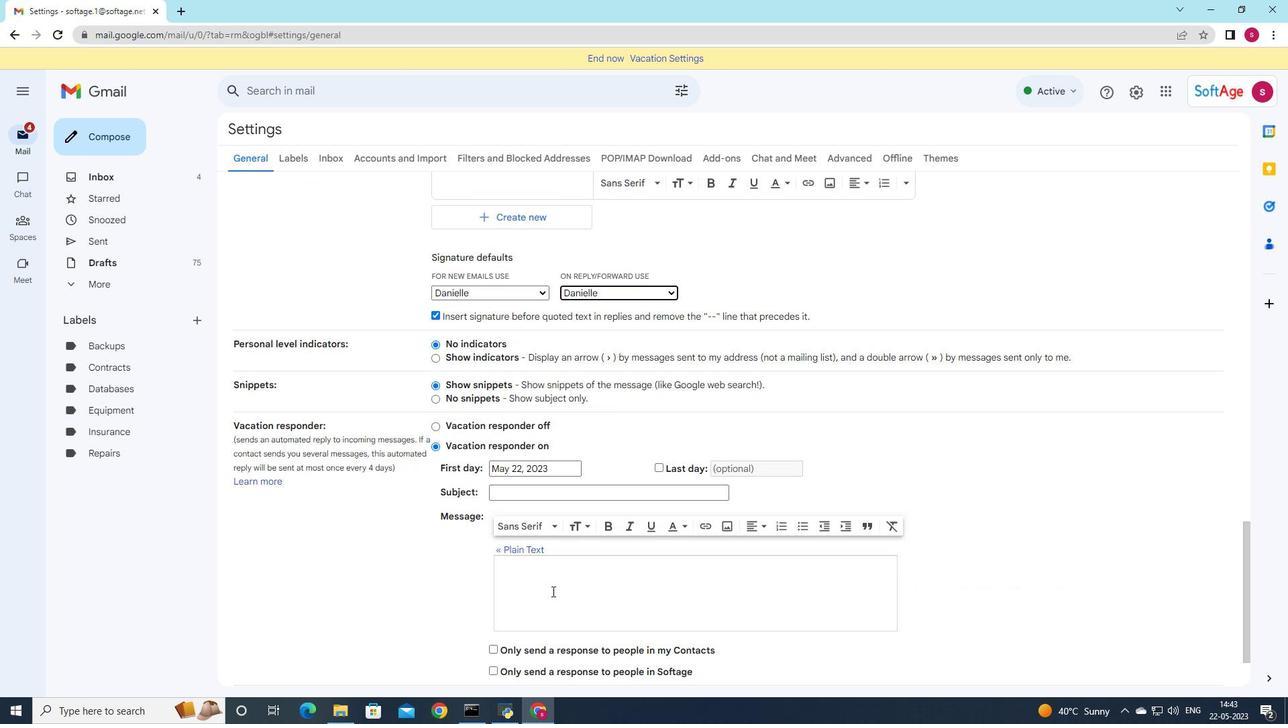 
Action: Mouse moved to (542, 596)
Screenshot: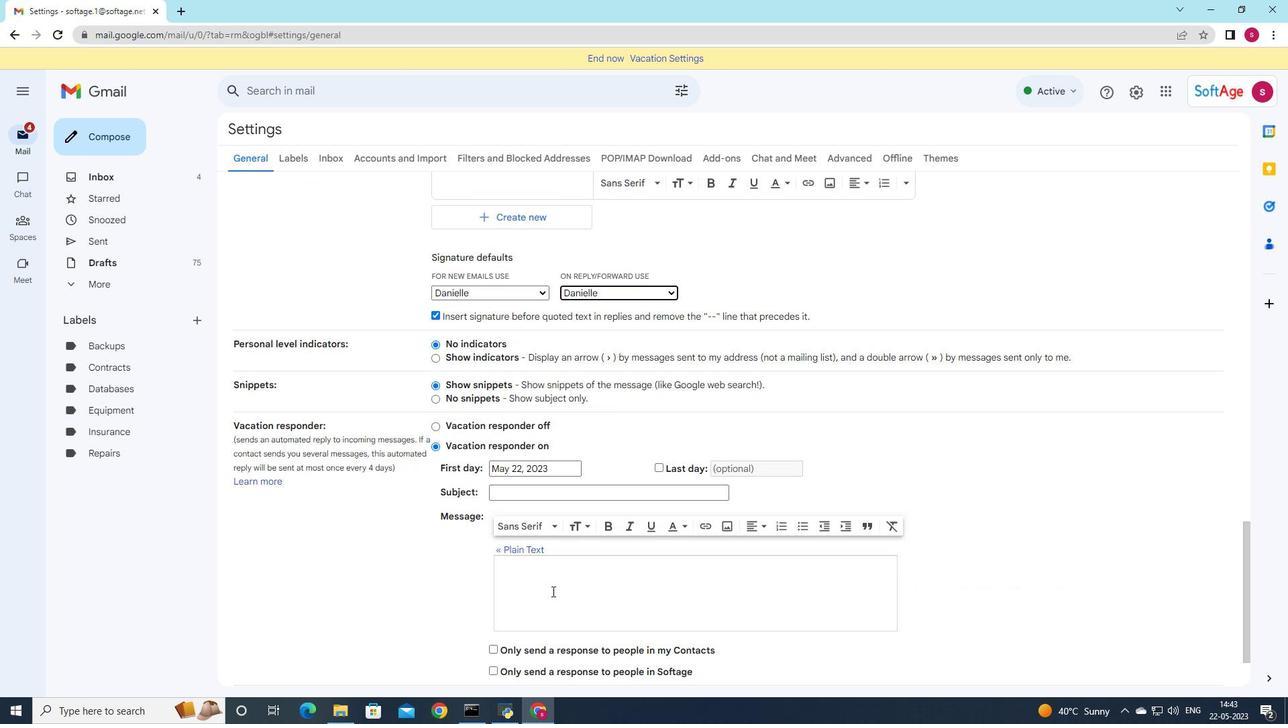
Action: Mouse scrolled (542, 595) with delta (0, 0)
Screenshot: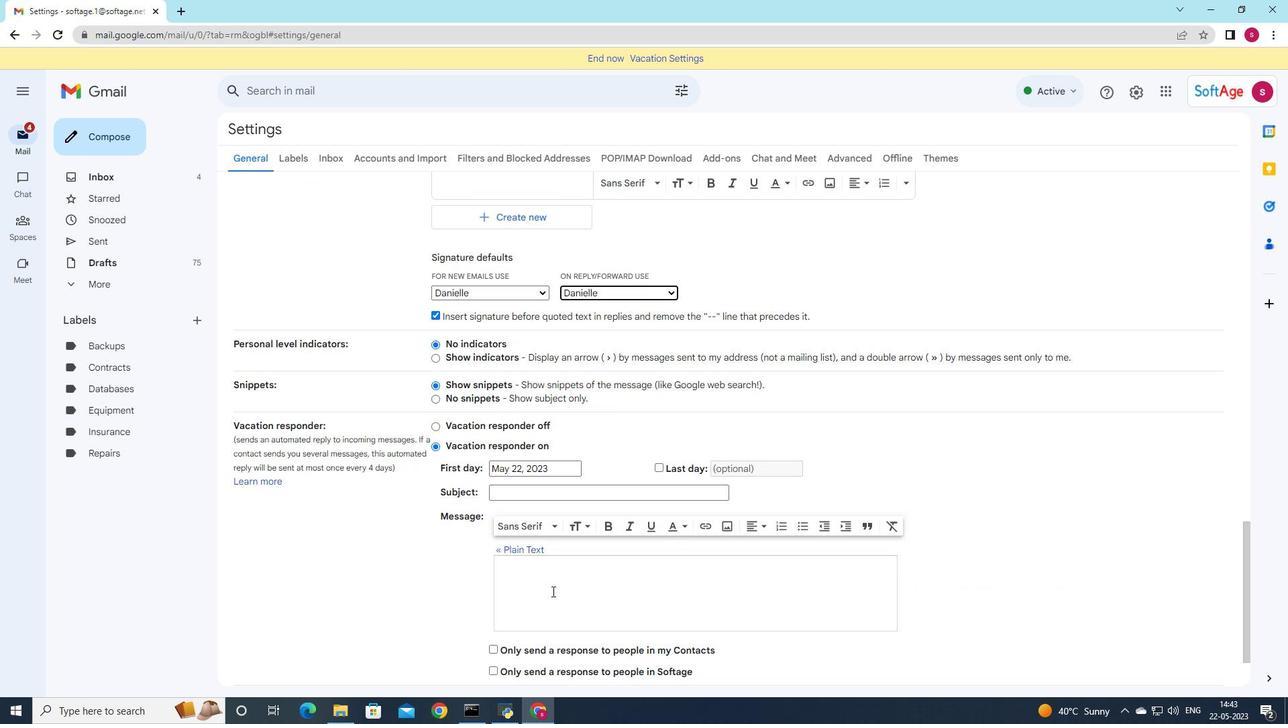 
Action: Mouse moved to (687, 620)
Screenshot: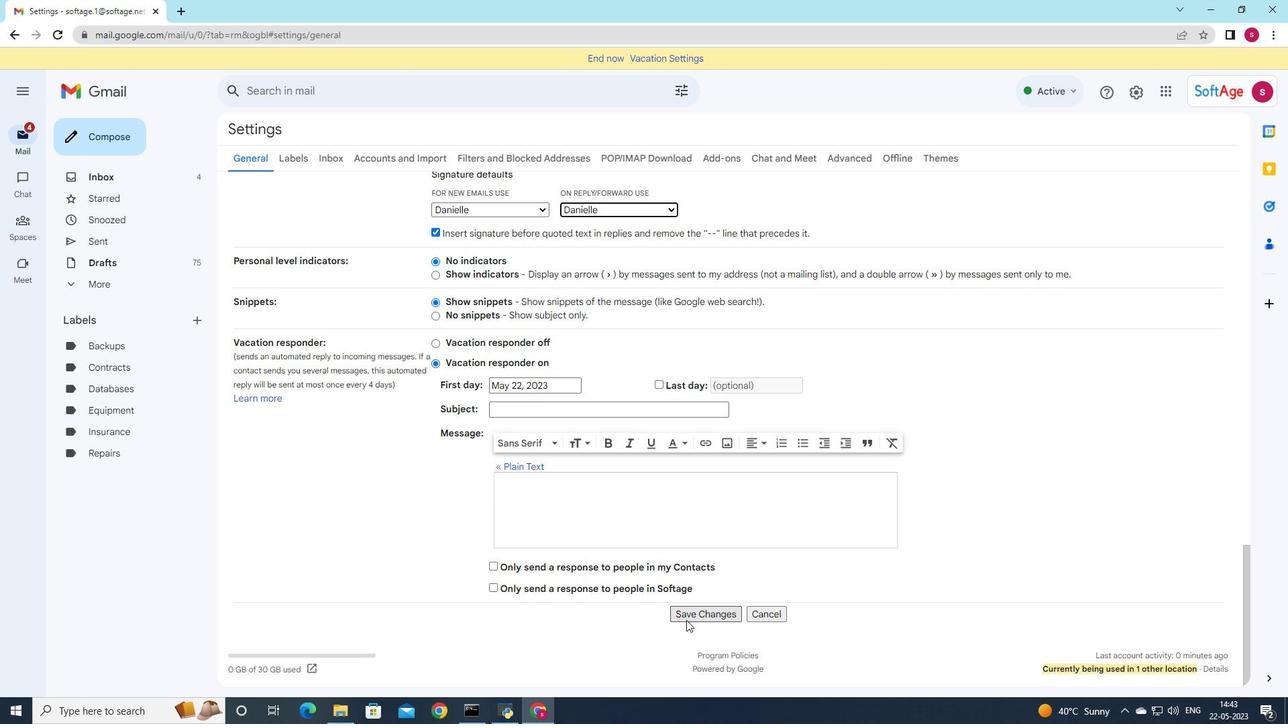 
Action: Mouse pressed left at (687, 620)
Screenshot: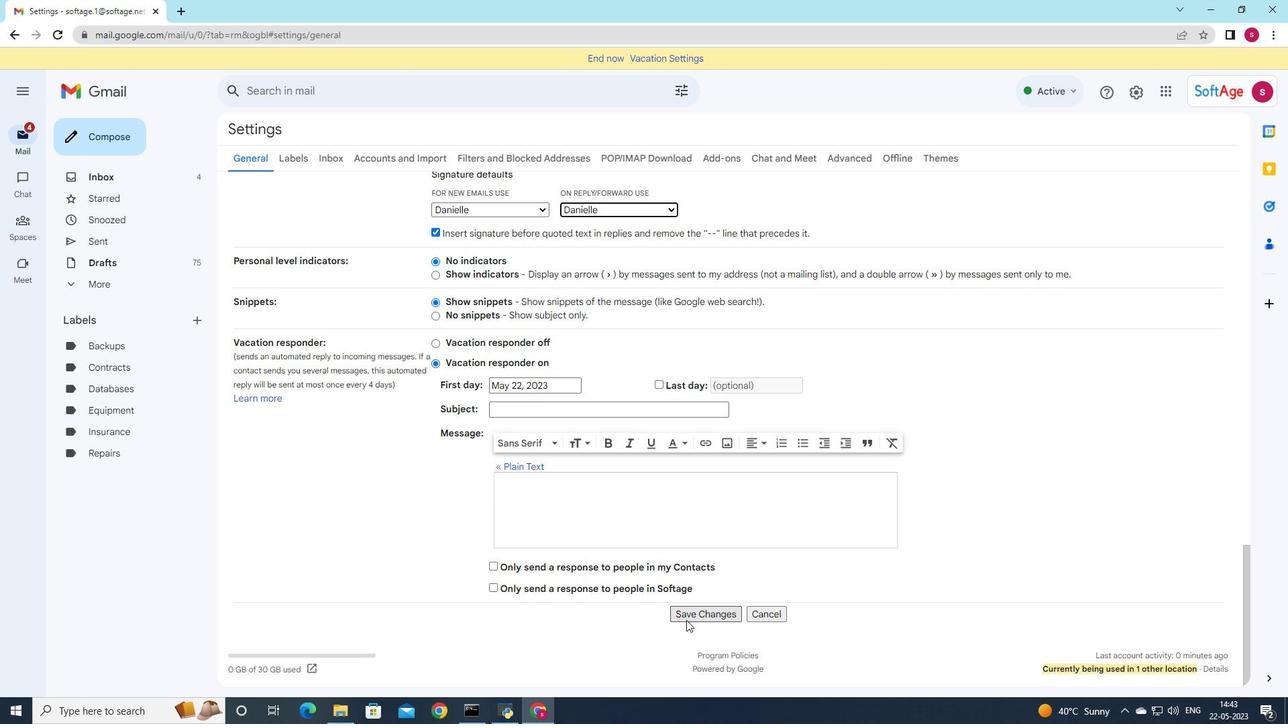 
Action: Mouse moved to (193, 319)
Screenshot: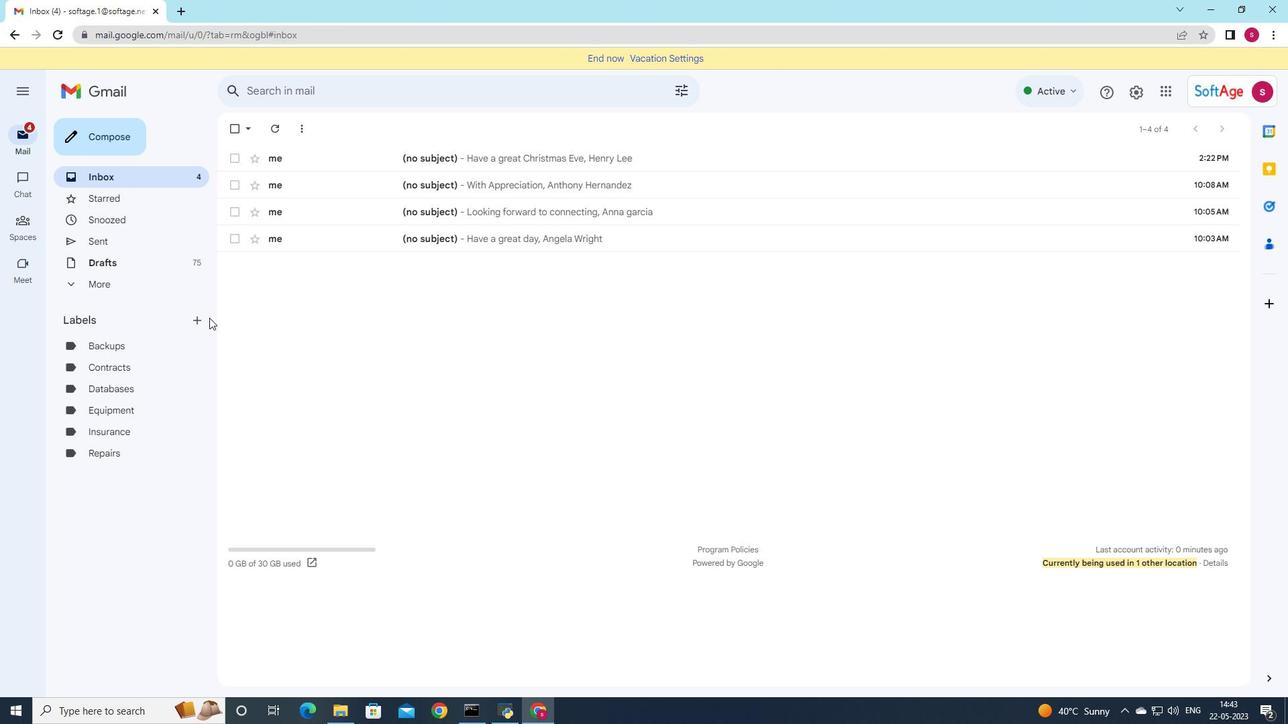 
Action: Mouse pressed left at (193, 319)
Screenshot: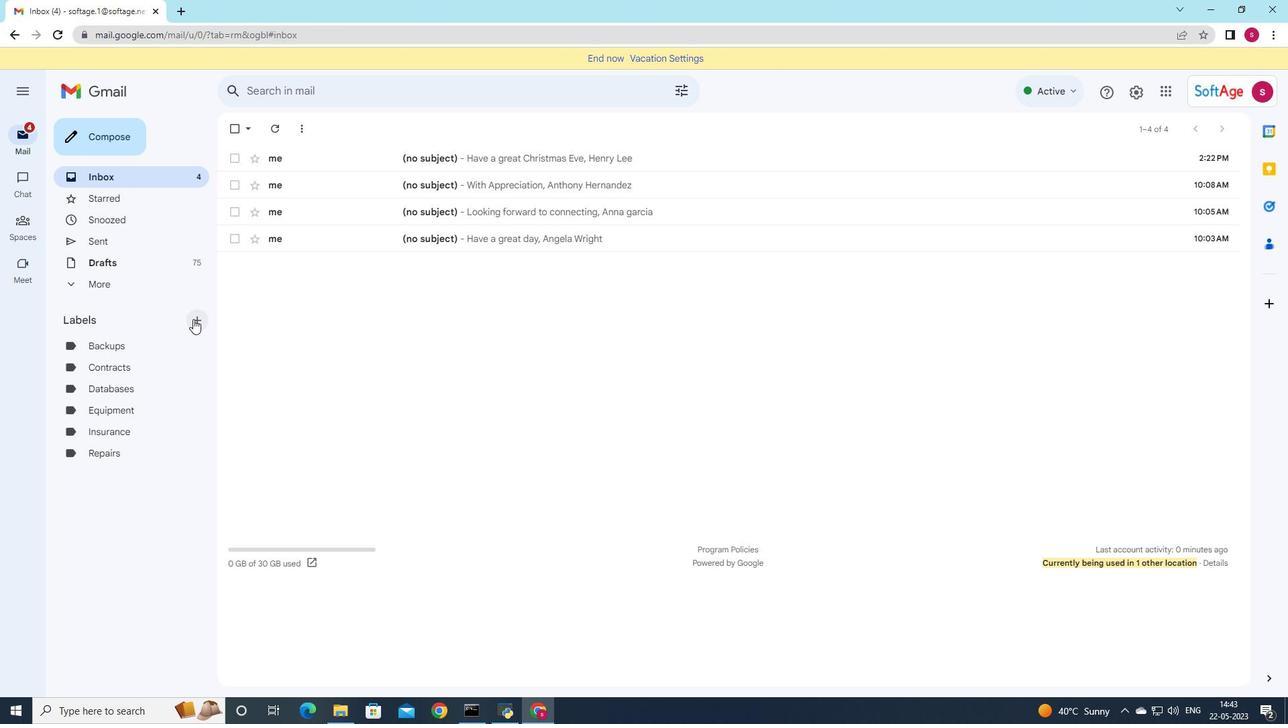 
Action: Mouse moved to (242, 341)
Screenshot: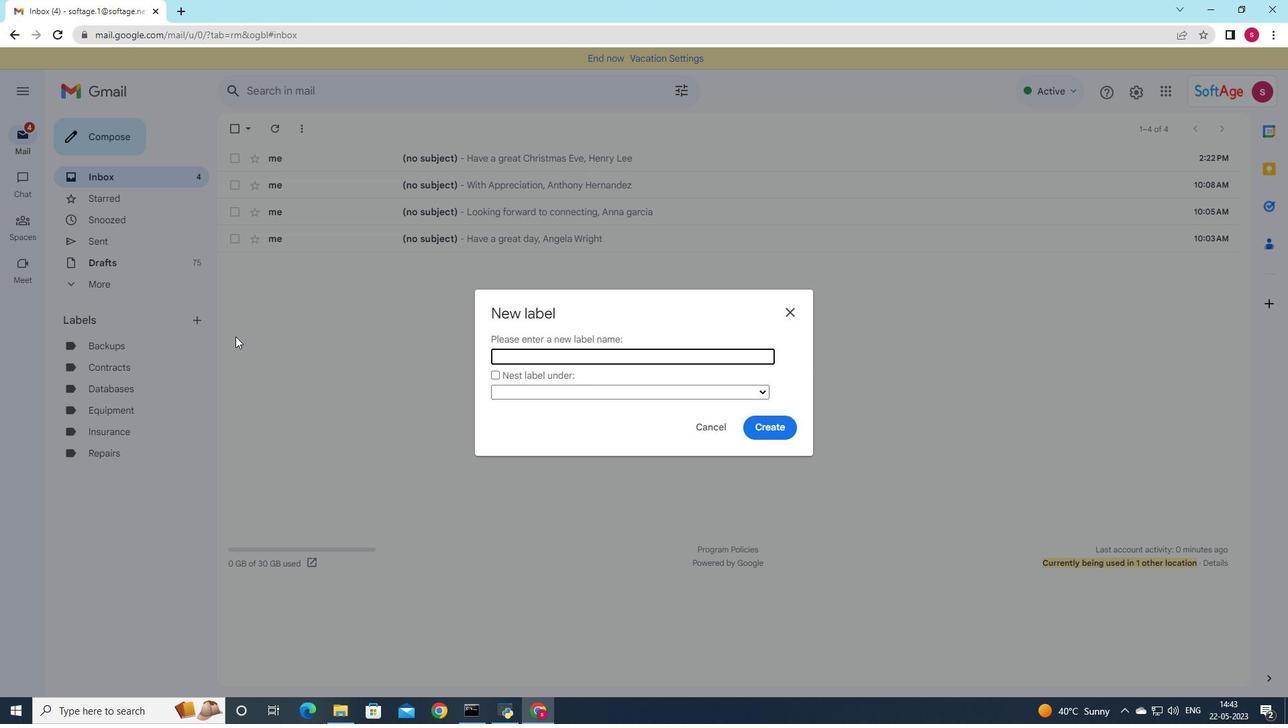 
Action: Mouse pressed left at (242, 341)
Screenshot: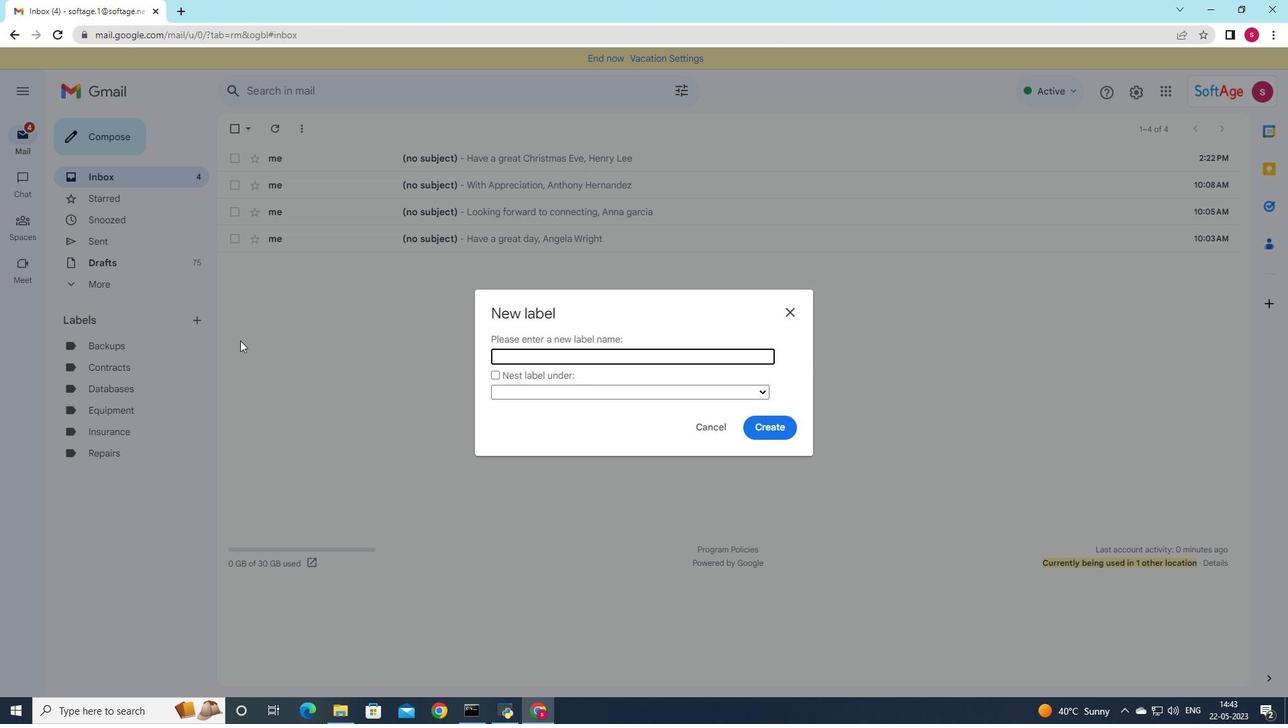 
Action: Mouse moved to (785, 314)
Screenshot: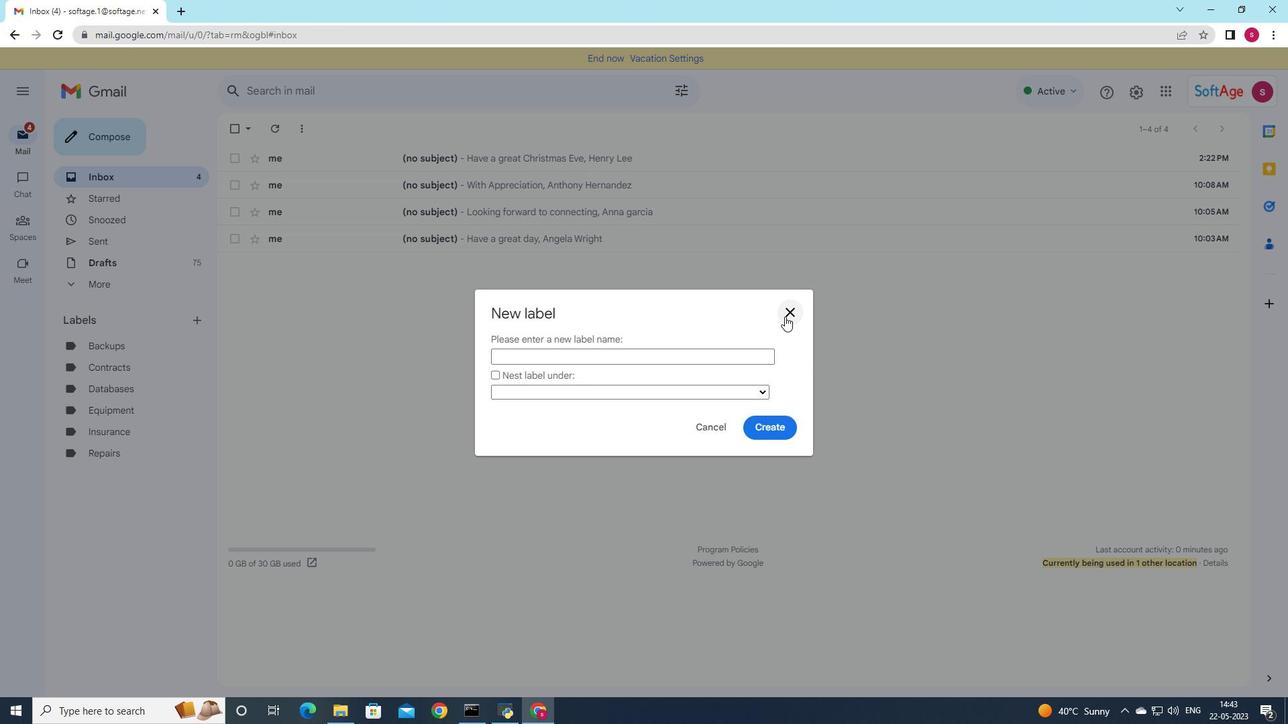 
Action: Mouse pressed left at (785, 314)
Screenshot: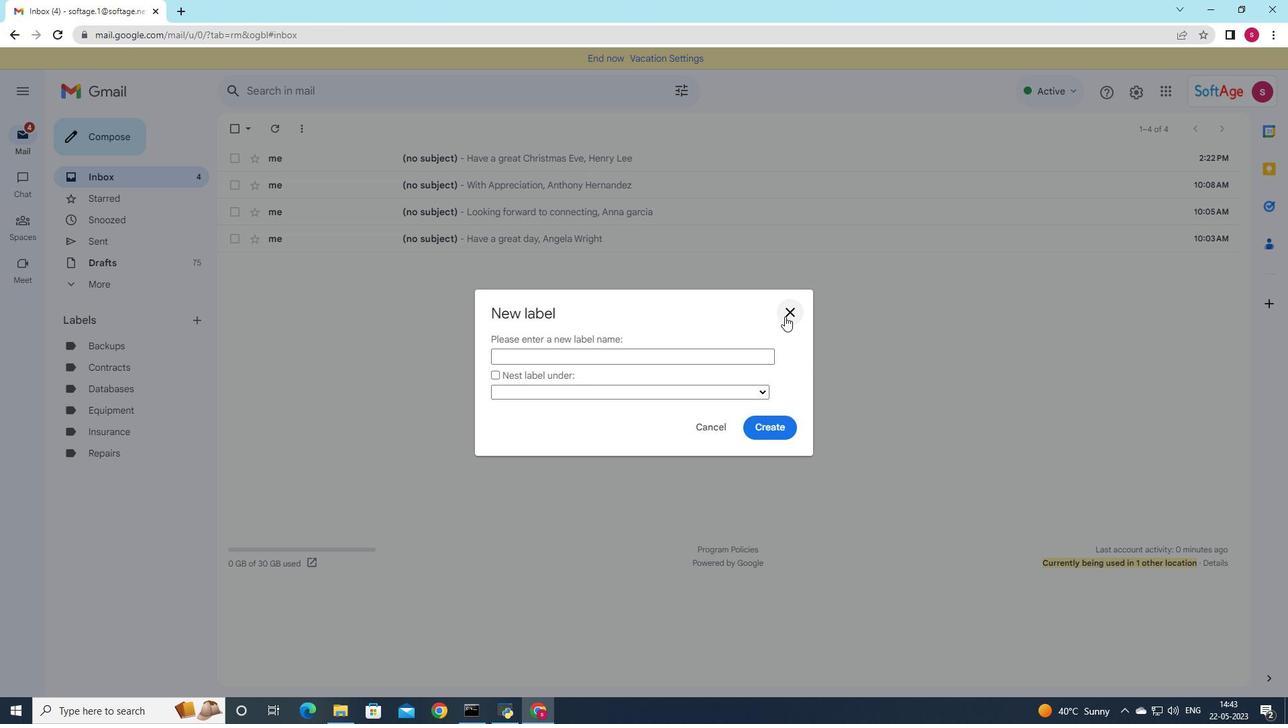 
Action: Mouse moved to (133, 129)
Screenshot: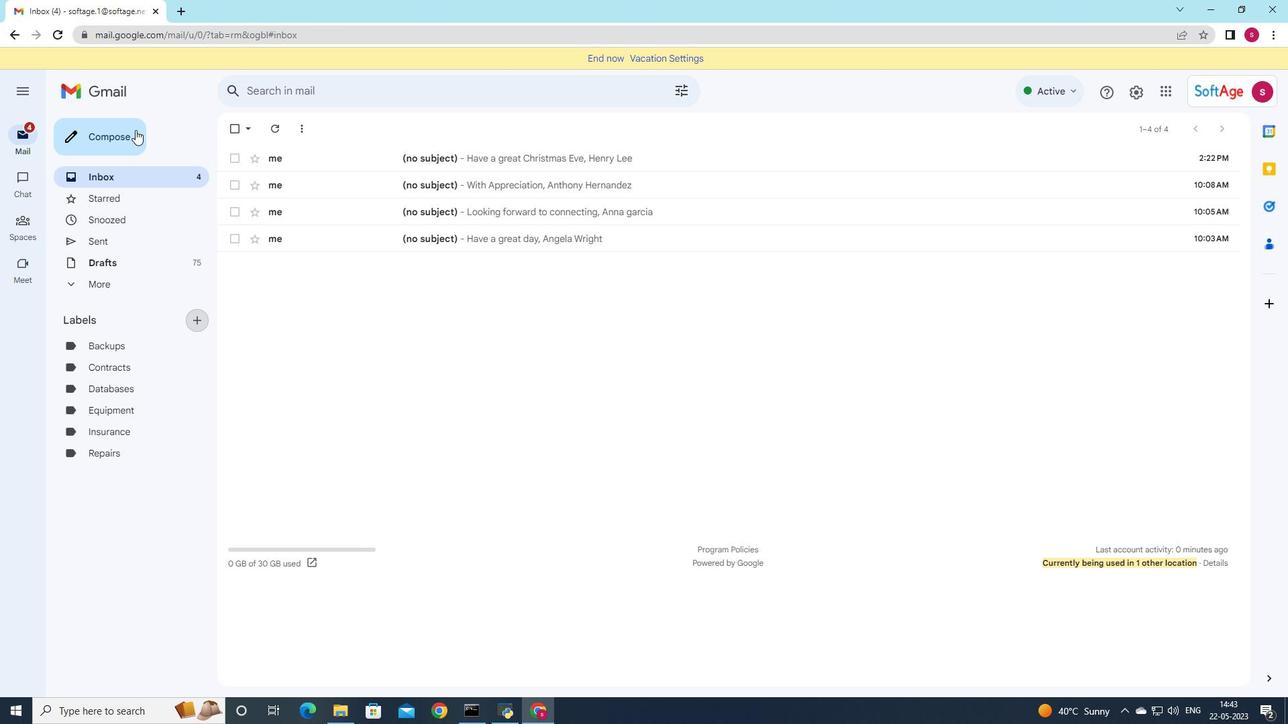 
Action: Mouse pressed left at (133, 129)
Screenshot: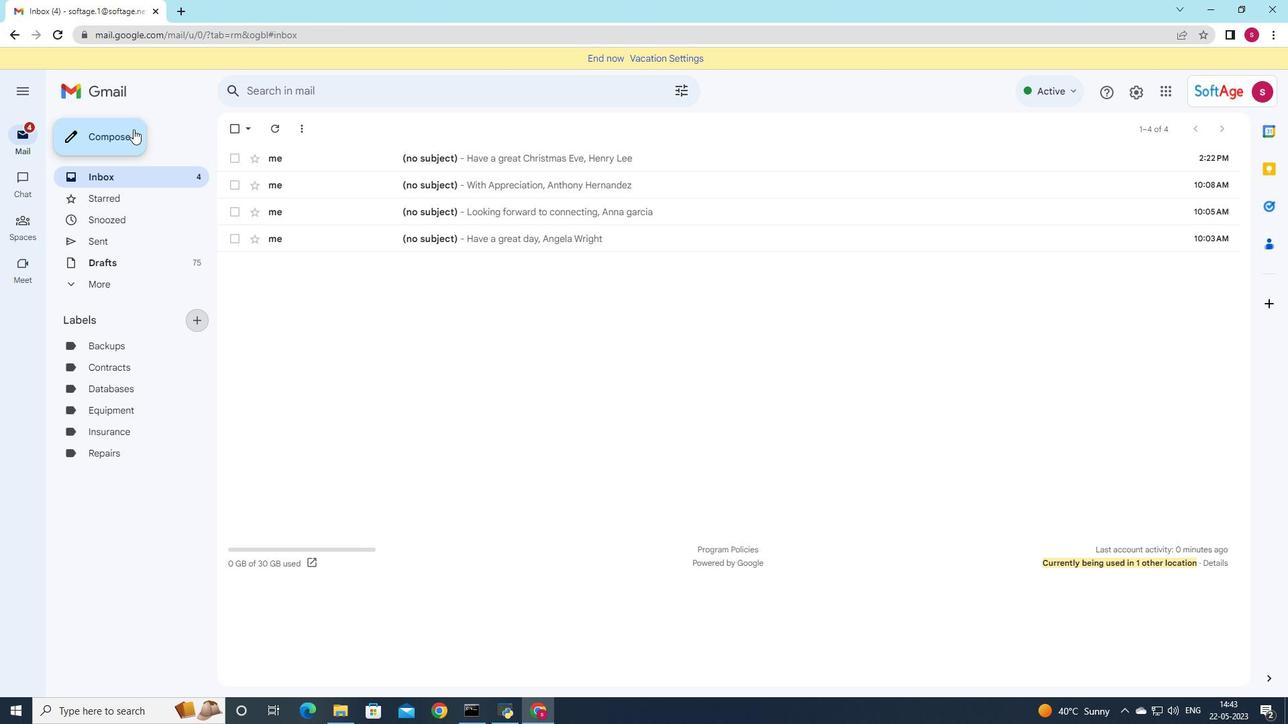 
Action: Mouse moved to (197, 314)
Screenshot: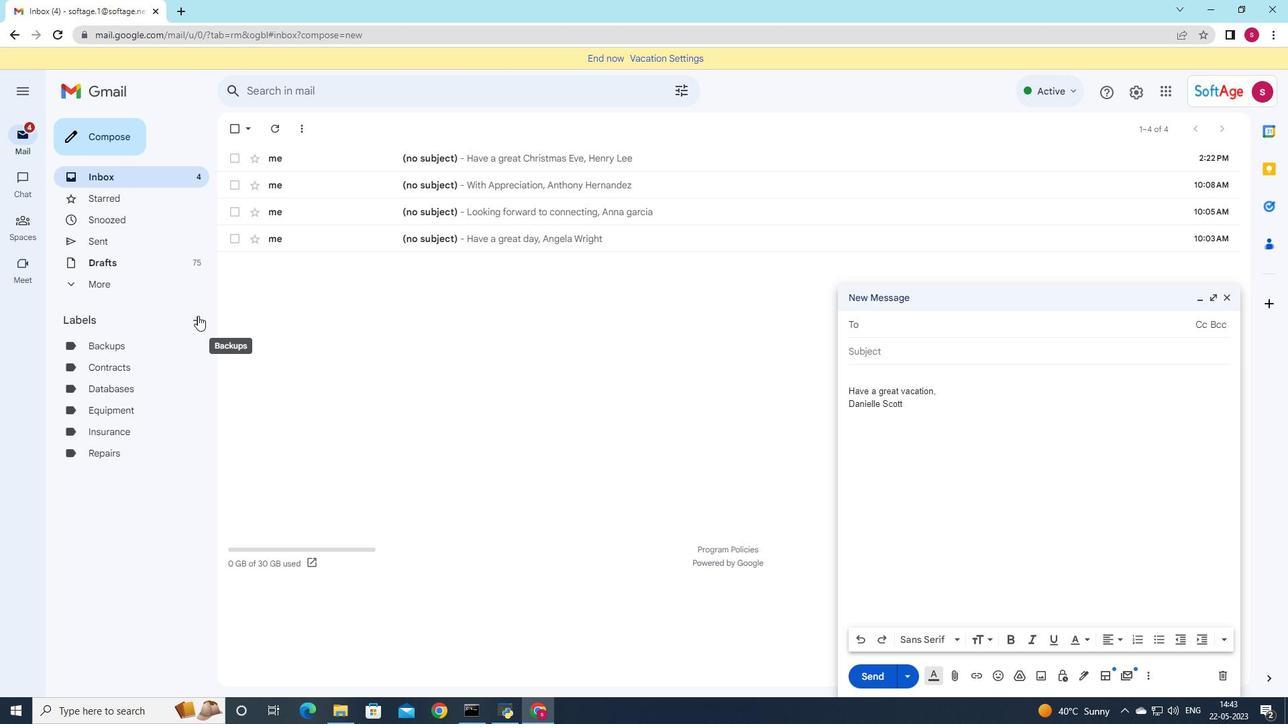 
Action: Mouse pressed left at (197, 314)
Screenshot: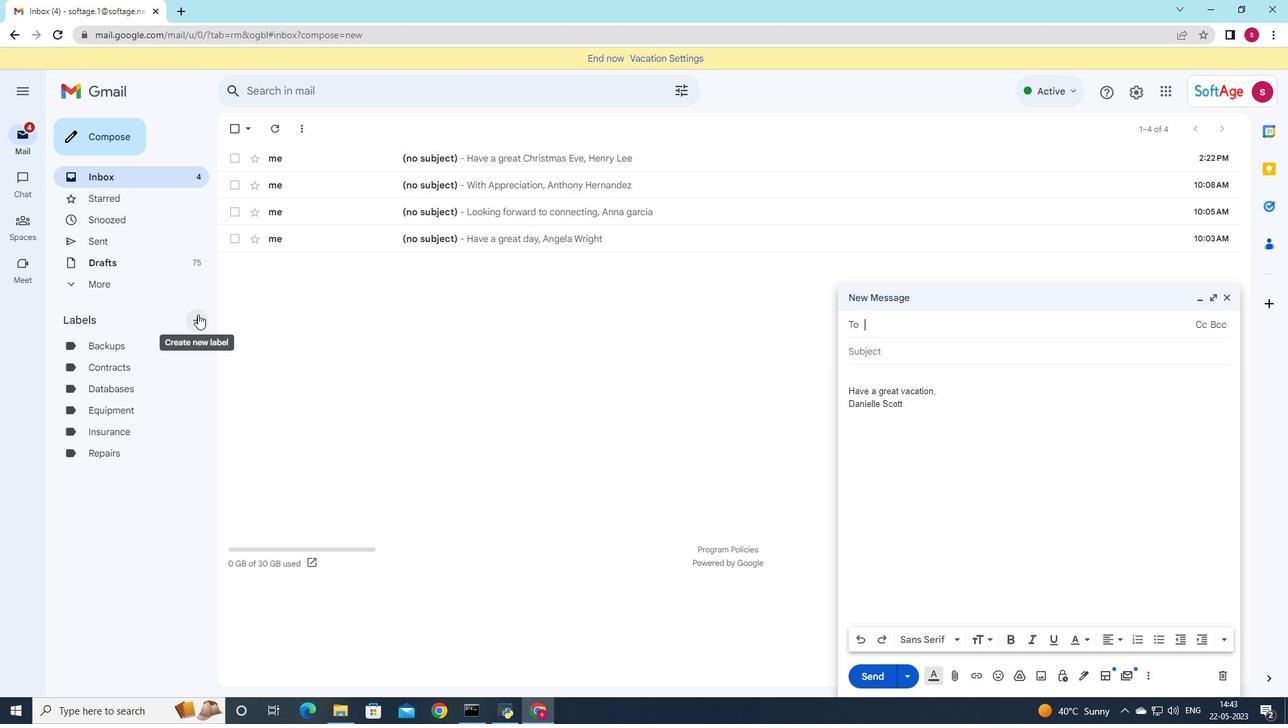 
Action: Mouse moved to (554, 358)
Screenshot: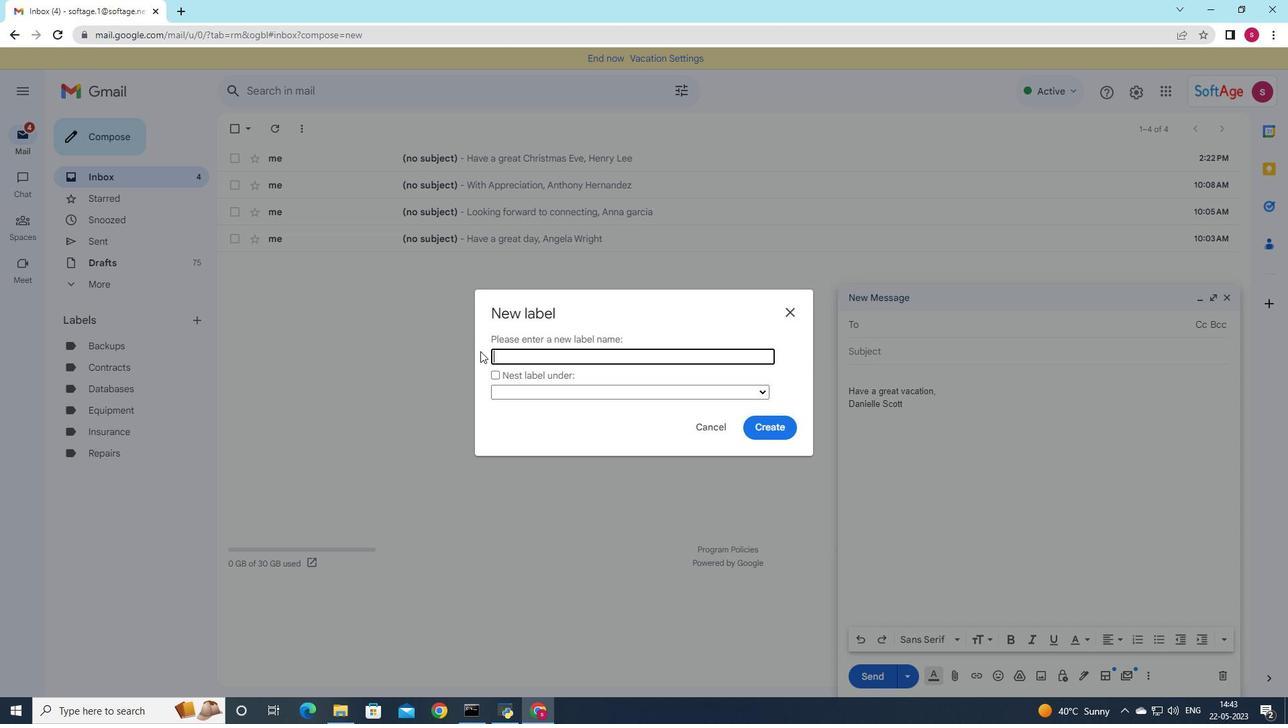 
Action: Key pressed <Key.shift>Securiy<Key.backspace>ty
Screenshot: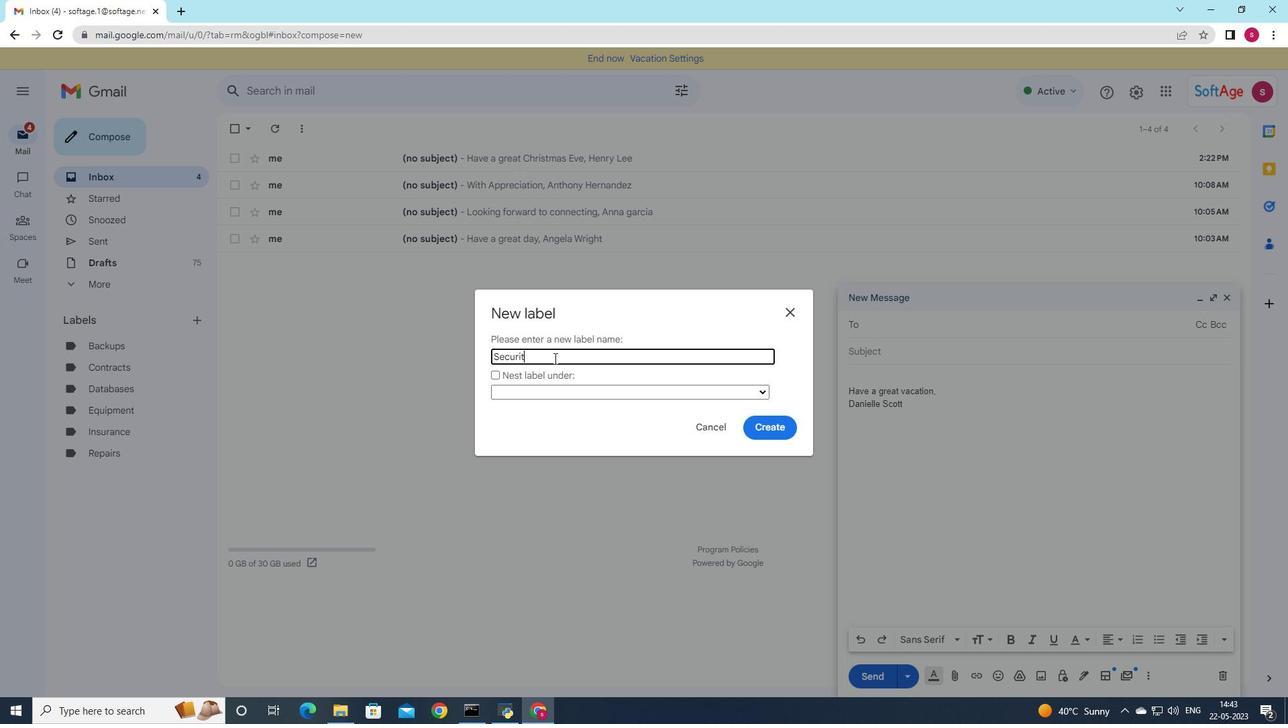 
Action: Mouse moved to (775, 430)
Screenshot: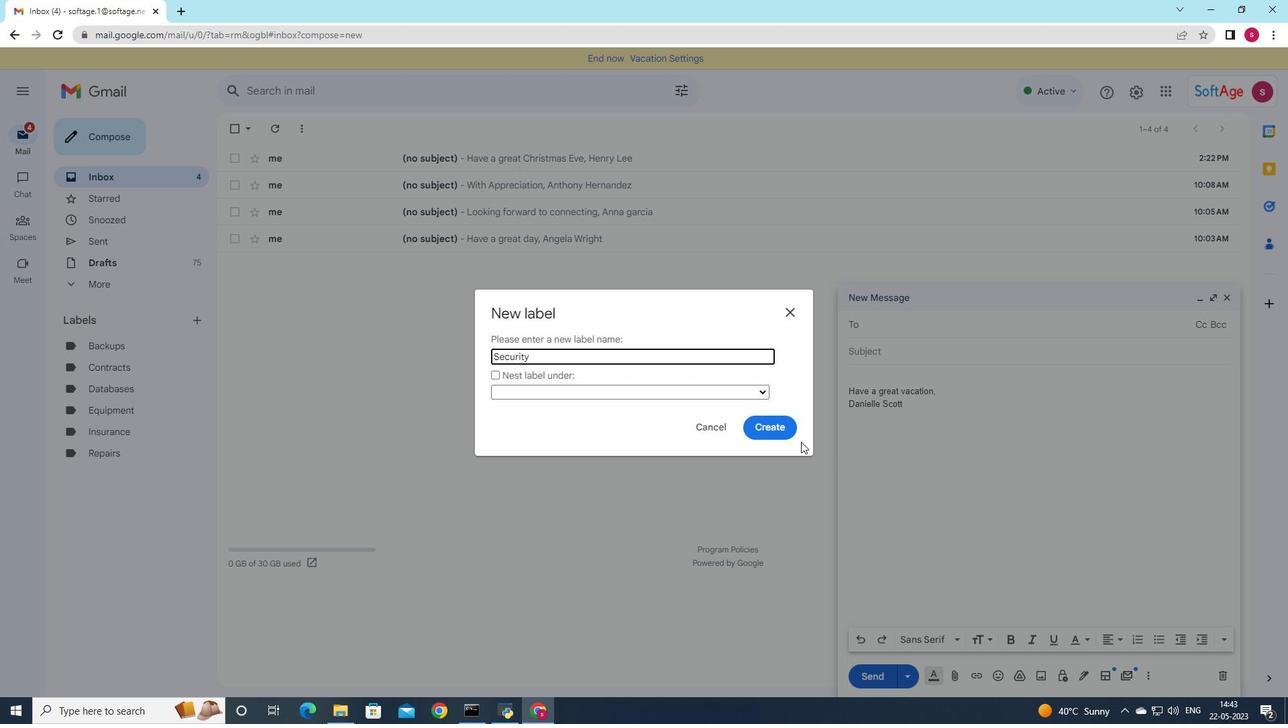 
Action: Mouse pressed left at (775, 430)
Screenshot: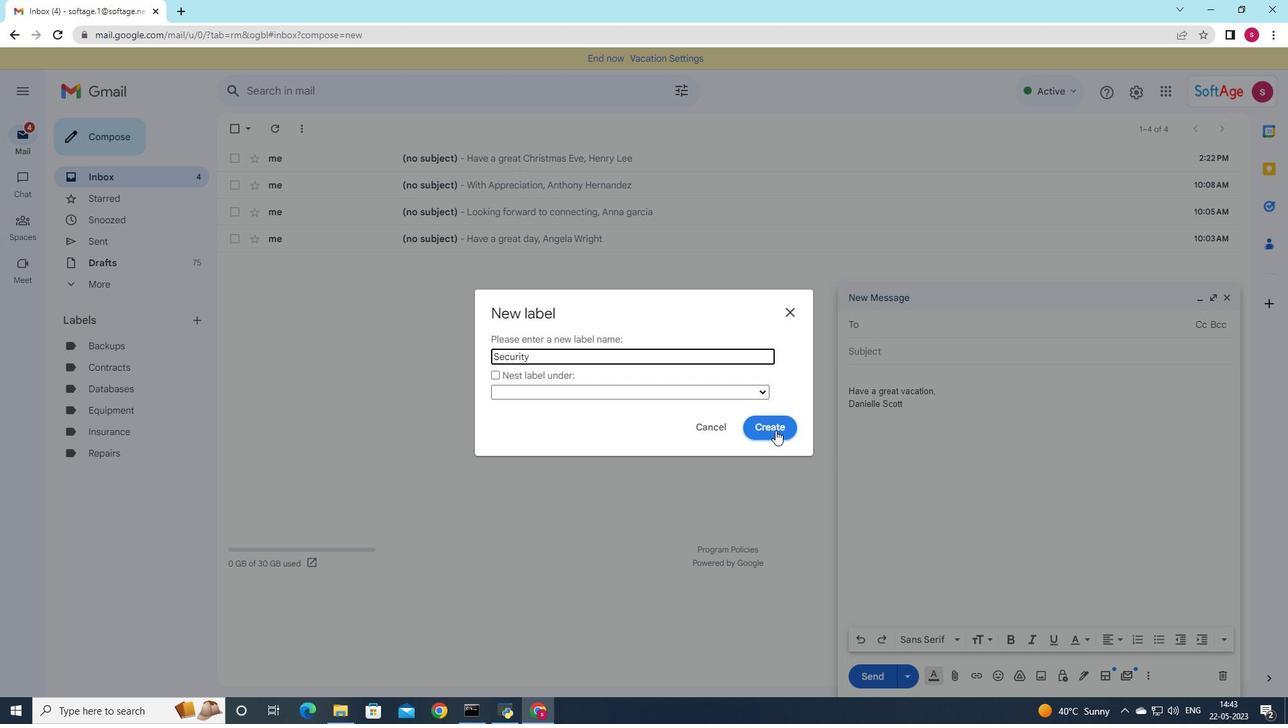
